 Task: Buy 1 Siphoning from Fermentation & More section under best seller category for shipping address: Drake Wright, 3513 Cook Hill Road, Danbury, Connecticut 06810, Cell Number 2034707320. Pay from credit card ending with 6759, CVV 506
Action: Mouse moved to (278, 351)
Screenshot: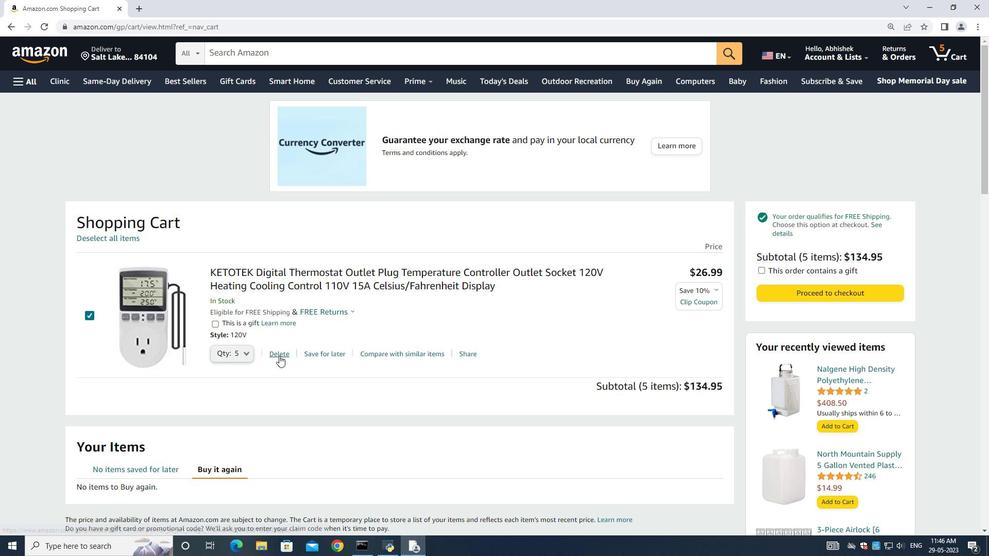 
Action: Mouse pressed left at (278, 351)
Screenshot: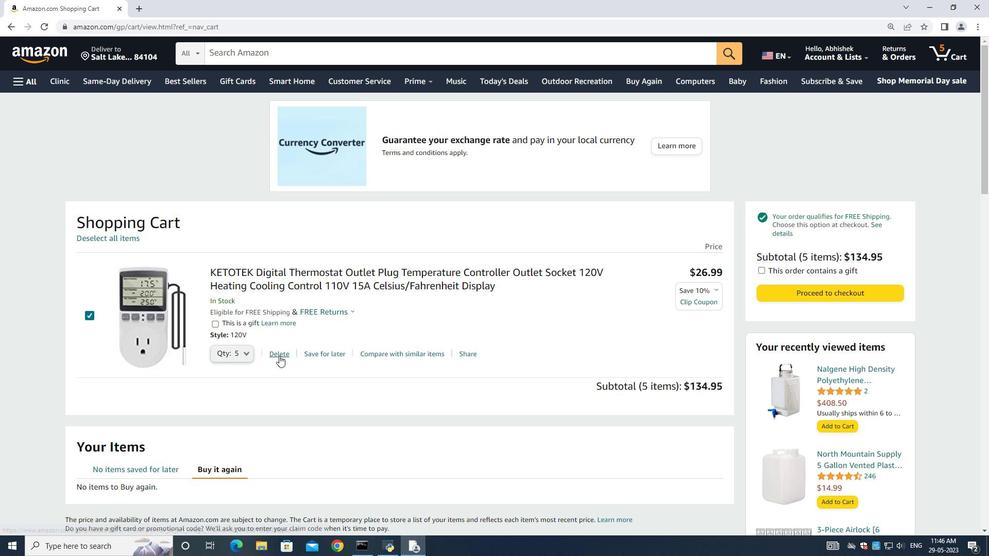 
Action: Mouse moved to (28, 56)
Screenshot: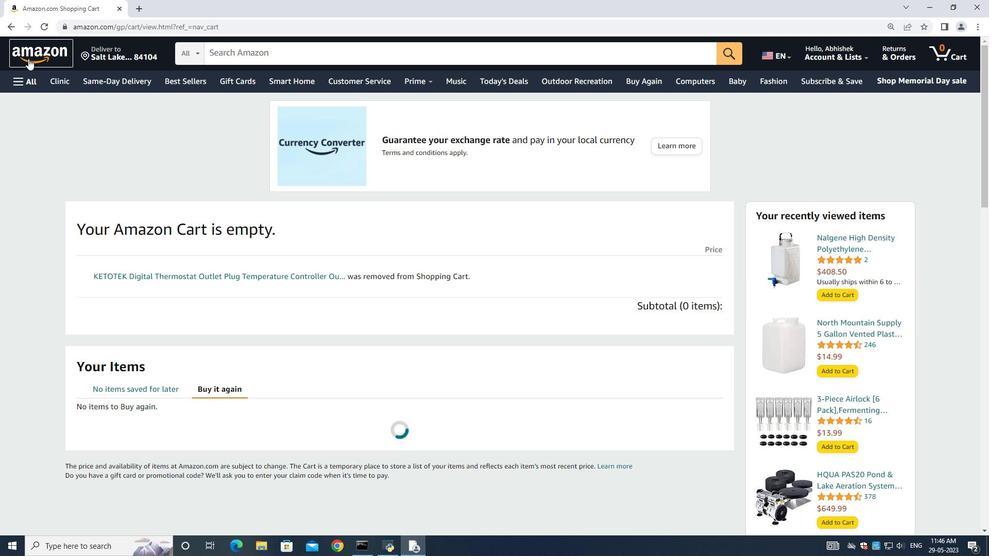 
Action: Mouse pressed left at (28, 56)
Screenshot: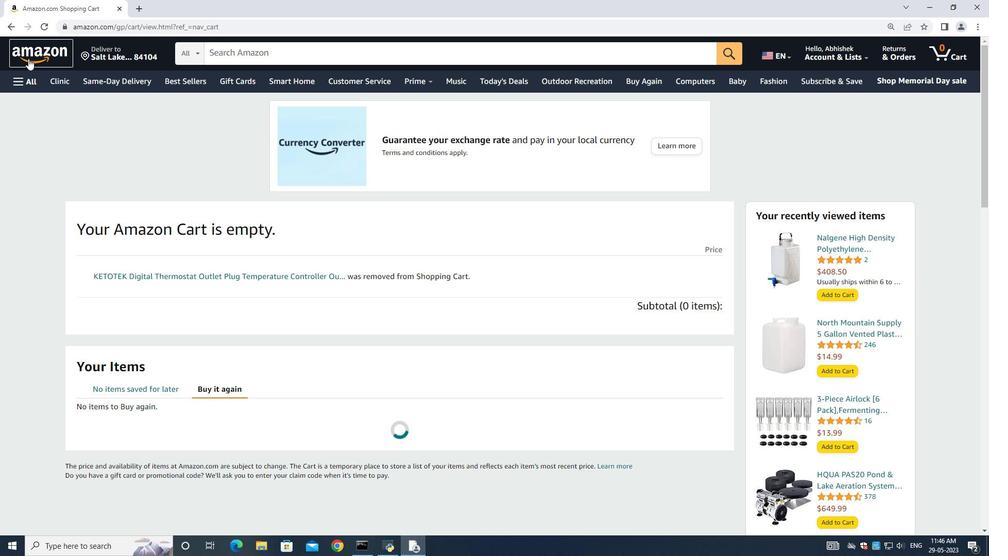 
Action: Mouse moved to (11, 85)
Screenshot: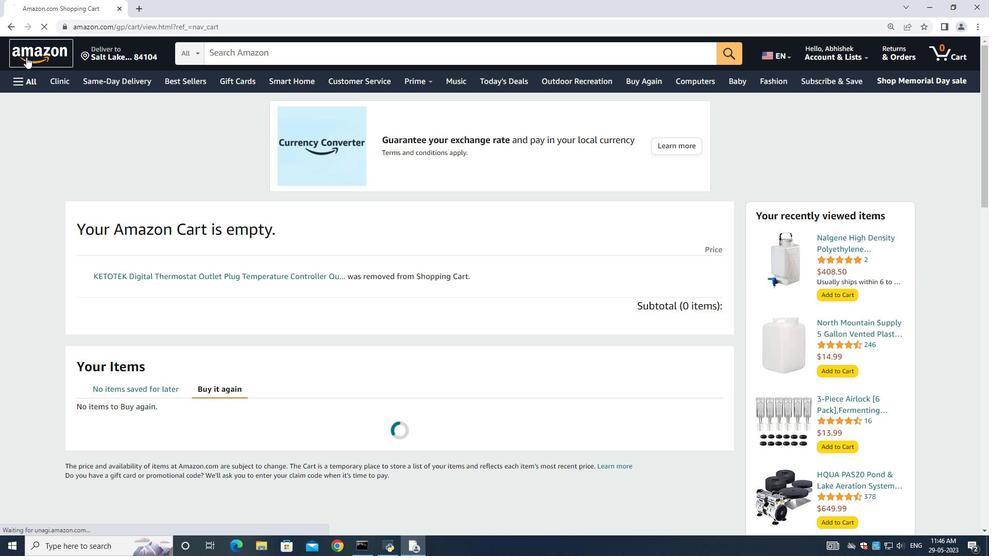 
Action: Mouse pressed left at (11, 85)
Screenshot: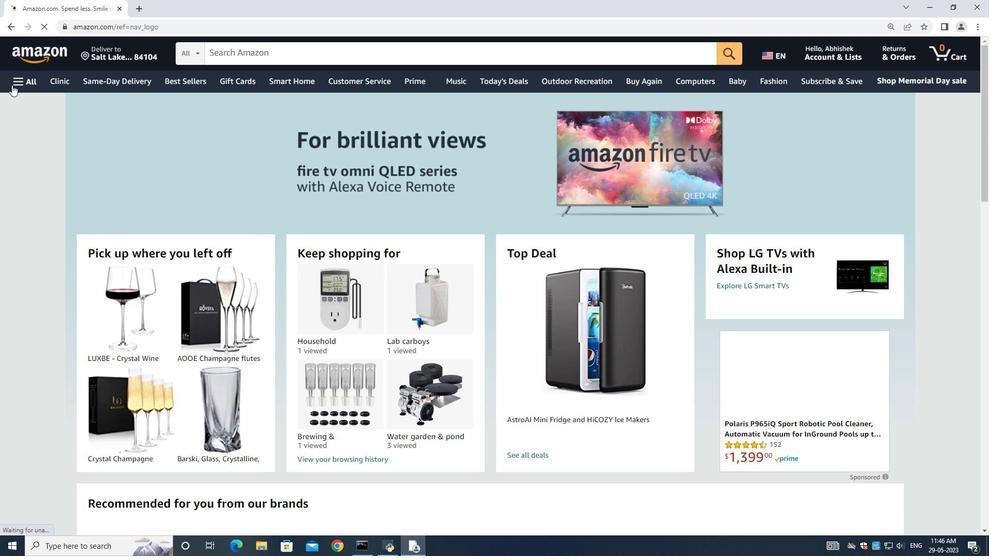 
Action: Mouse moved to (51, 108)
Screenshot: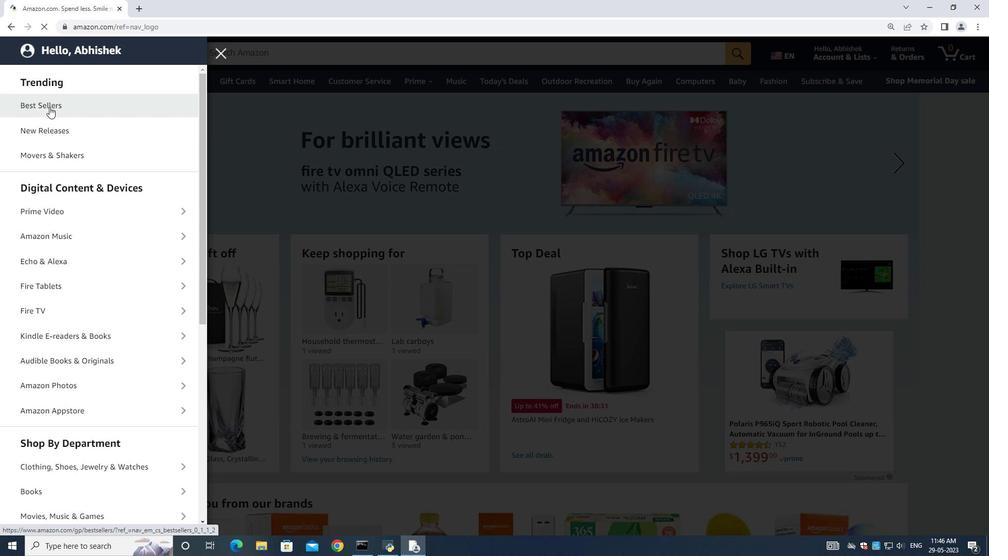 
Action: Mouse pressed left at (51, 108)
Screenshot: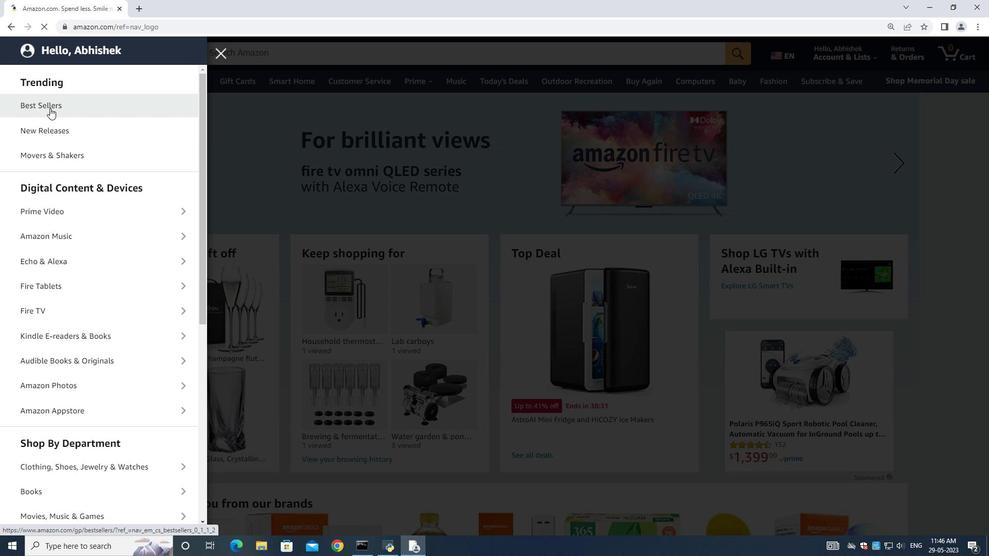 
Action: Mouse moved to (256, 52)
Screenshot: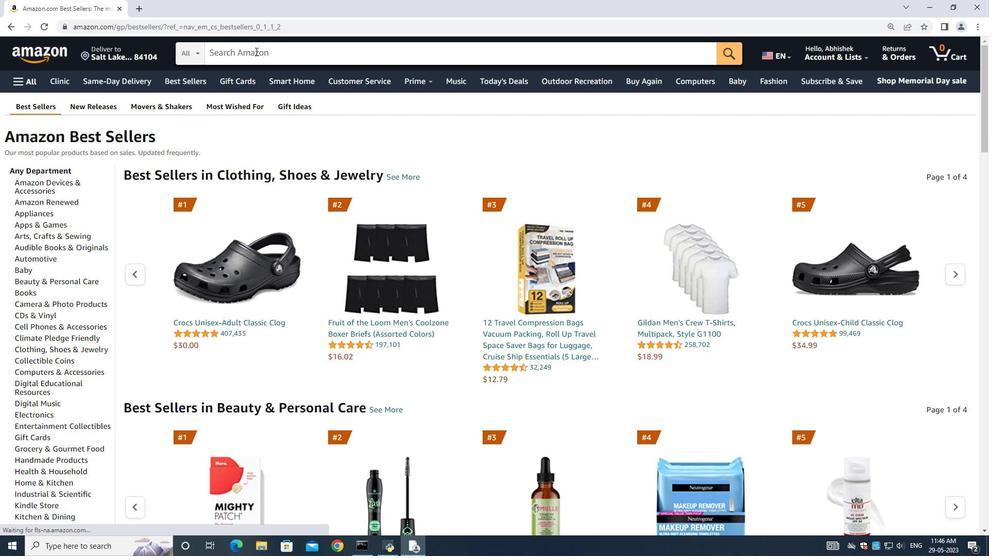 
Action: Mouse pressed left at (256, 52)
Screenshot: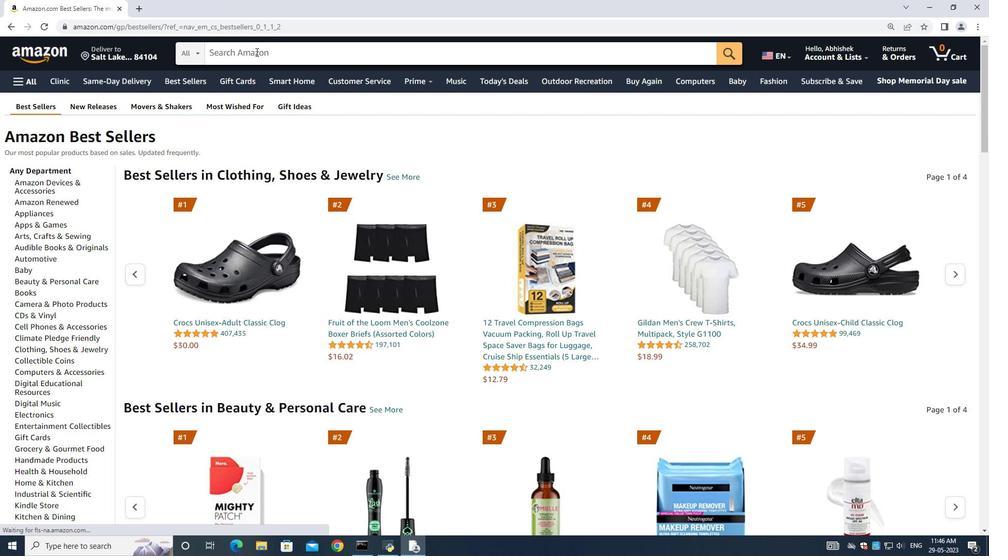 
Action: Mouse moved to (258, 52)
Screenshot: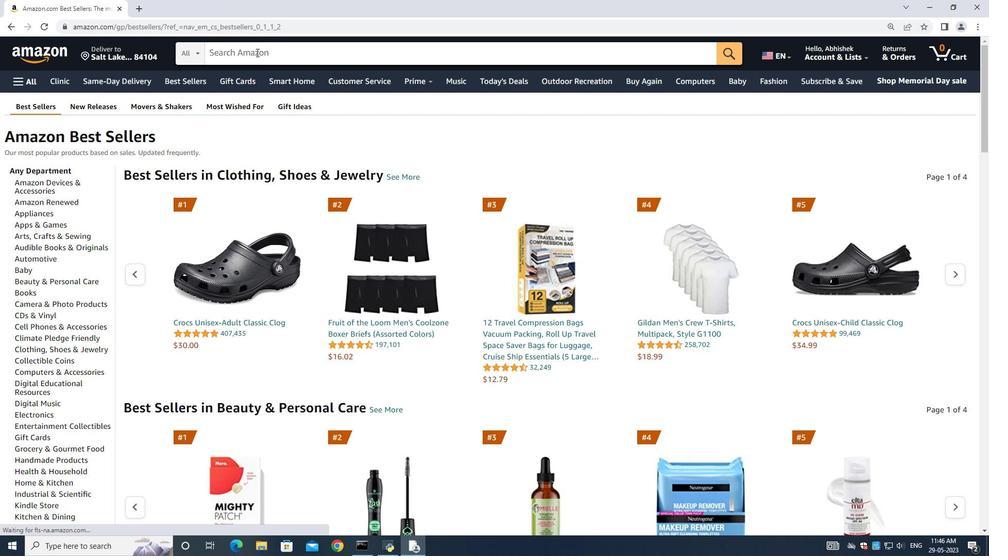 
Action: Key pressed <Key.shift><Key.shift><Key.shift><Key.shift><Key.shift><Key.shift><Key.shift><Key.shift><Key.shift><Key.shift><Key.shift><Key.shift><Key.shift><Key.shift><Key.shift><Key.shift><Key.shift><Key.shift><Key.shift><Key.shift><Key.shift><Key.shift><Key.shift><Key.shift><Key.shift><Key.shift><Key.shift><Key.shift><Key.shift><Key.shift><Key.shift><Key.shift><Key.shift><Key.shift><Key.shift><Key.shift><Key.shift><Key.shift><Key.shift><Key.shift><Key.shift><Key.shift><Key.shift><Key.shift><Key.shift><Key.shift><Key.shift><Key.shift><Key.shift><Key.shift><Key.shift><Key.shift><Key.shift><Key.shift><Key.shift><Key.shift><Key.shift><Key.shift><Key.shift><Key.shift><Key.shift><Key.shift><Key.shift><Key.shift><Key.shift>Siphoniin<Key.backspace><Key.backspace>ng<Key.space><Key.enter>
Screenshot: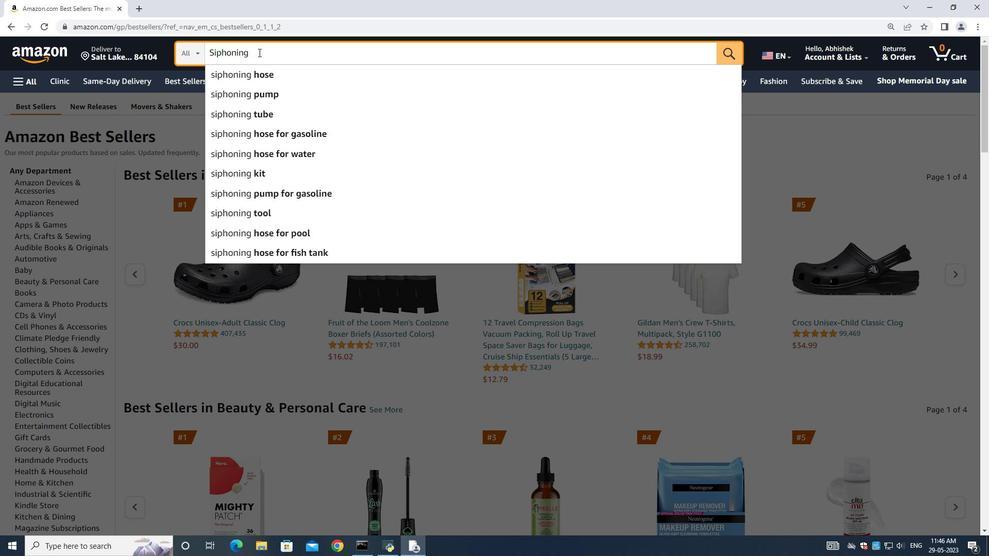 
Action: Mouse moved to (483, 265)
Screenshot: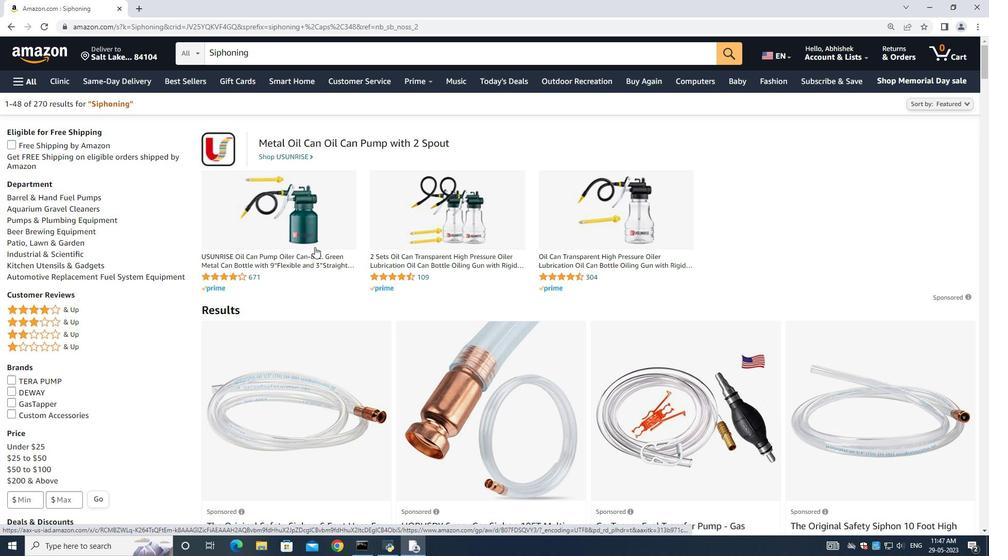 
Action: Mouse scrolled (483, 264) with delta (0, 0)
Screenshot: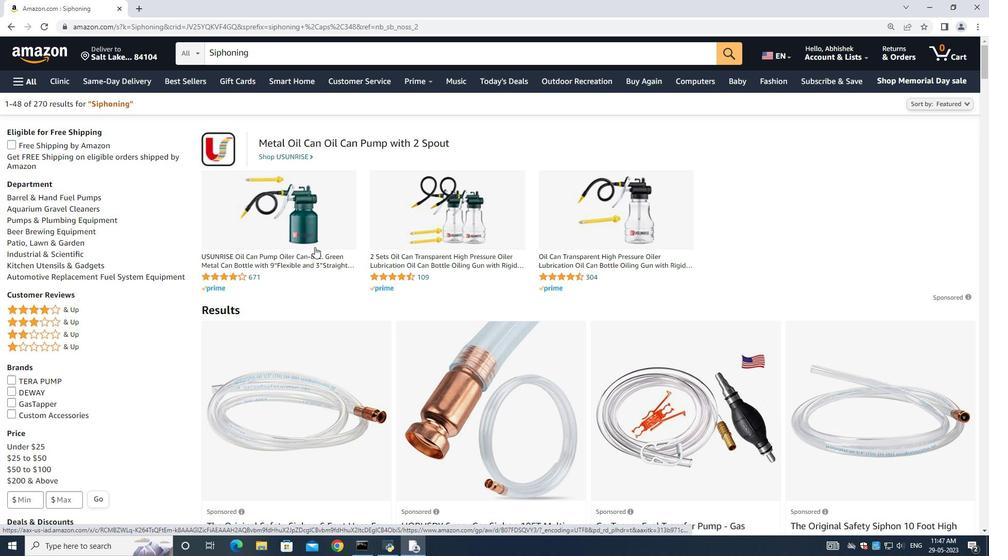 
Action: Mouse moved to (488, 265)
Screenshot: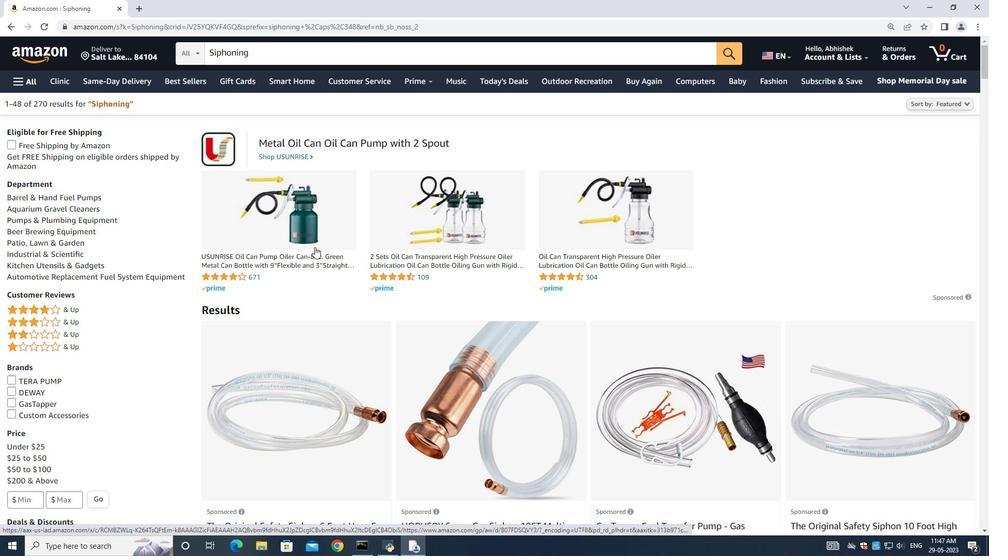 
Action: Mouse scrolled (488, 265) with delta (0, 0)
Screenshot: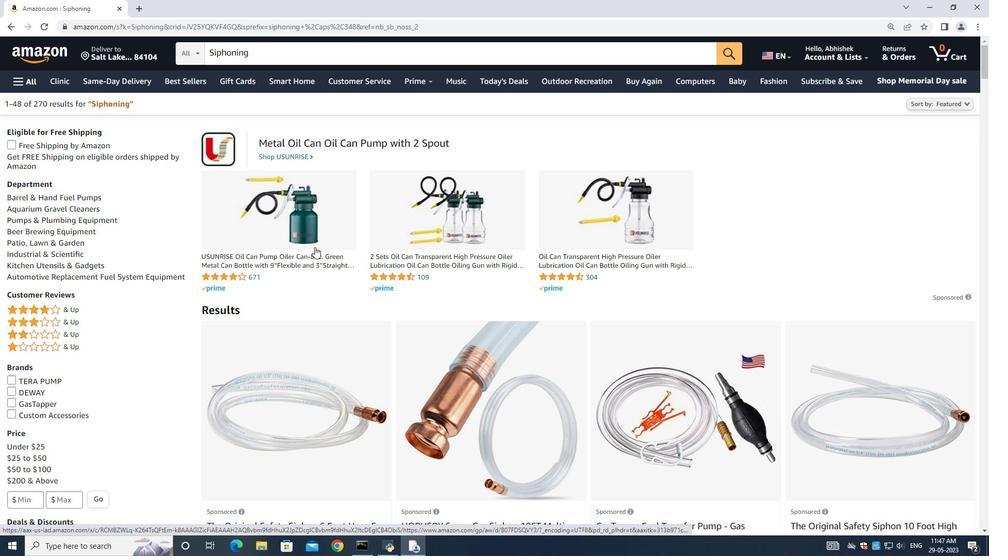 
Action: Mouse scrolled (488, 265) with delta (0, 0)
Screenshot: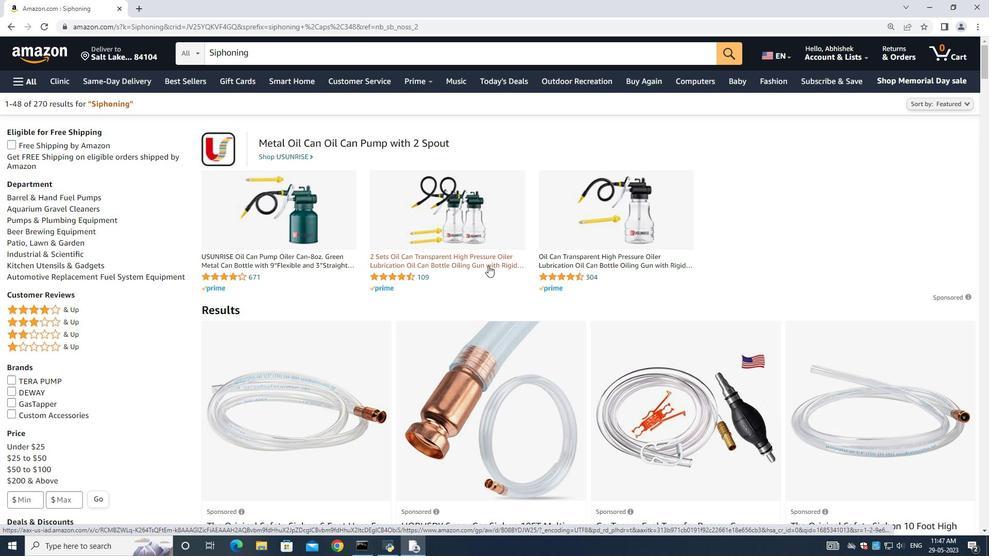 
Action: Mouse moved to (634, 369)
Screenshot: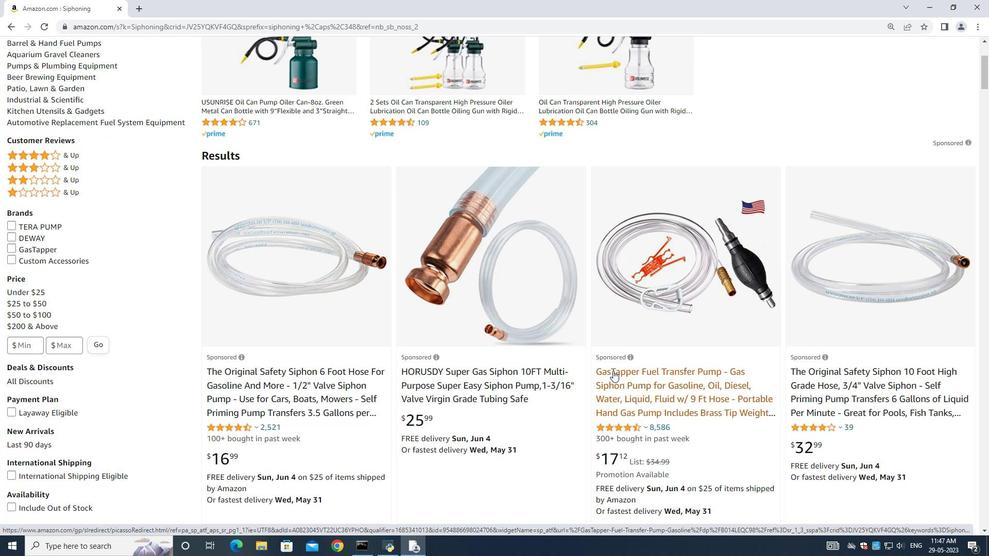 
Action: Mouse scrolled (634, 369) with delta (0, 0)
Screenshot: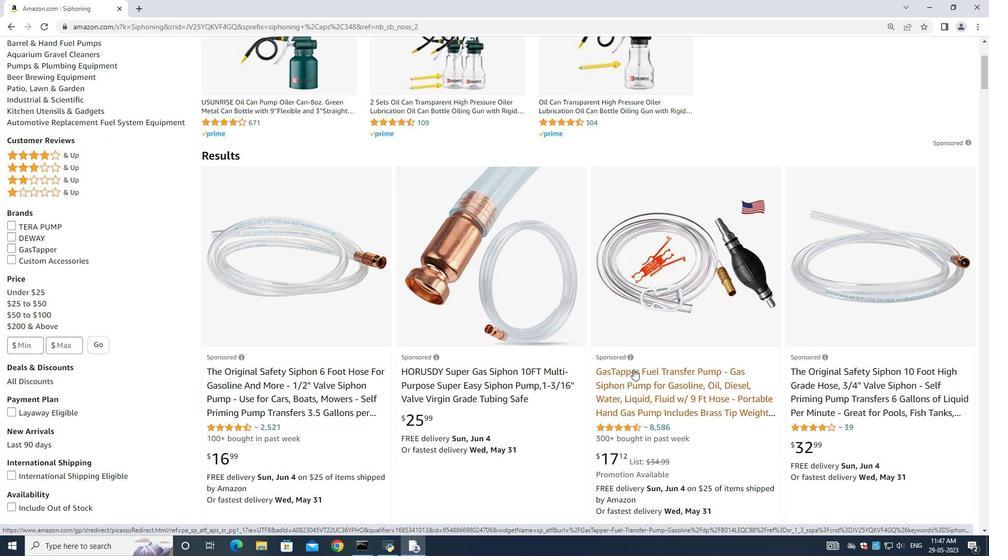 
Action: Mouse scrolled (634, 369) with delta (0, 0)
Screenshot: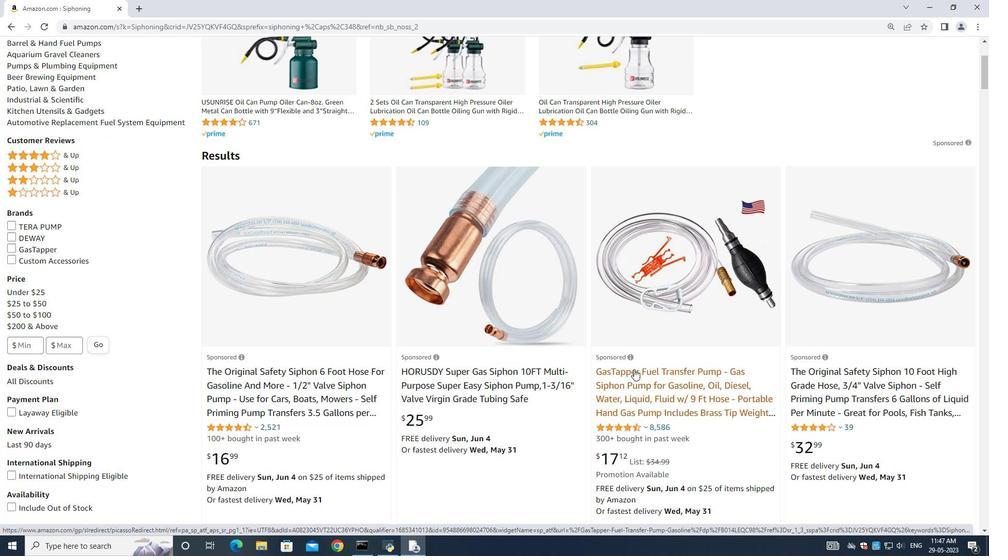 
Action: Mouse scrolled (634, 369) with delta (0, 0)
Screenshot: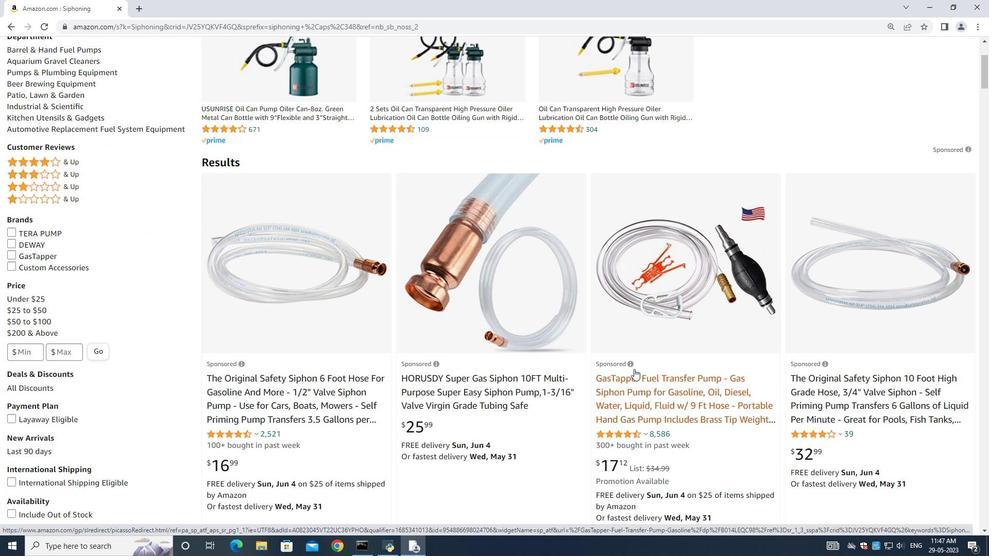 
Action: Mouse scrolled (634, 369) with delta (0, 0)
Screenshot: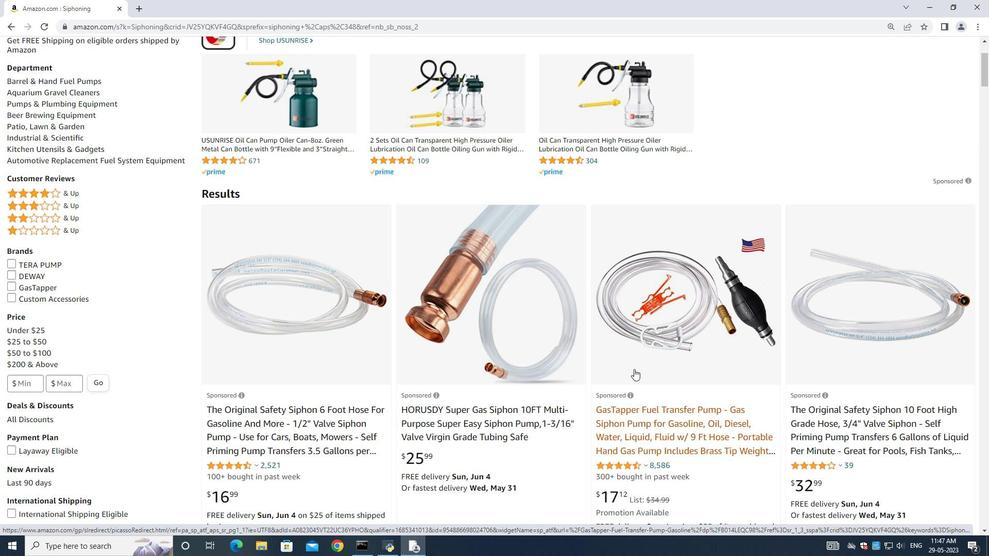 
Action: Mouse scrolled (634, 369) with delta (0, 0)
Screenshot: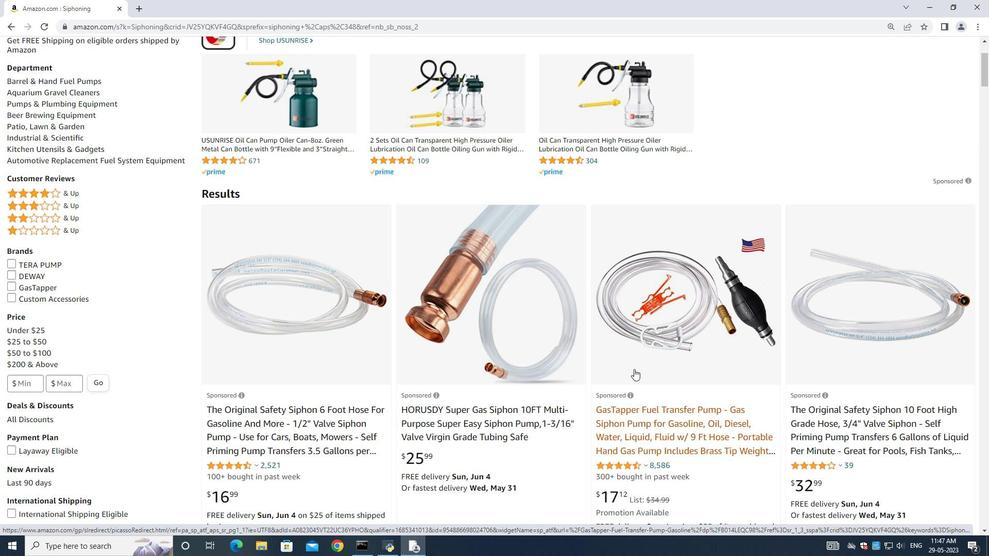 
Action: Mouse scrolled (634, 369) with delta (0, 0)
Screenshot: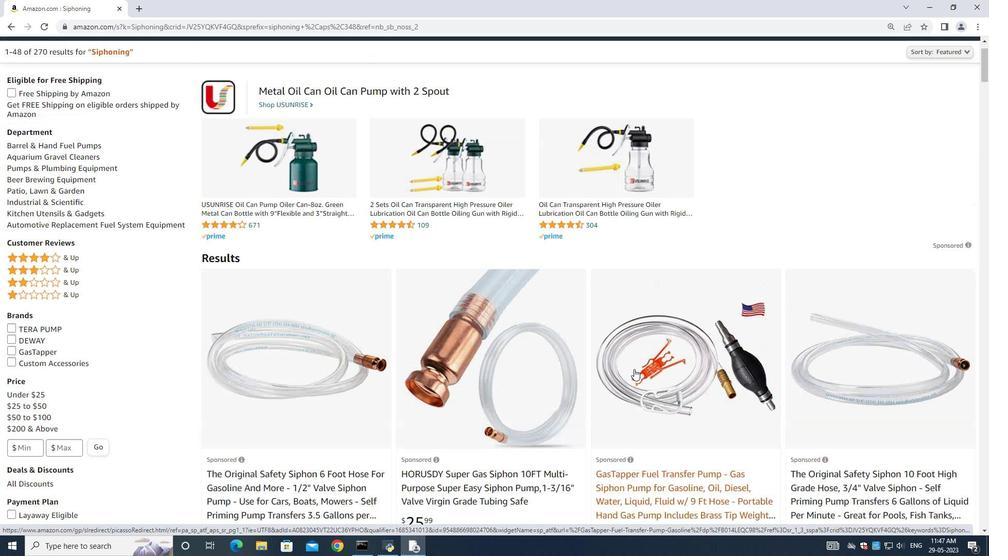 
Action: Mouse scrolled (634, 368) with delta (0, 0)
Screenshot: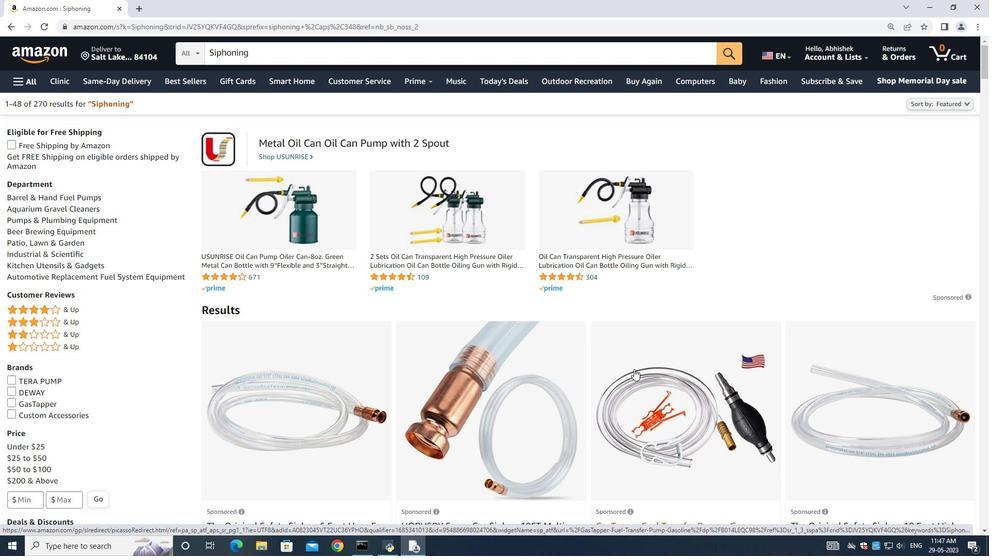 
Action: Mouse scrolled (634, 368) with delta (0, 0)
Screenshot: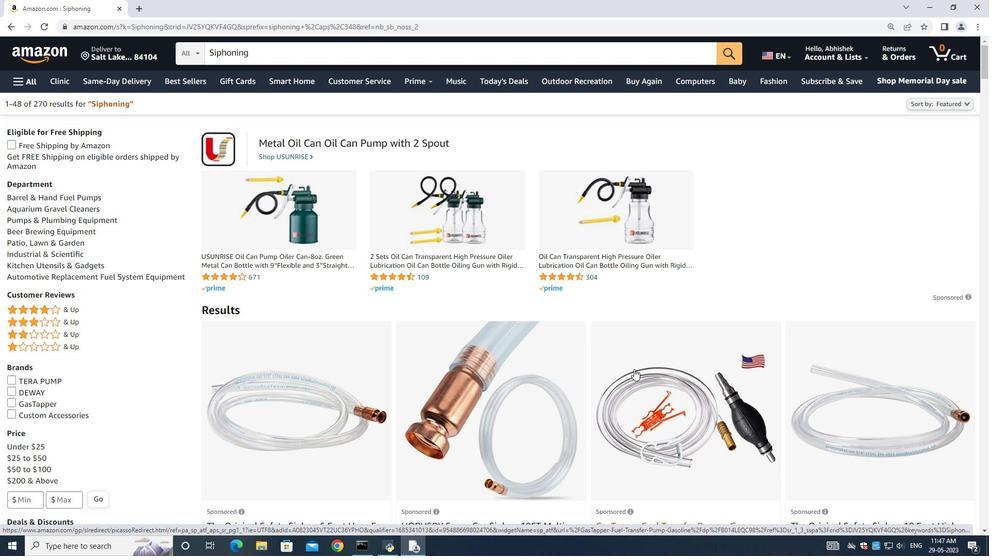 
Action: Mouse scrolled (634, 368) with delta (0, 0)
Screenshot: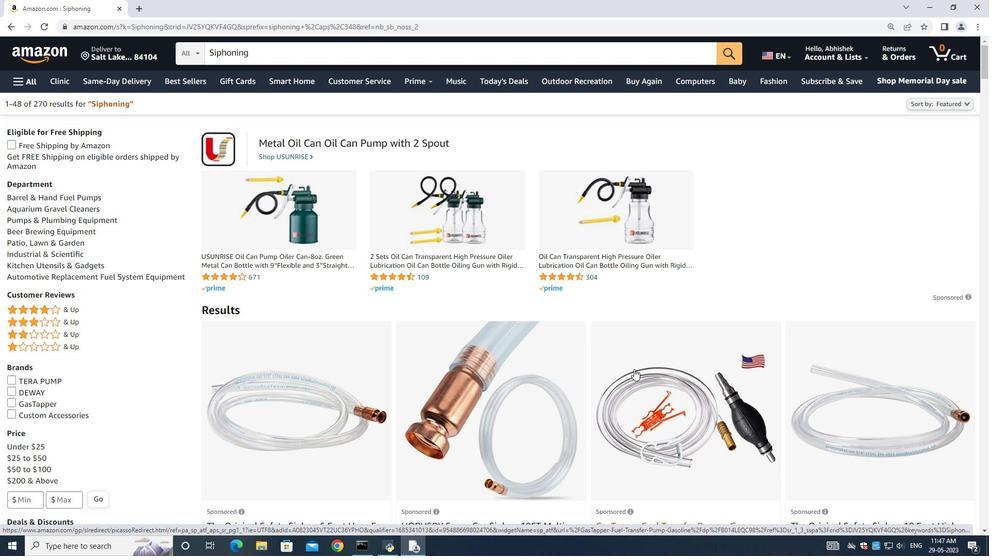 
Action: Mouse scrolled (634, 368) with delta (0, 0)
Screenshot: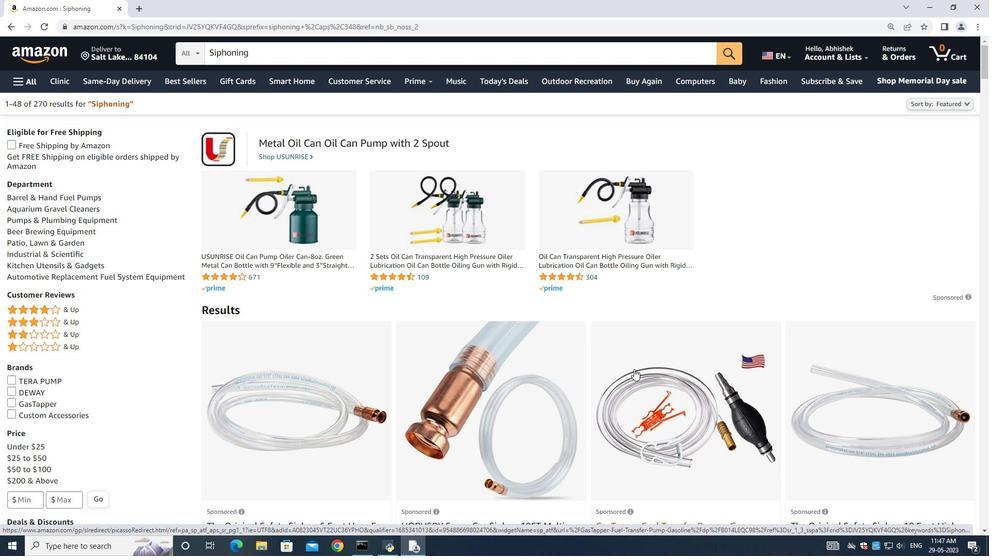 
Action: Mouse moved to (670, 331)
Screenshot: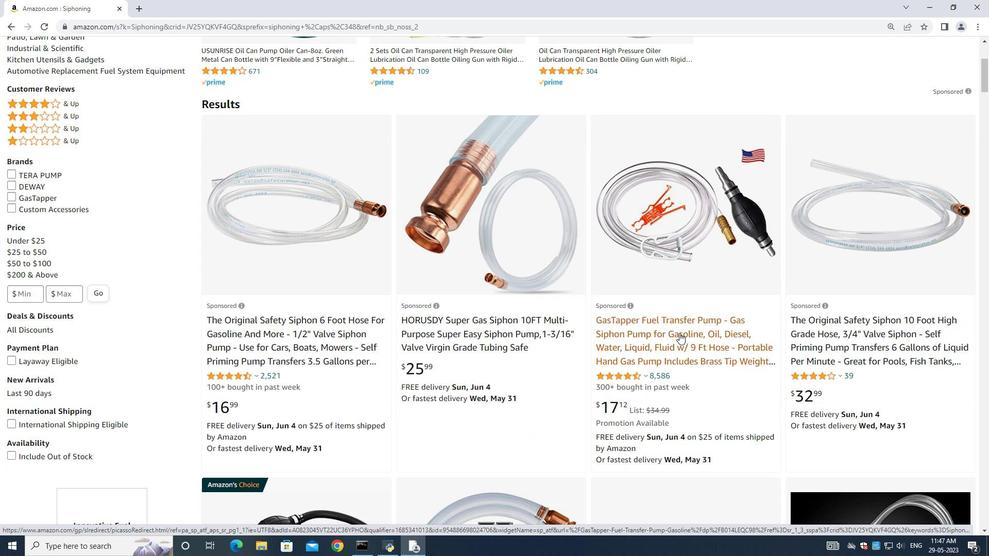 
Action: Mouse scrolled (670, 330) with delta (0, 0)
Screenshot: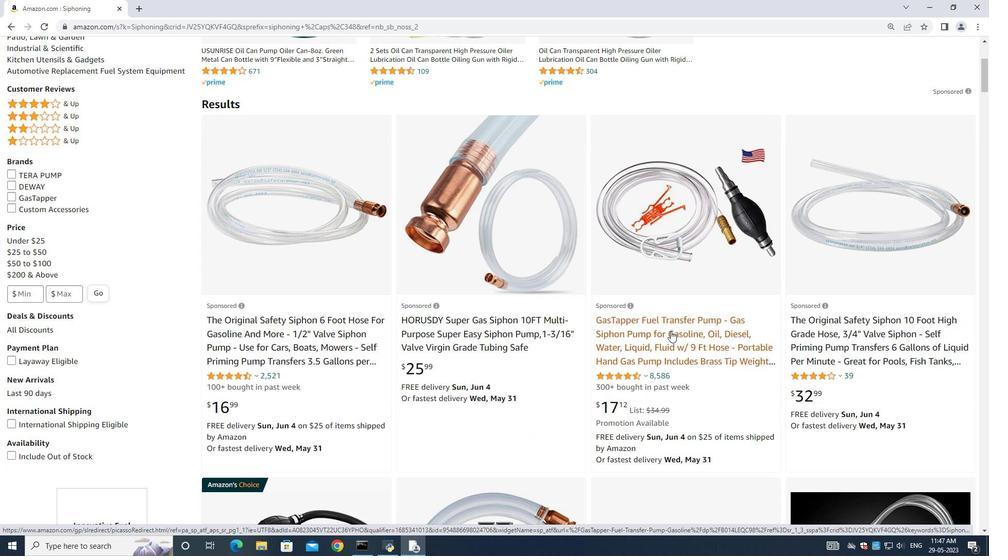 
Action: Mouse scrolled (670, 330) with delta (0, 0)
Screenshot: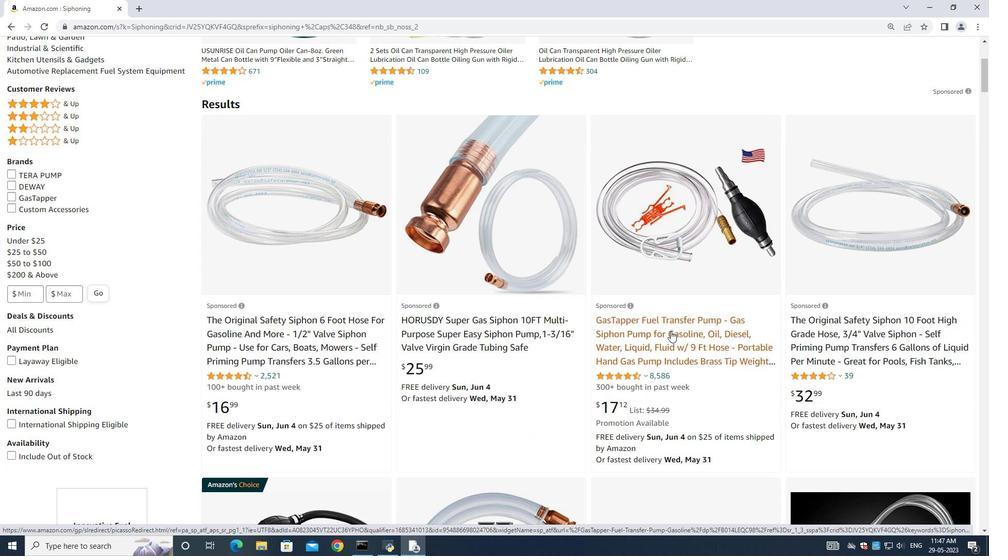
Action: Mouse scrolled (670, 330) with delta (0, 0)
Screenshot: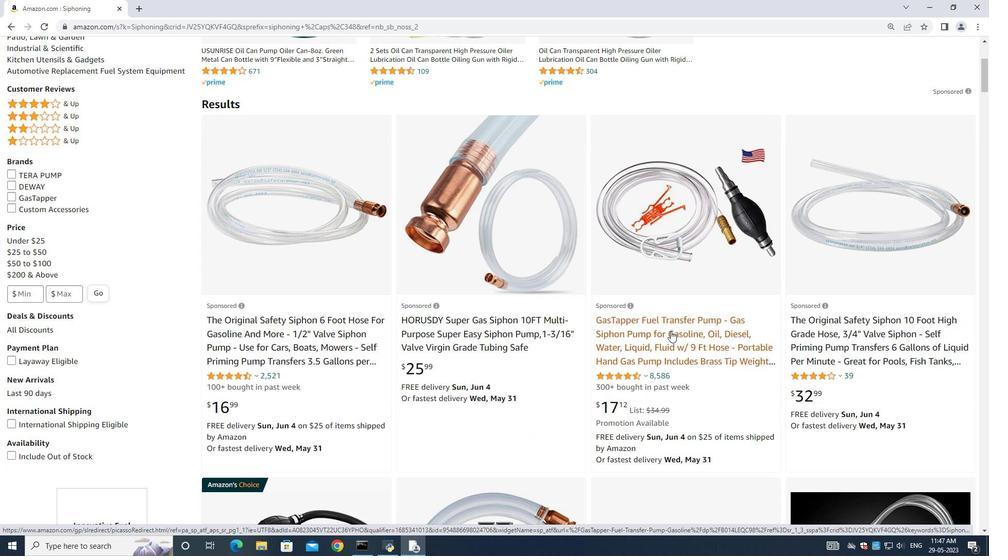 
Action: Mouse scrolled (670, 330) with delta (0, 0)
Screenshot: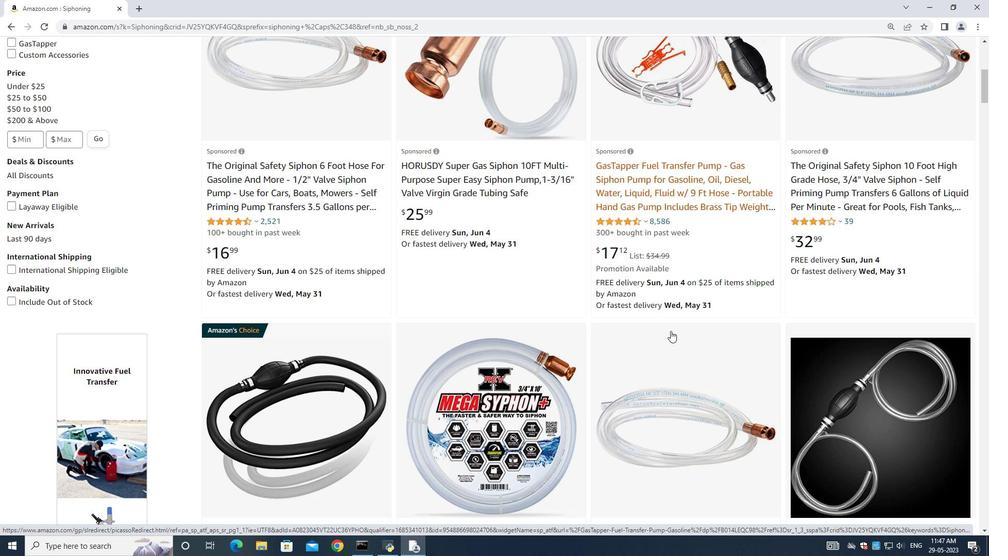 
Action: Mouse scrolled (670, 330) with delta (0, 0)
Screenshot: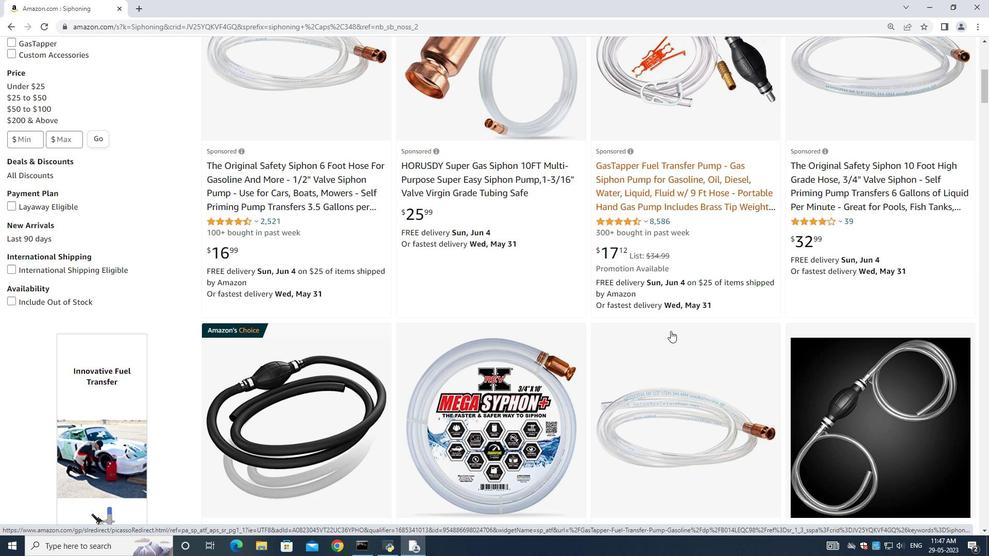 
Action: Mouse scrolled (670, 330) with delta (0, 0)
Screenshot: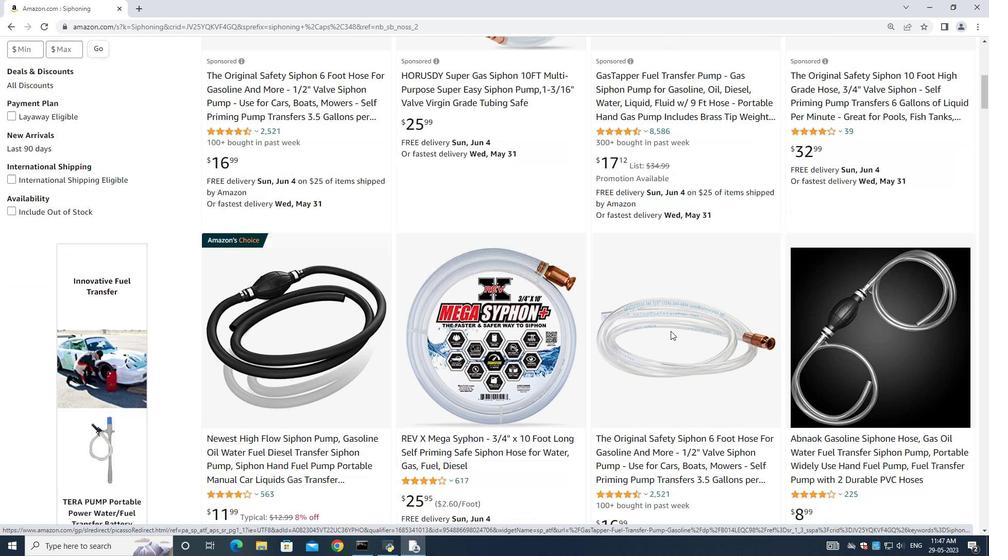 
Action: Mouse scrolled (670, 330) with delta (0, 0)
Screenshot: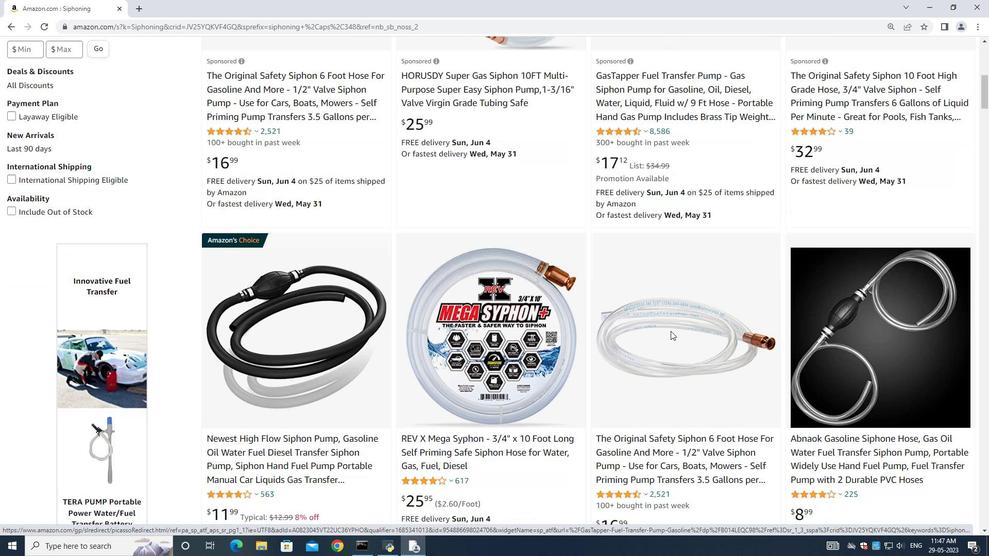 
Action: Mouse moved to (669, 322)
Screenshot: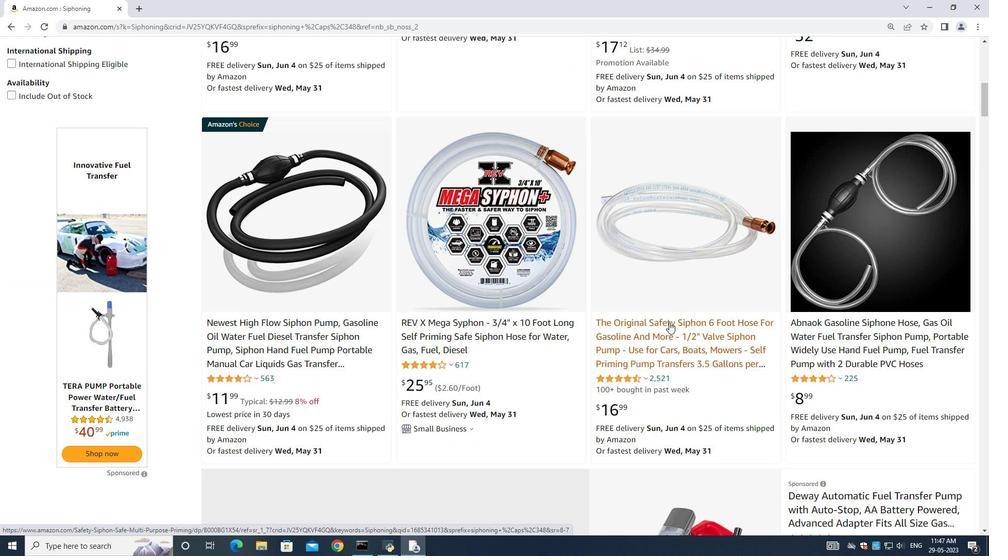 
Action: Mouse pressed left at (669, 322)
Screenshot: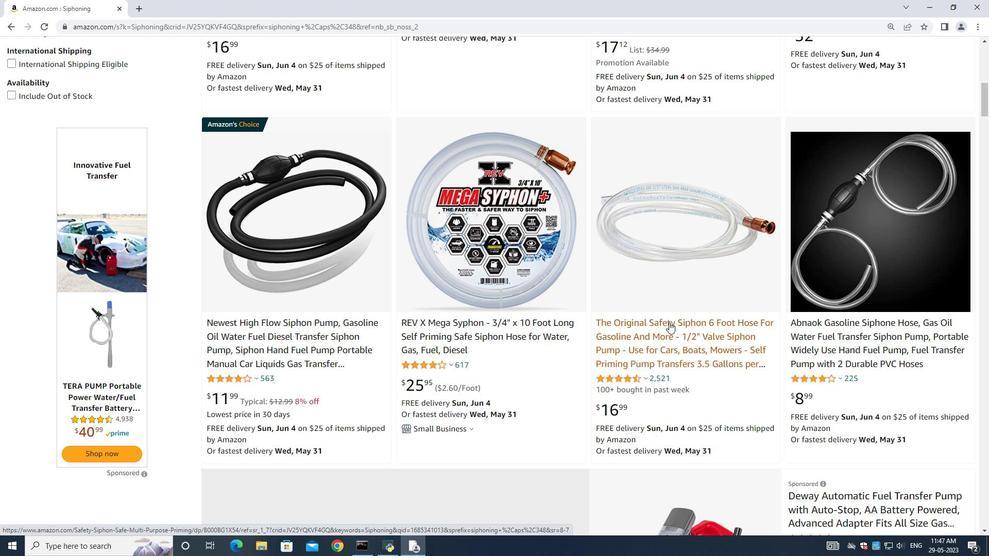 
Action: Mouse moved to (8, 26)
Screenshot: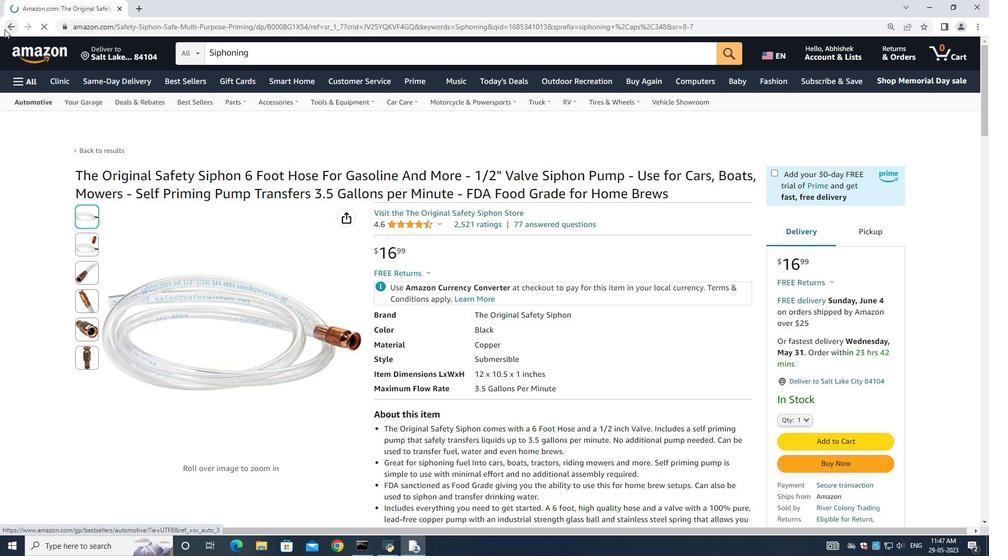 
Action: Mouse pressed left at (8, 26)
Screenshot: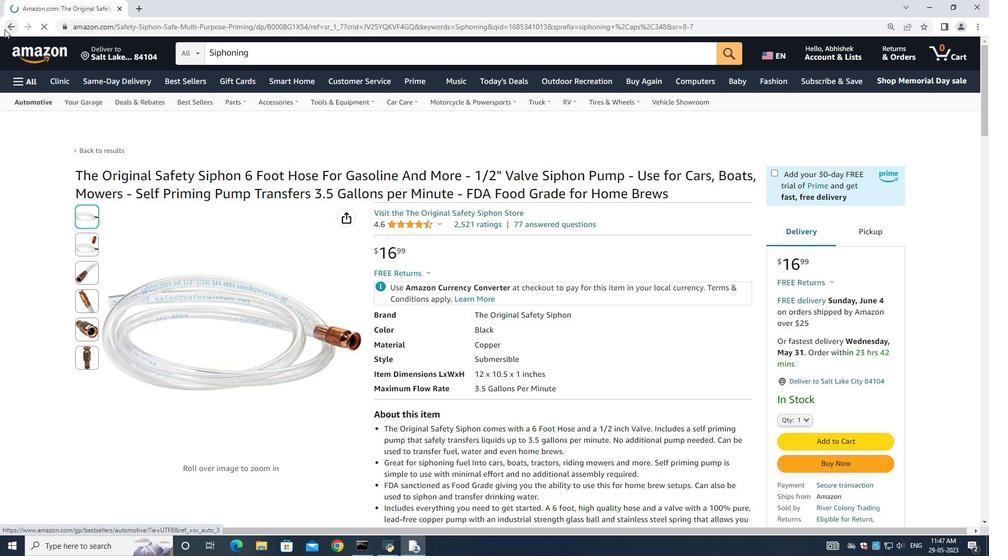 
Action: Mouse moved to (686, 303)
Screenshot: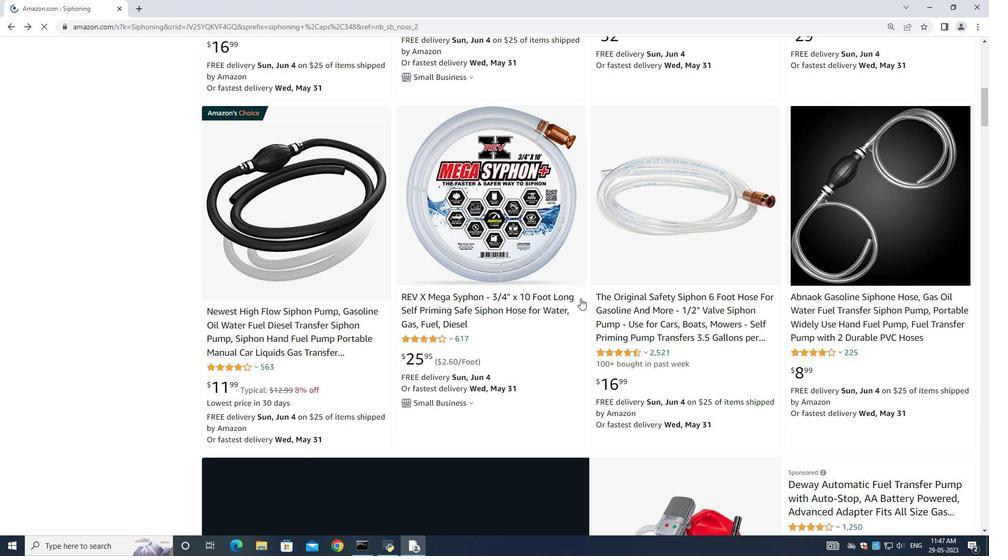 
Action: Mouse scrolled (686, 302) with delta (0, 0)
Screenshot: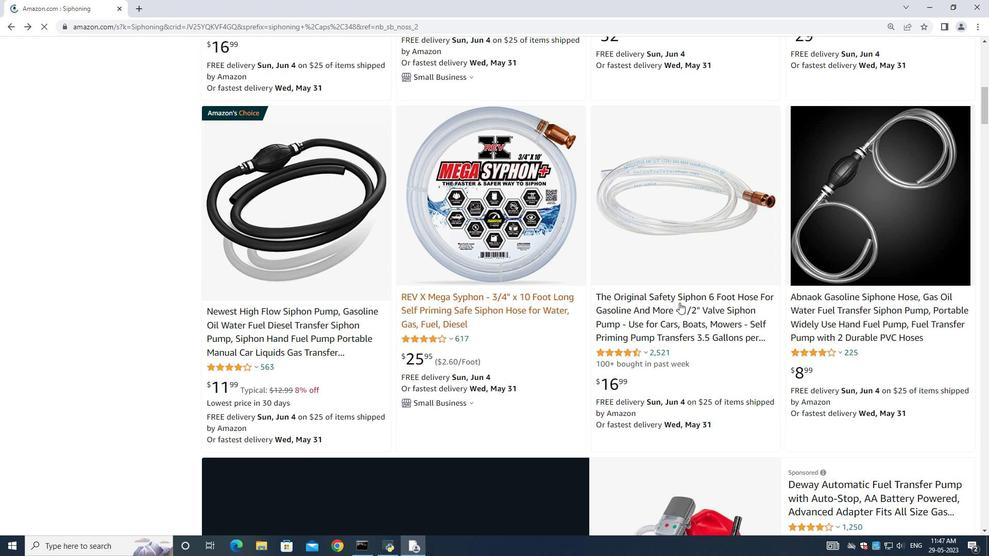 
Action: Mouse scrolled (686, 302) with delta (0, 0)
Screenshot: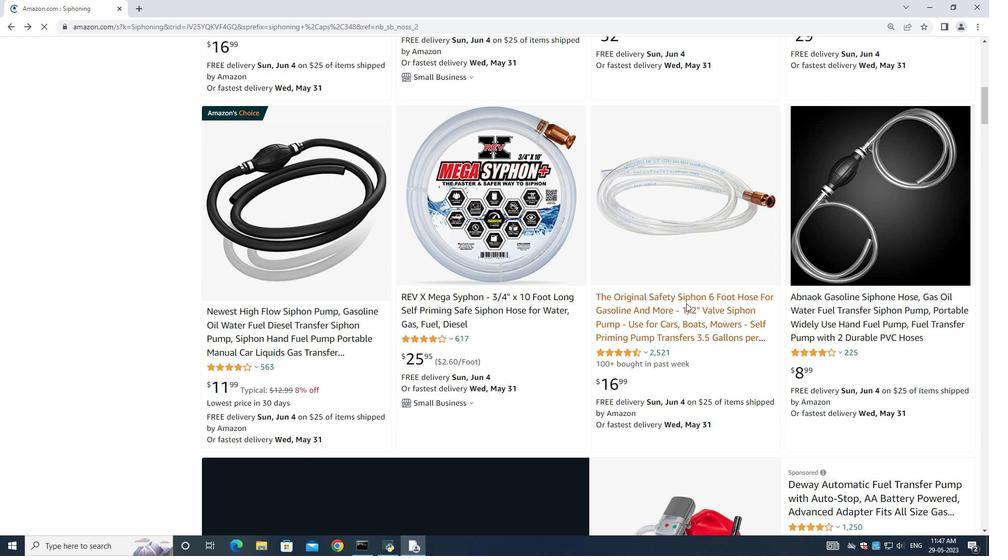 
Action: Mouse scrolled (686, 302) with delta (0, 0)
Screenshot: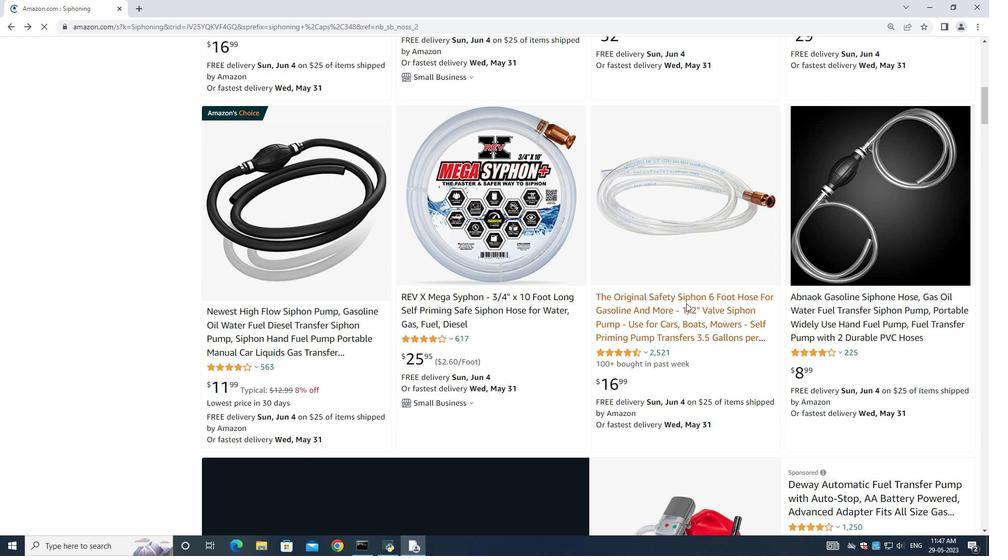 
Action: Mouse scrolled (686, 302) with delta (0, 0)
Screenshot: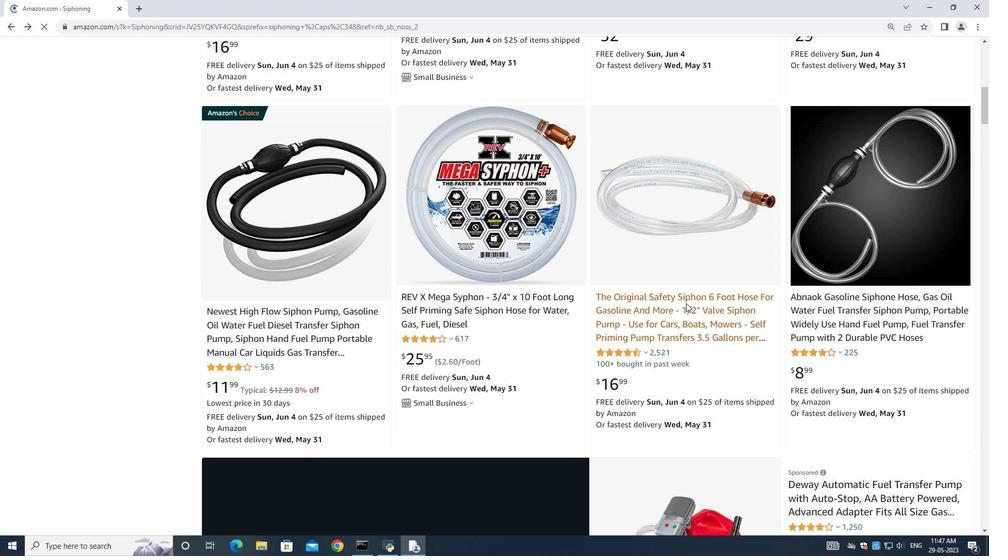 
Action: Mouse scrolled (686, 302) with delta (0, 0)
Screenshot: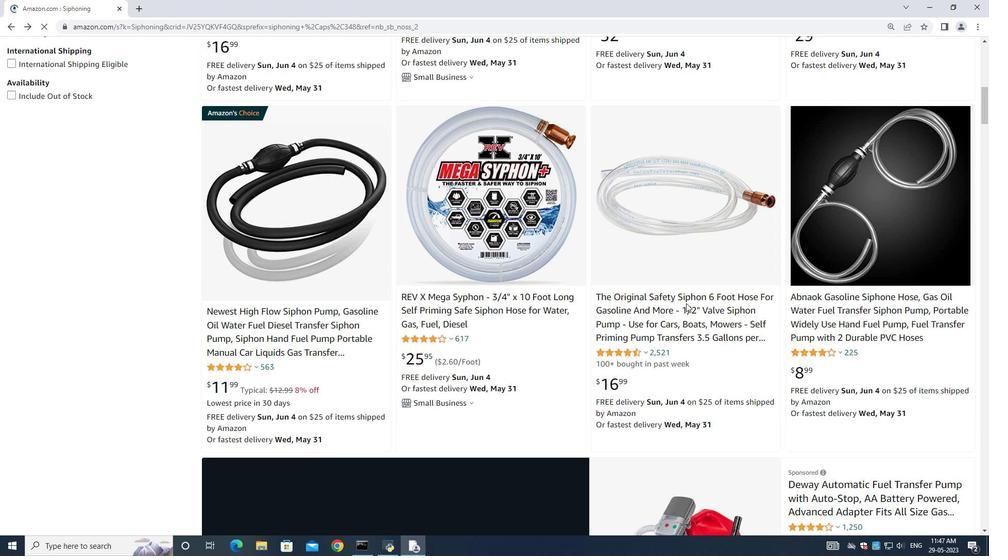
Action: Mouse moved to (686, 303)
Screenshot: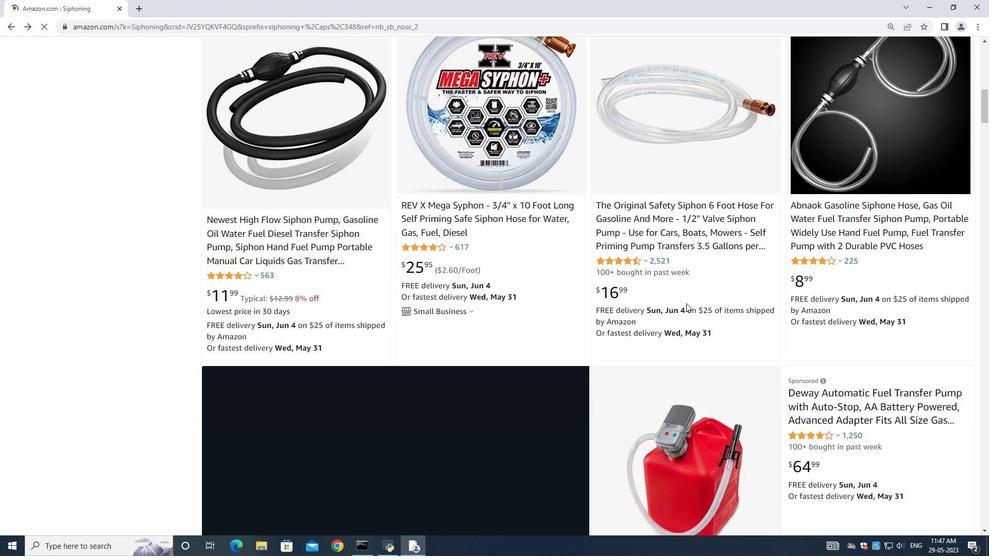 
Action: Mouse scrolled (686, 302) with delta (0, 0)
Screenshot: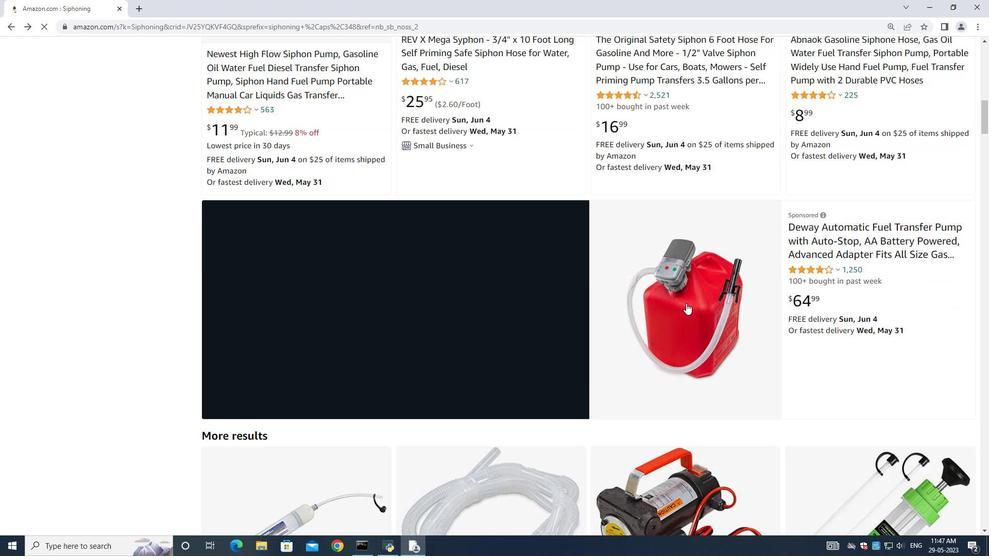 
Action: Mouse scrolled (686, 302) with delta (0, 0)
Screenshot: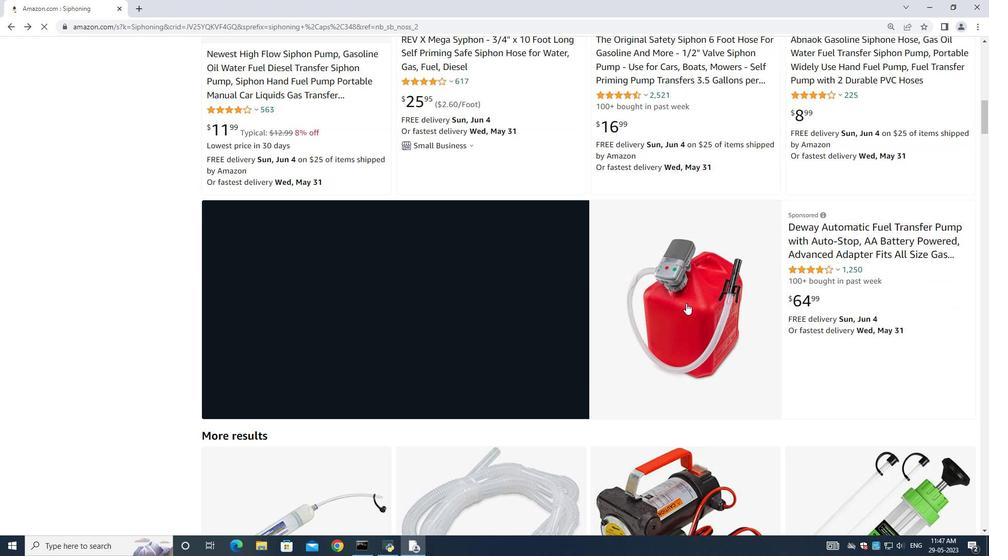 
Action: Mouse scrolled (686, 302) with delta (0, 0)
Screenshot: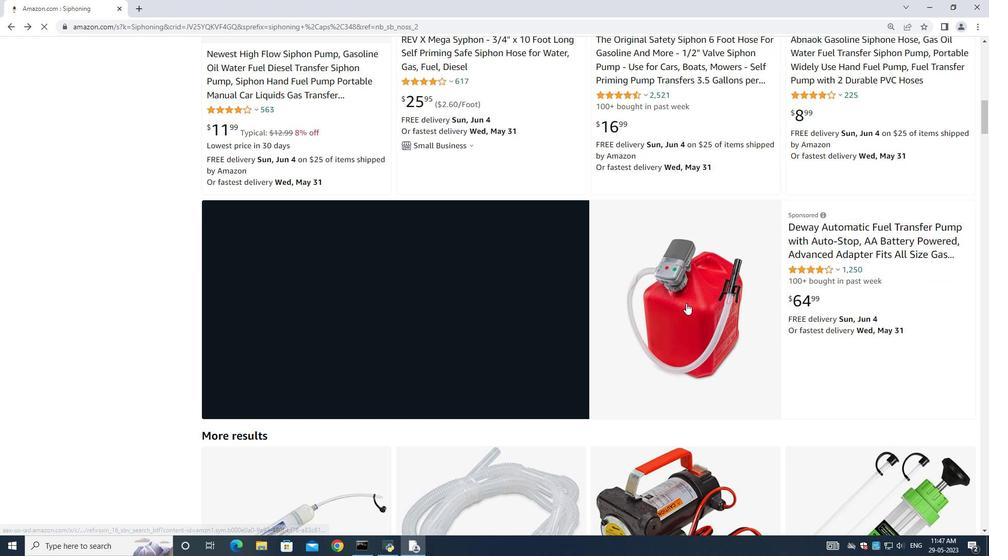 
Action: Mouse scrolled (686, 302) with delta (0, 0)
Screenshot: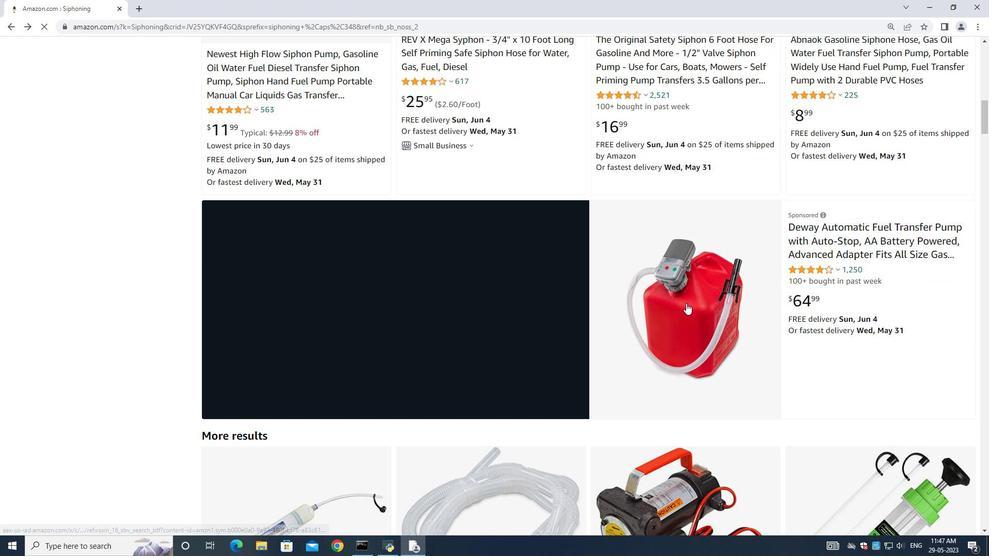 
Action: Mouse moved to (686, 302)
Screenshot: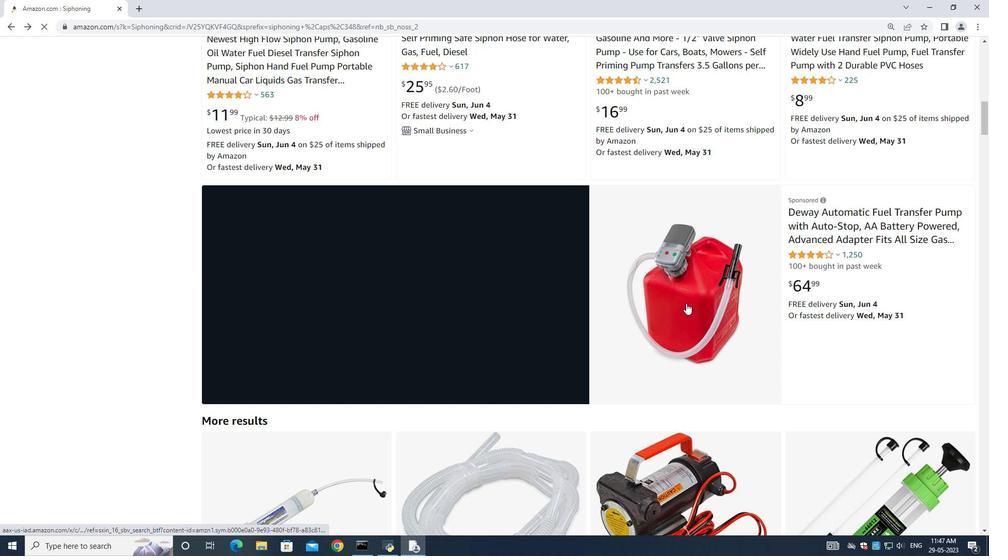 
Action: Mouse scrolled (686, 302) with delta (0, 0)
Screenshot: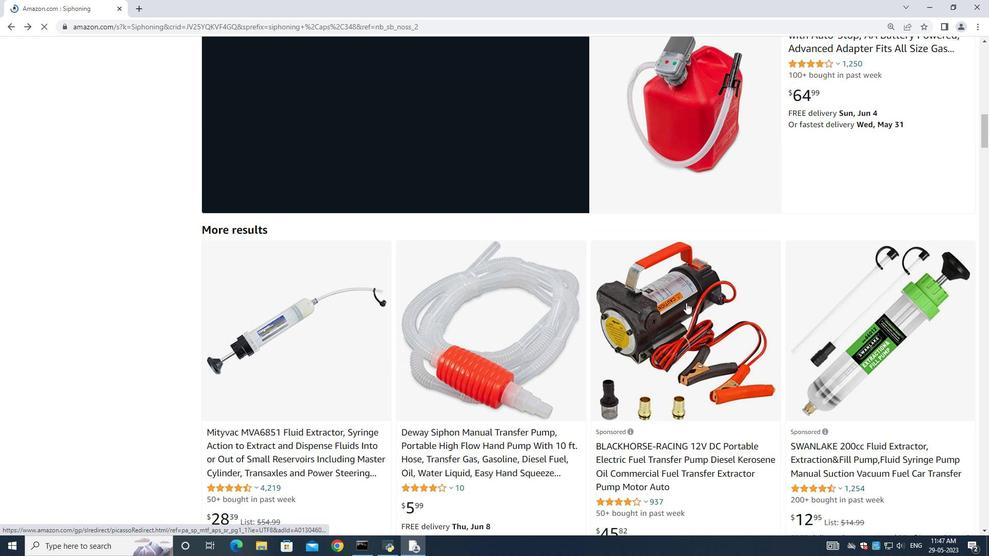 
Action: Mouse scrolled (686, 302) with delta (0, 0)
Screenshot: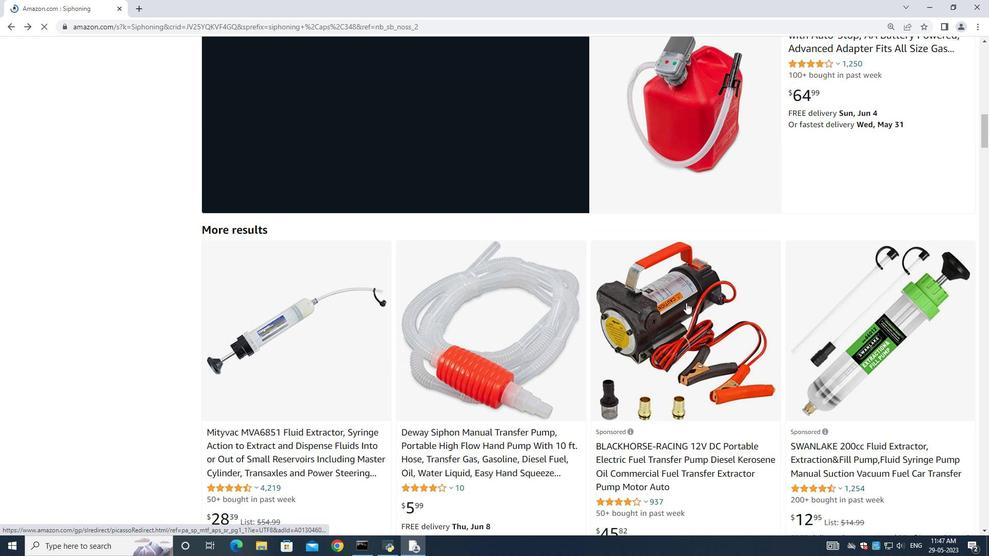 
Action: Mouse moved to (469, 347)
Screenshot: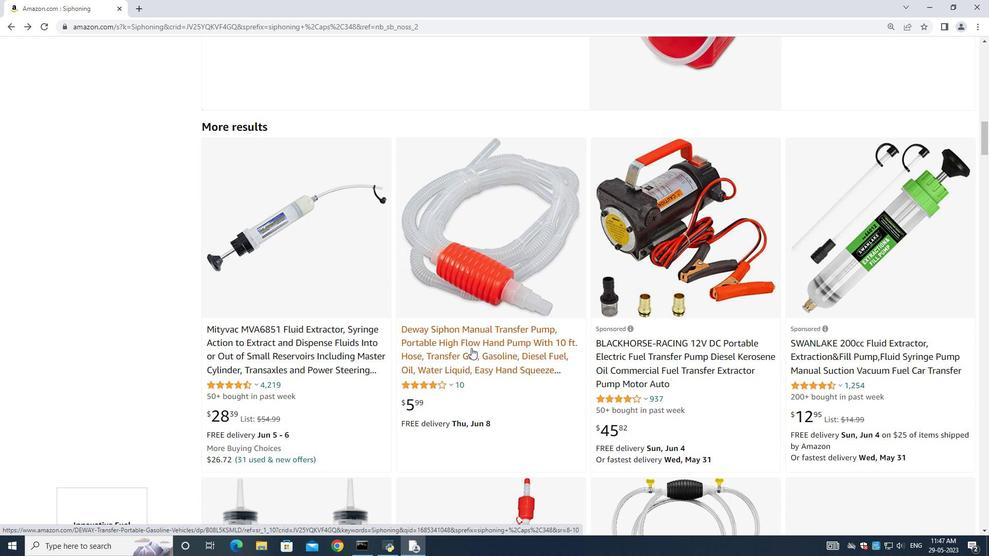 
Action: Mouse pressed left at (469, 347)
Screenshot: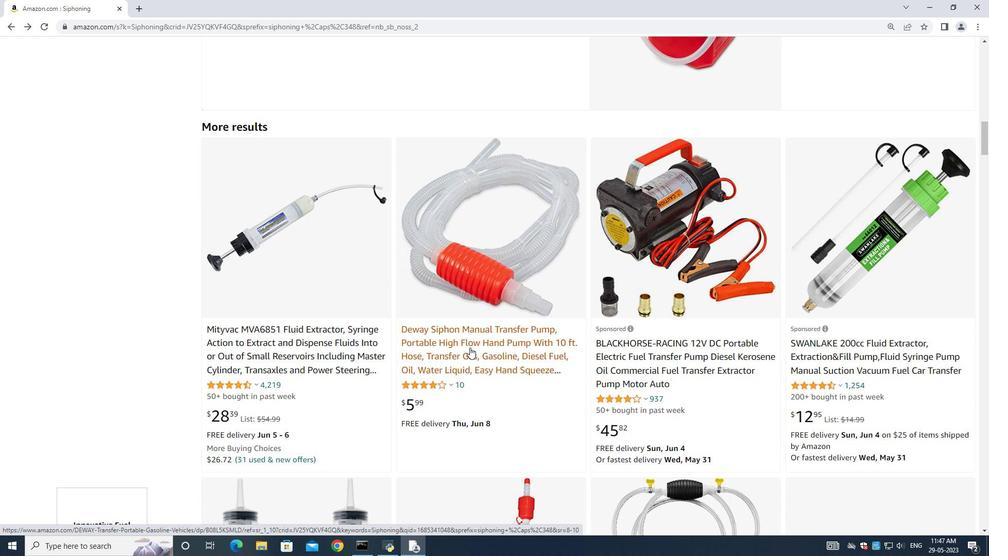 
Action: Mouse moved to (8, 27)
Screenshot: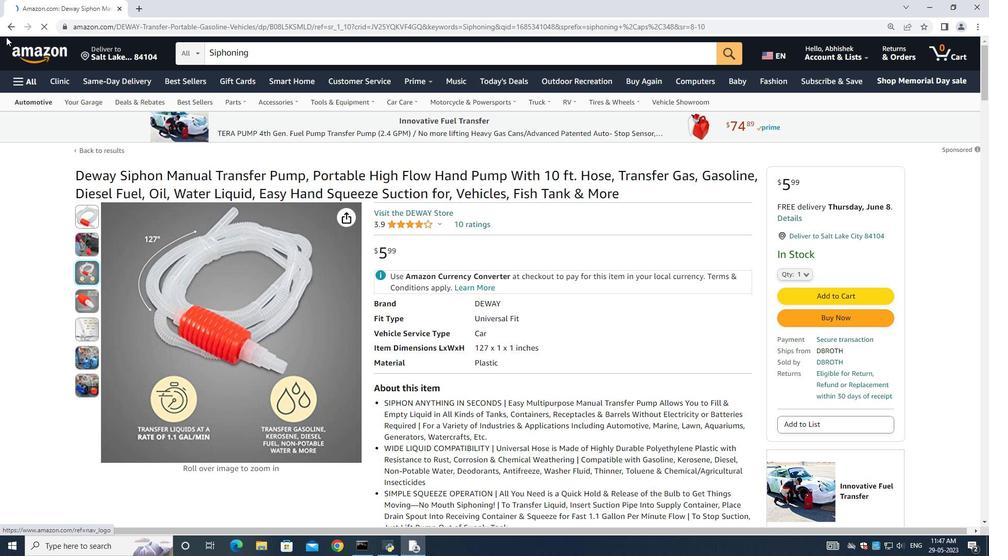 
Action: Mouse pressed left at (8, 27)
Screenshot: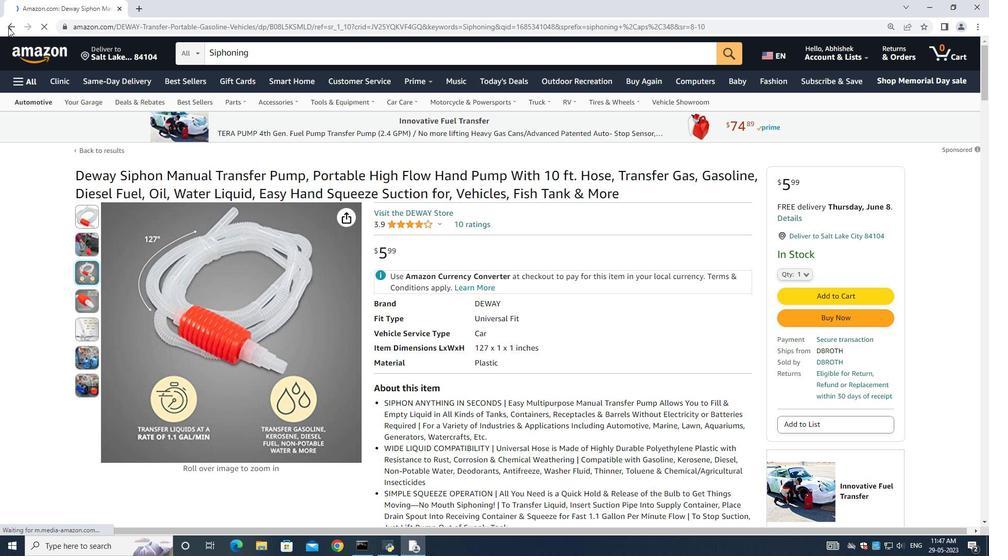 
Action: Mouse moved to (475, 243)
Screenshot: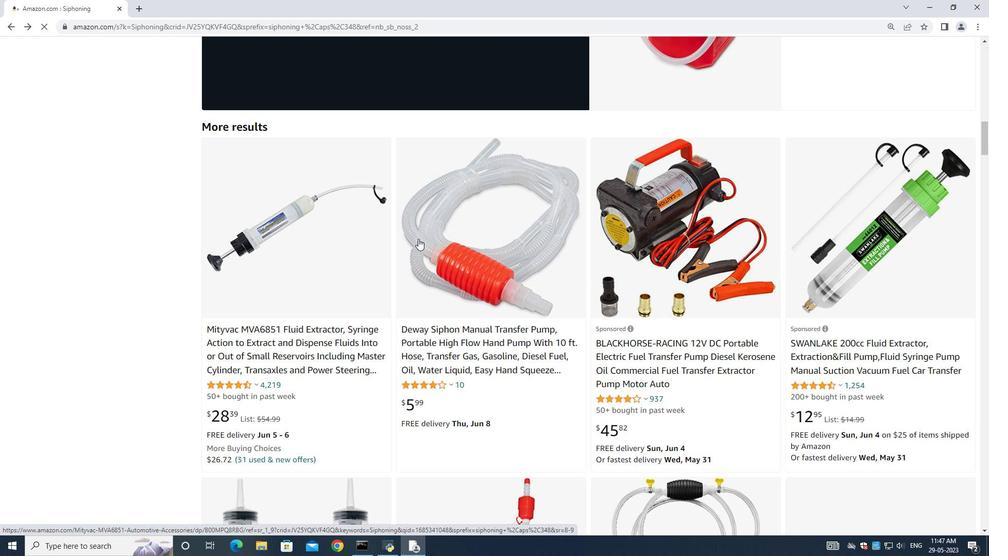 
Action: Mouse scrolled (475, 242) with delta (0, 0)
Screenshot: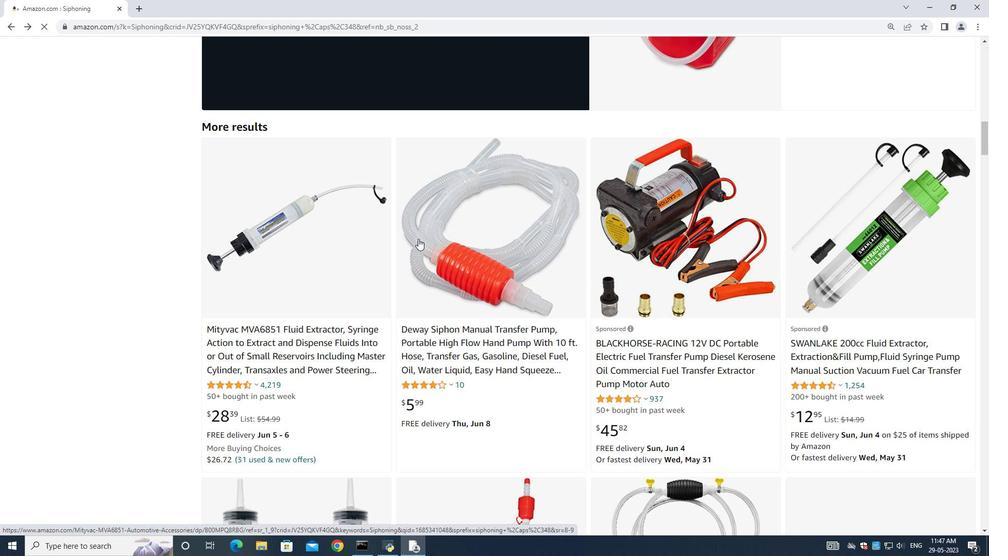 
Action: Mouse moved to (475, 243)
Screenshot: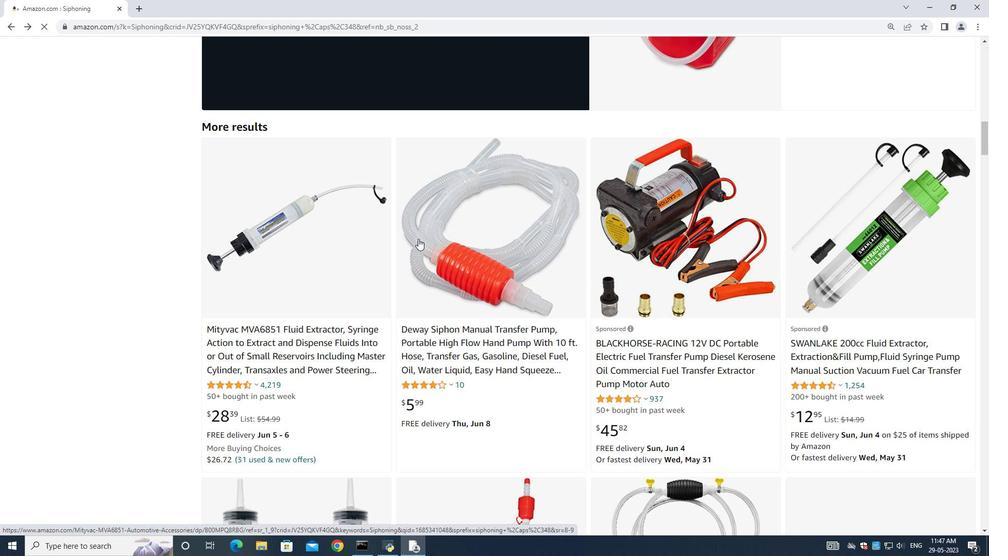 
Action: Mouse scrolled (475, 243) with delta (0, 0)
Screenshot: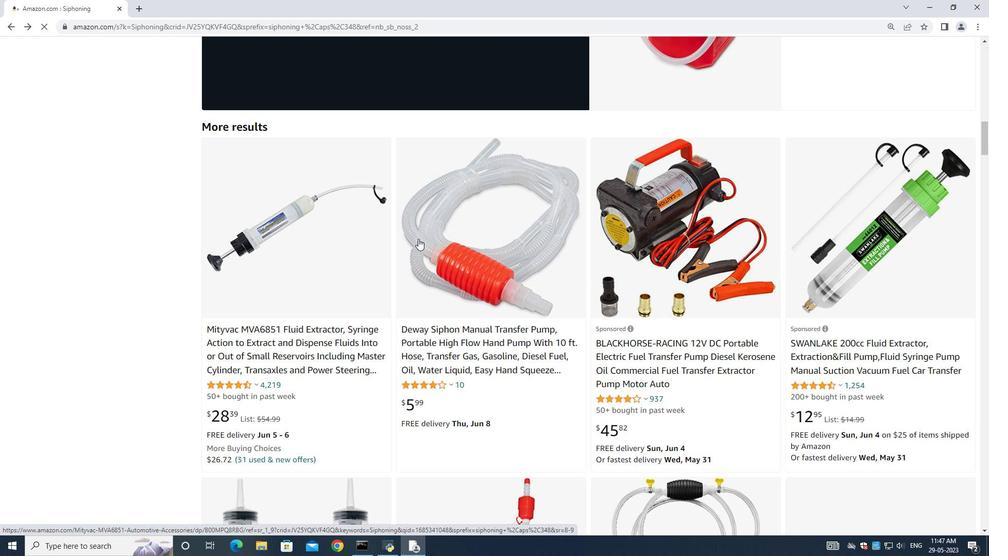 
Action: Mouse scrolled (475, 243) with delta (0, 0)
Screenshot: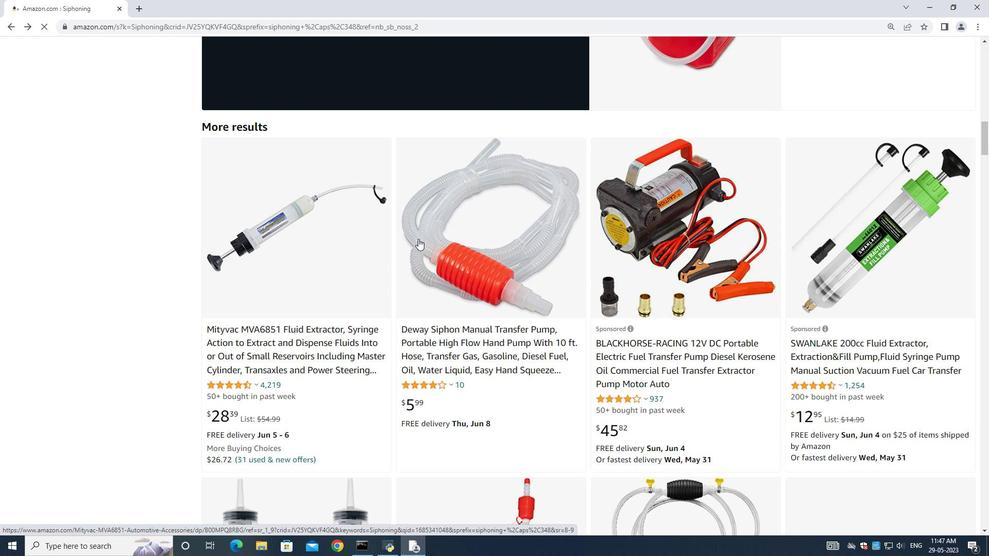 
Action: Mouse scrolled (475, 243) with delta (0, 0)
Screenshot: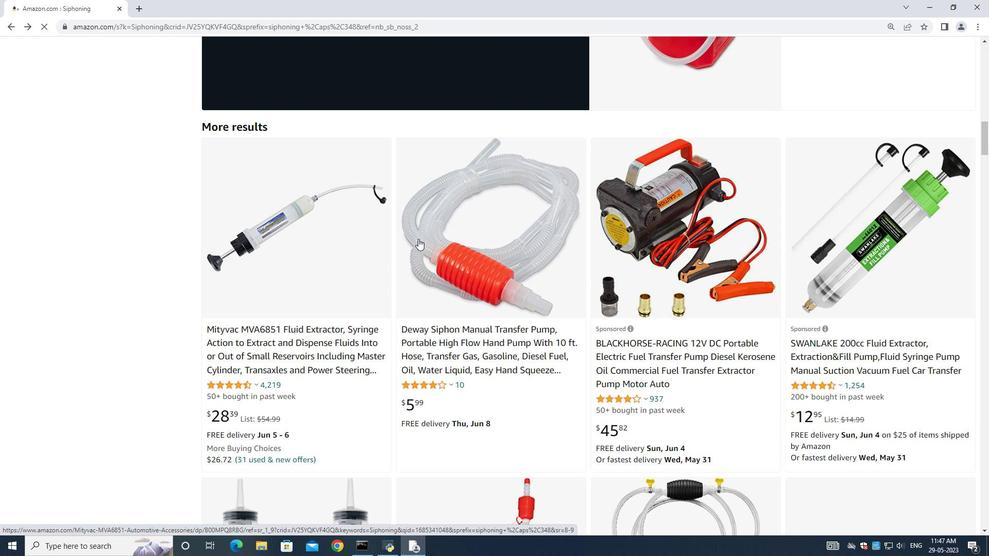 
Action: Mouse scrolled (475, 243) with delta (0, 0)
Screenshot: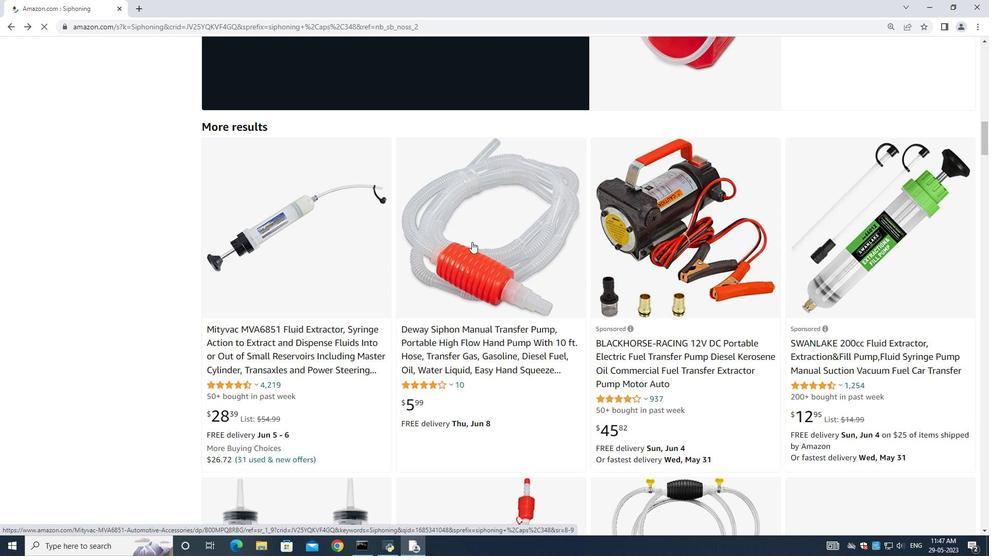 
Action: Mouse moved to (643, 440)
Screenshot: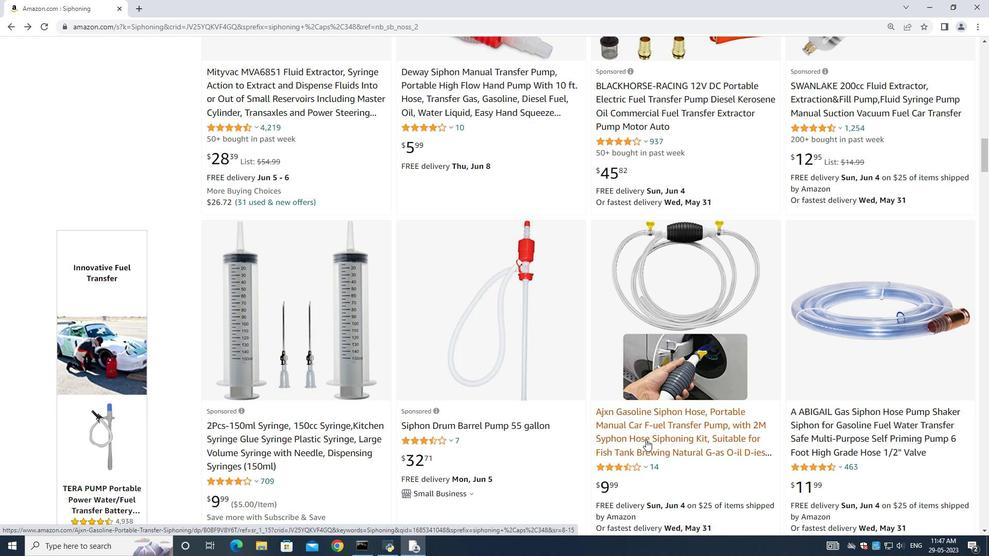 
Action: Mouse pressed left at (643, 440)
Screenshot: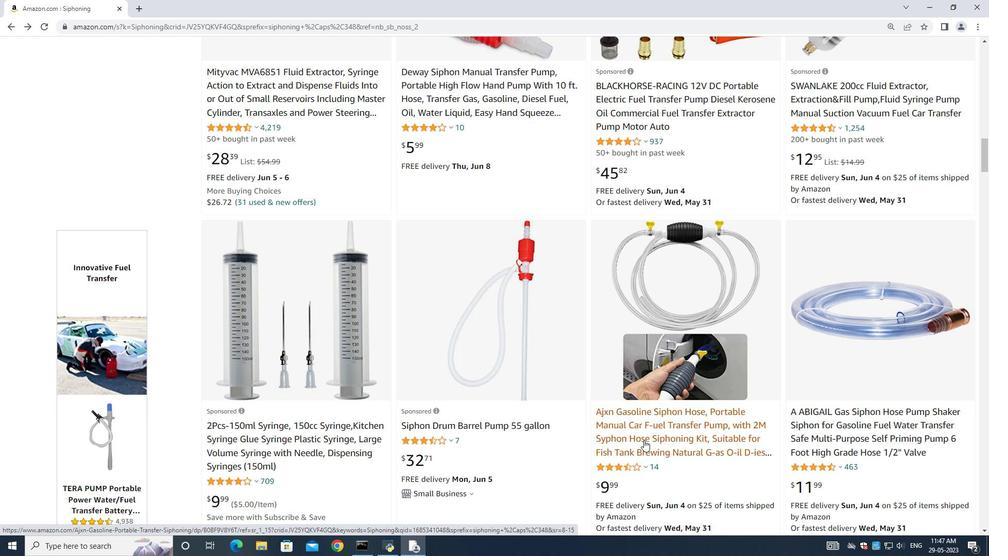 
Action: Mouse moved to (237, 306)
Screenshot: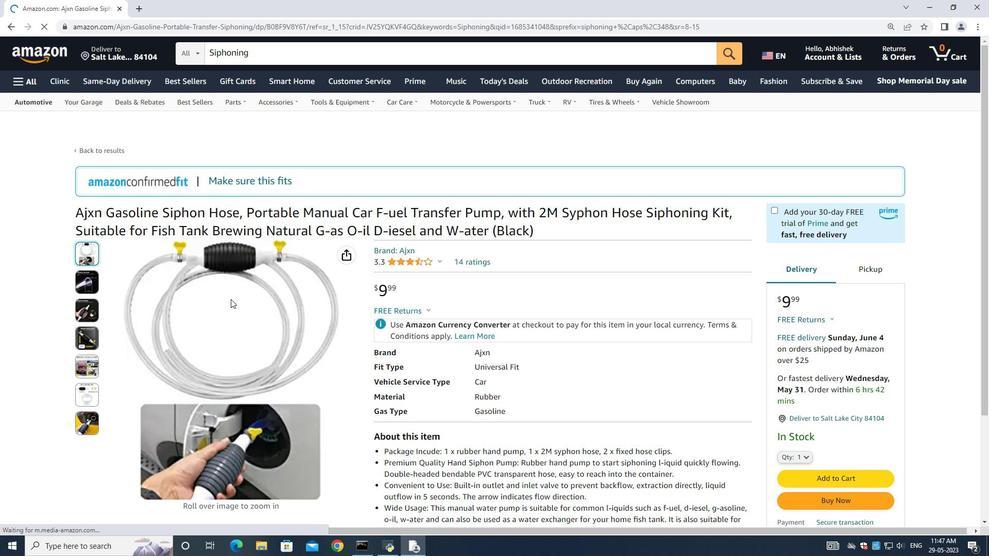 
Action: Mouse scrolled (237, 305) with delta (0, 0)
Screenshot: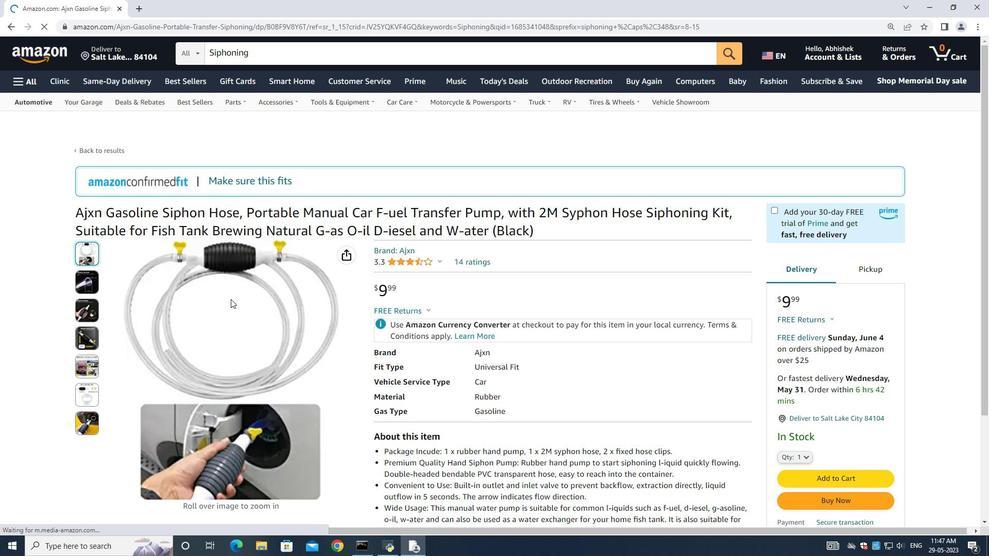 
Action: Mouse moved to (237, 306)
Screenshot: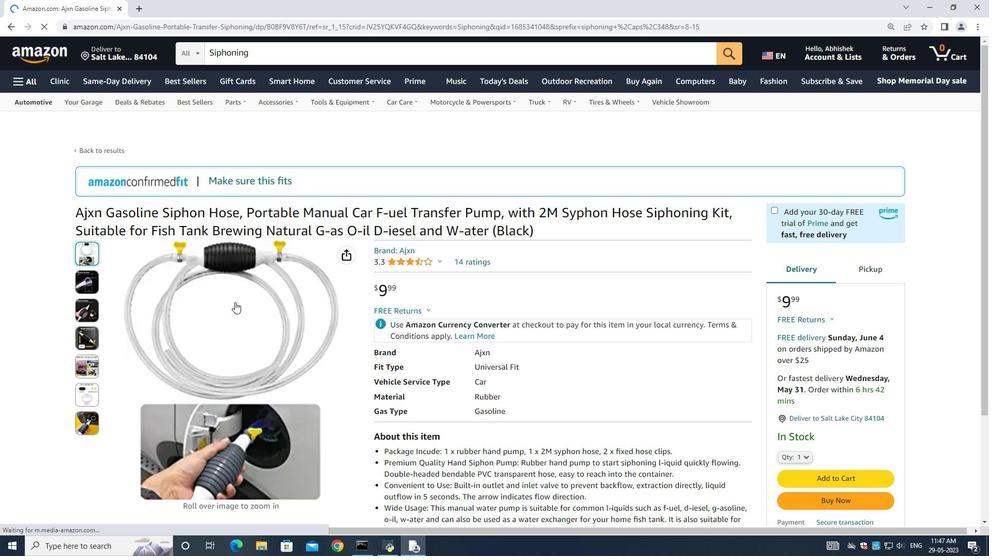 
Action: Mouse scrolled (237, 306) with delta (0, 0)
Screenshot: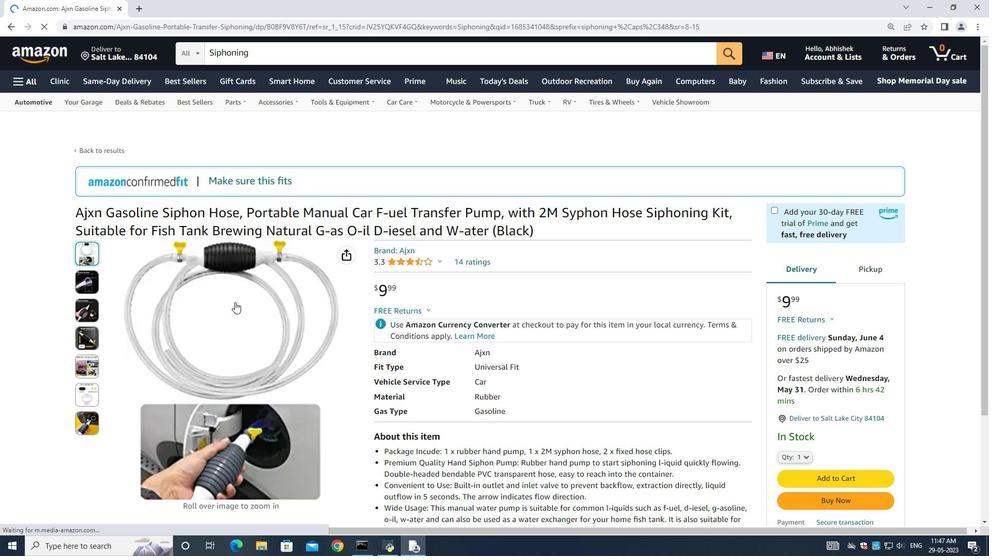 
Action: Mouse moved to (237, 306)
Screenshot: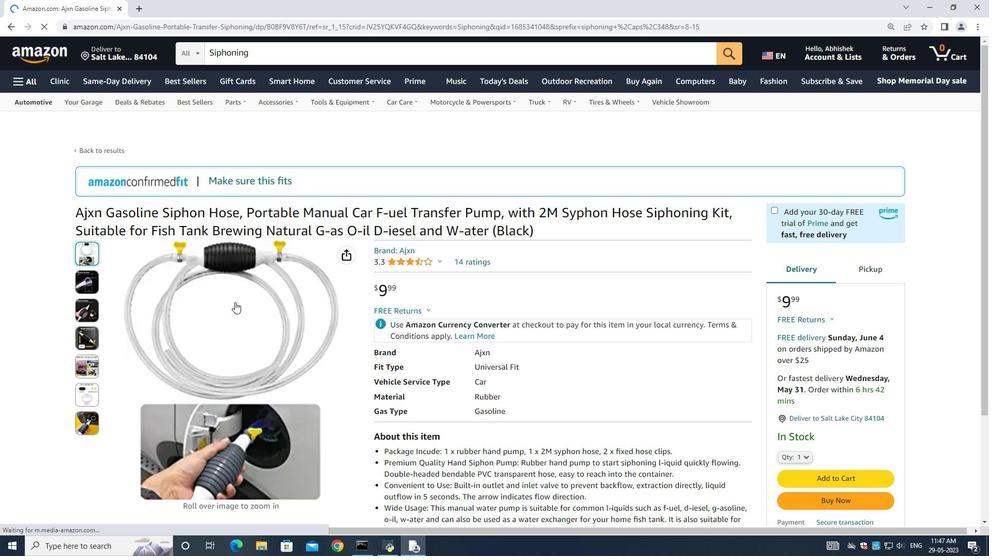 
Action: Mouse scrolled (237, 306) with delta (0, 0)
Screenshot: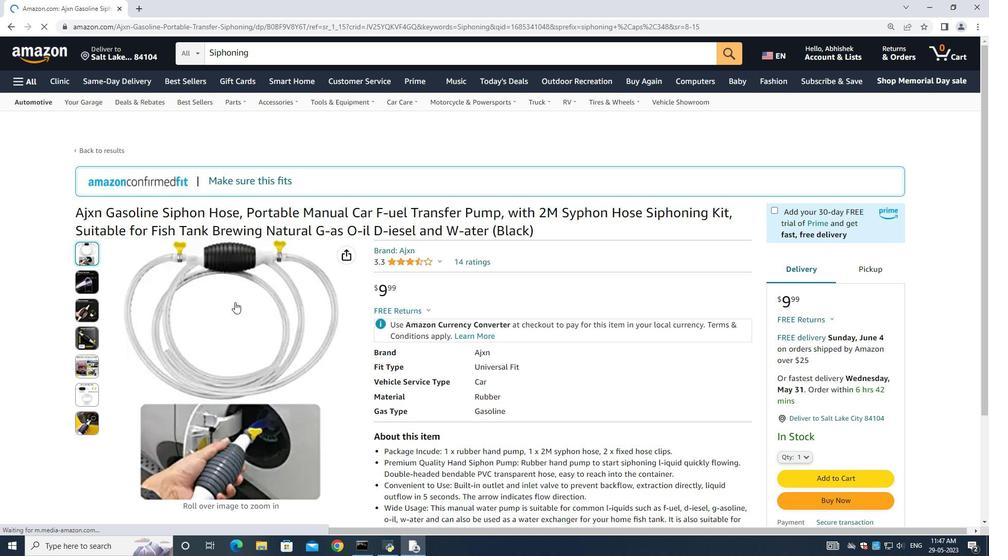 
Action: Mouse moved to (237, 307)
Screenshot: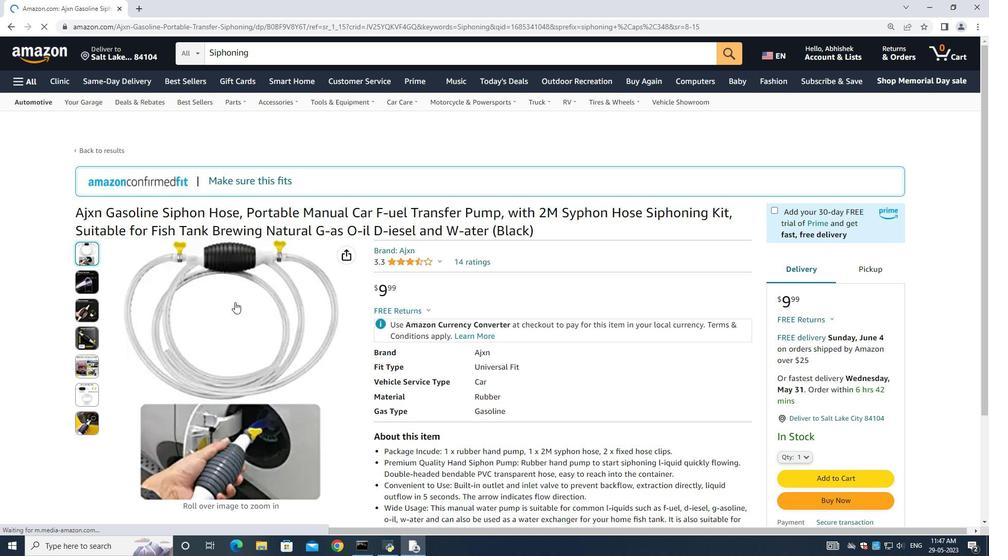 
Action: Mouse scrolled (237, 306) with delta (0, 0)
Screenshot: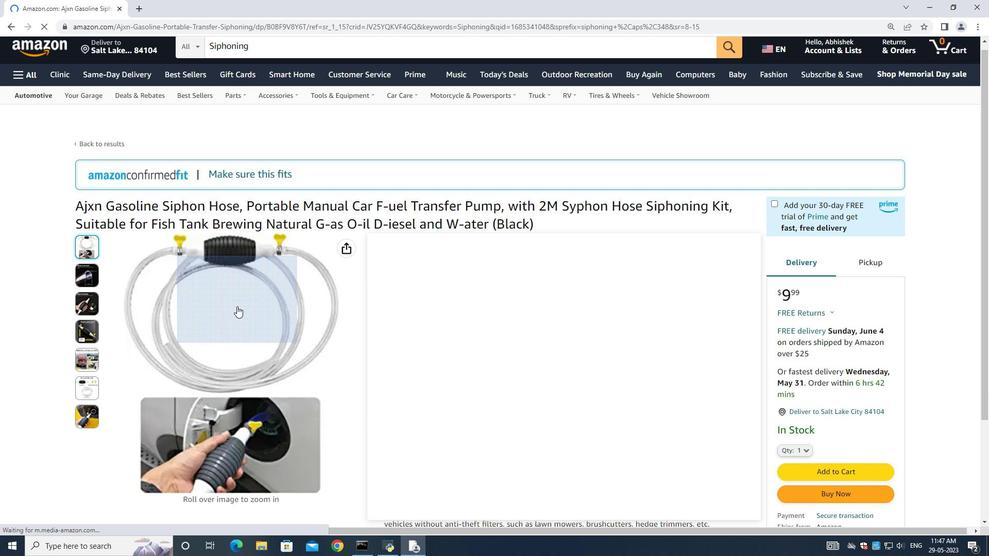 
Action: Mouse moved to (827, 355)
Screenshot: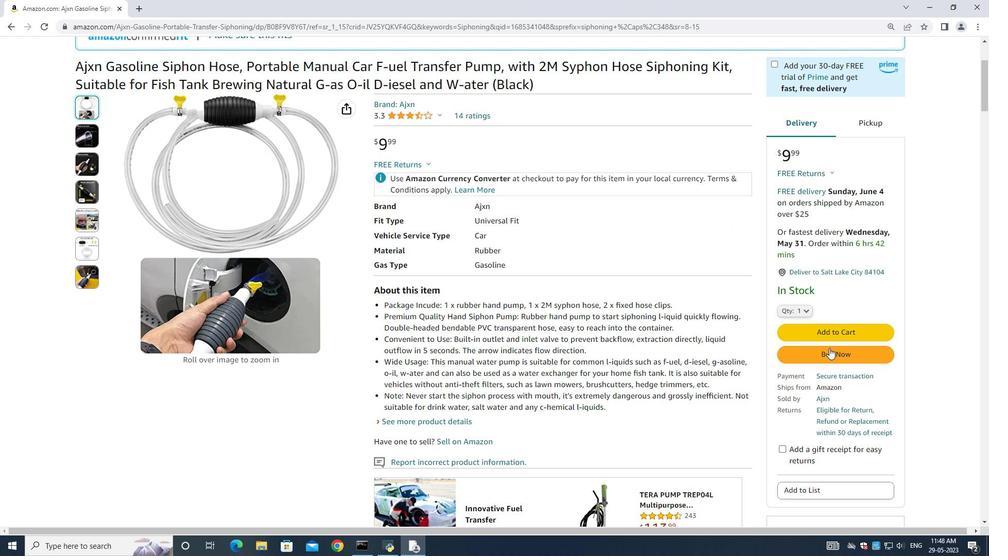
Action: Mouse pressed left at (827, 355)
Screenshot: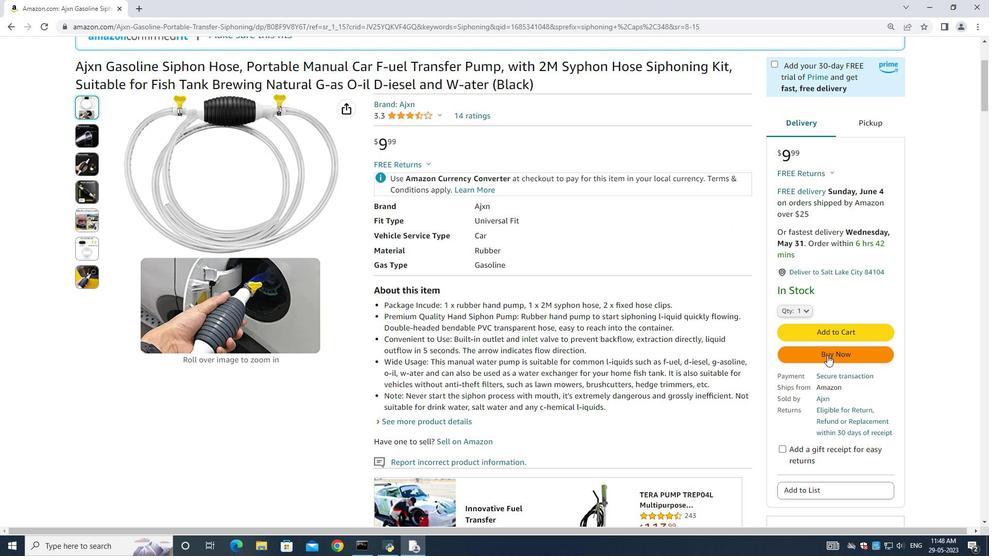 
Action: Mouse moved to (459, 307)
Screenshot: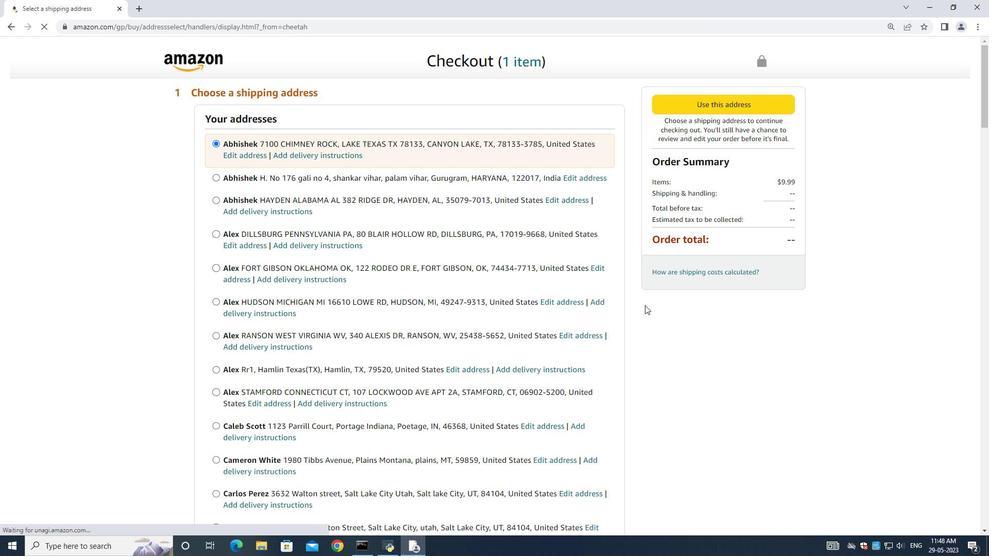 
Action: Mouse scrolled (459, 306) with delta (0, 0)
Screenshot: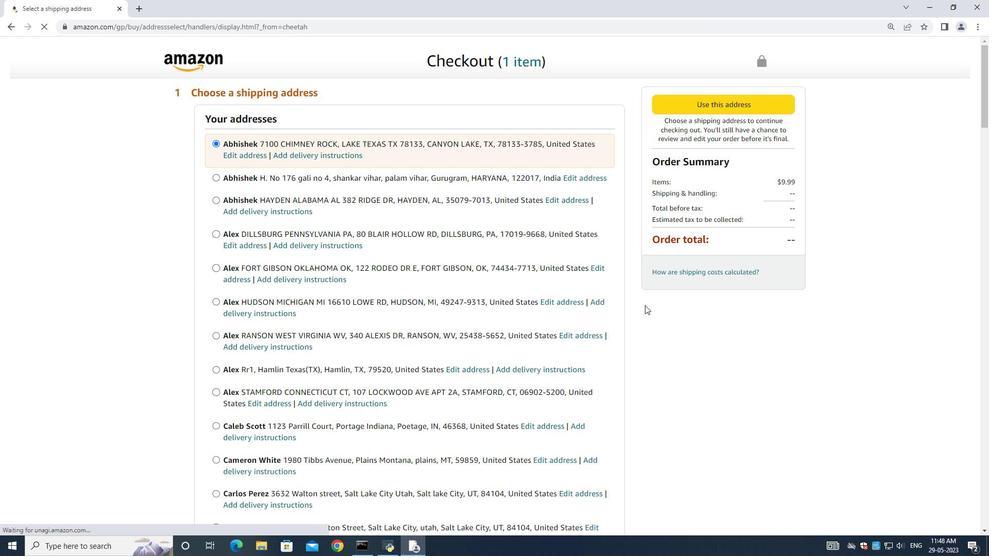 
Action: Mouse moved to (459, 309)
Screenshot: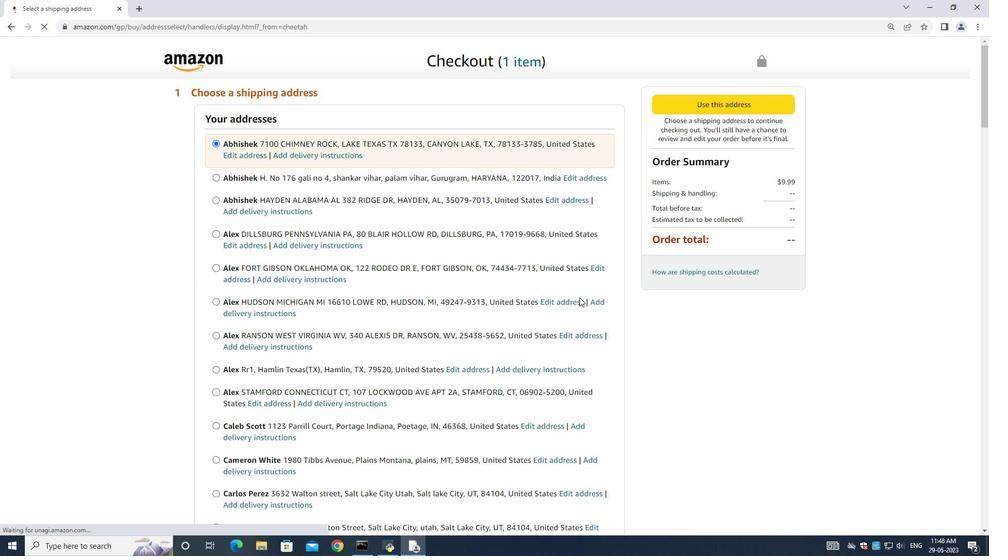 
Action: Mouse scrolled (459, 309) with delta (0, 0)
Screenshot: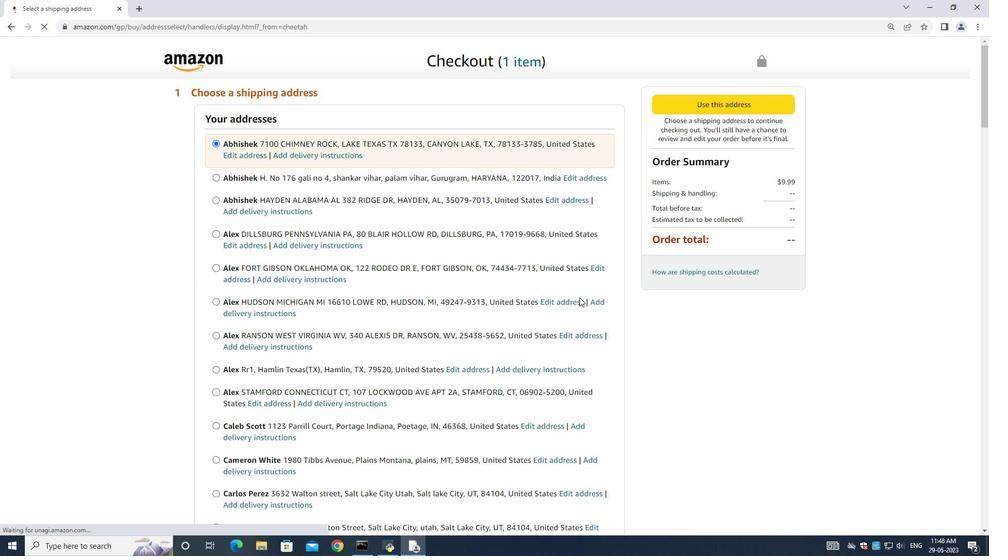 
Action: Mouse moved to (458, 310)
Screenshot: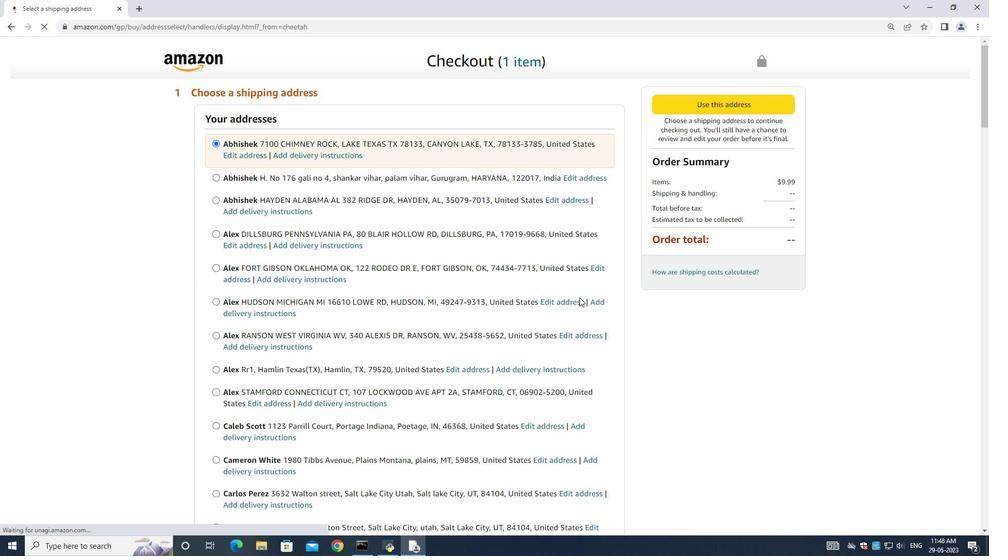 
Action: Mouse scrolled (458, 309) with delta (0, 0)
Screenshot: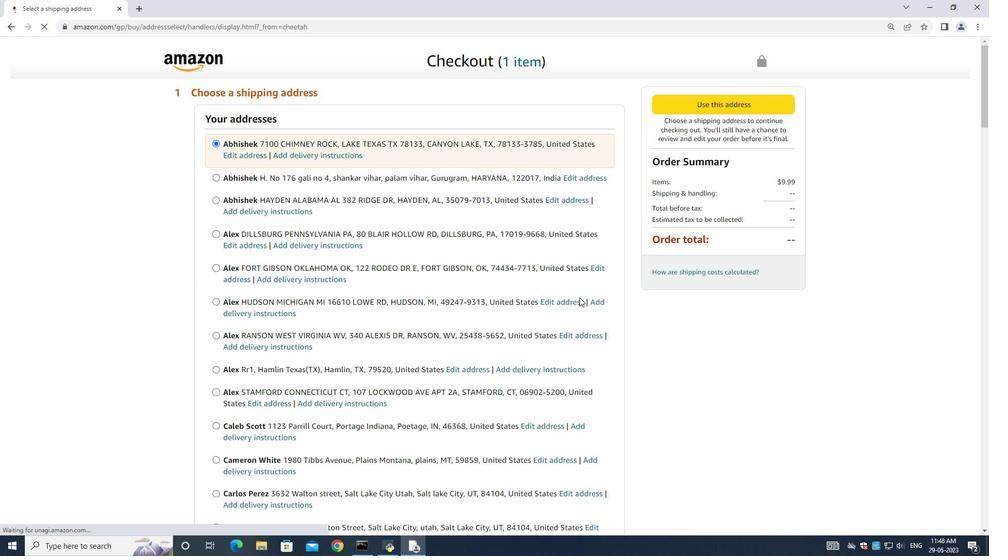 
Action: Mouse scrolled (458, 310) with delta (0, 0)
Screenshot: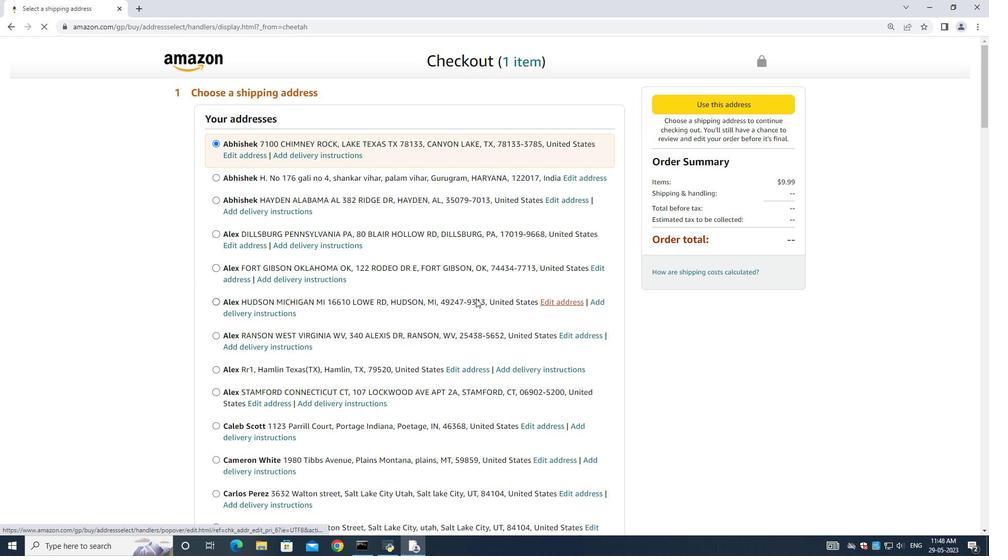 
Action: Mouse scrolled (458, 310) with delta (0, 0)
Screenshot: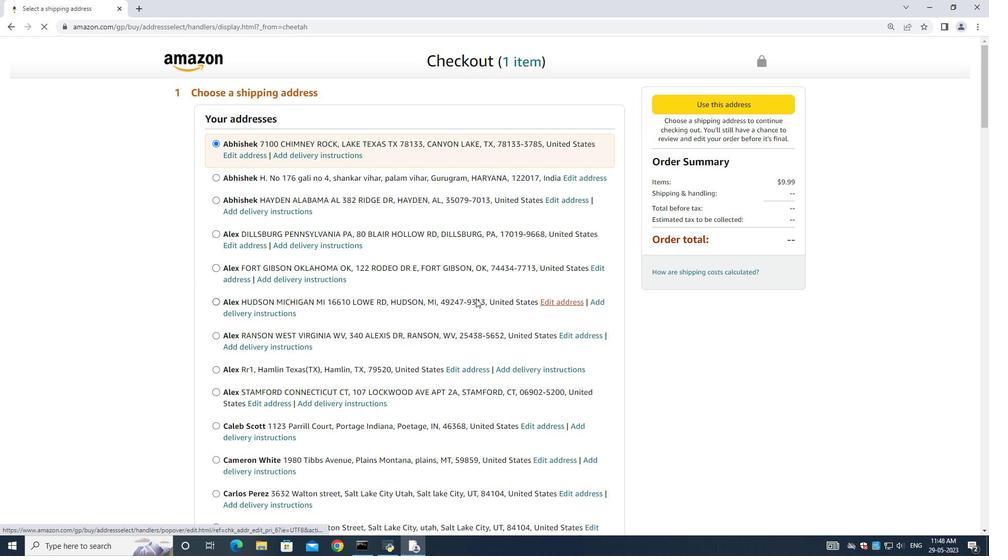 
Action: Mouse moved to (458, 310)
Screenshot: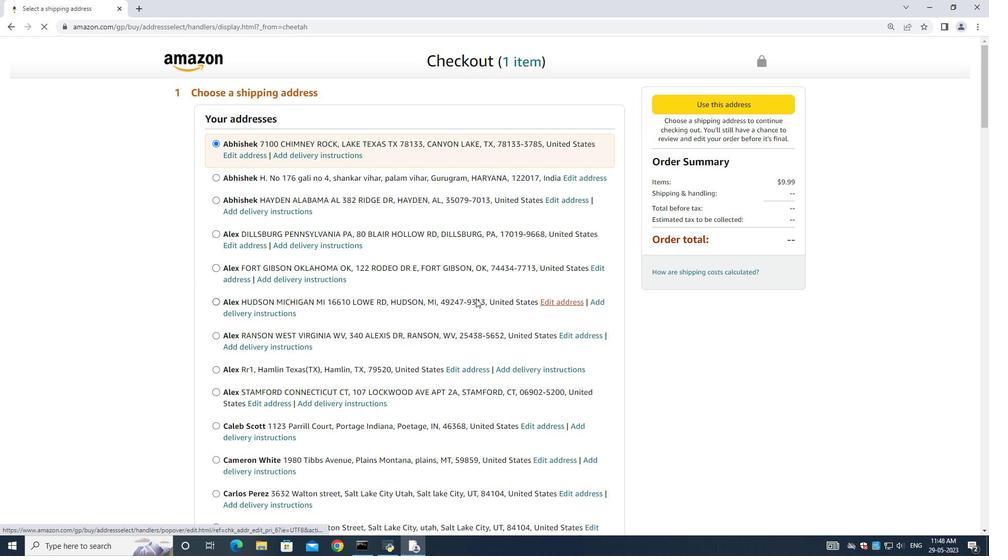 
Action: Mouse scrolled (458, 310) with delta (0, 0)
Screenshot: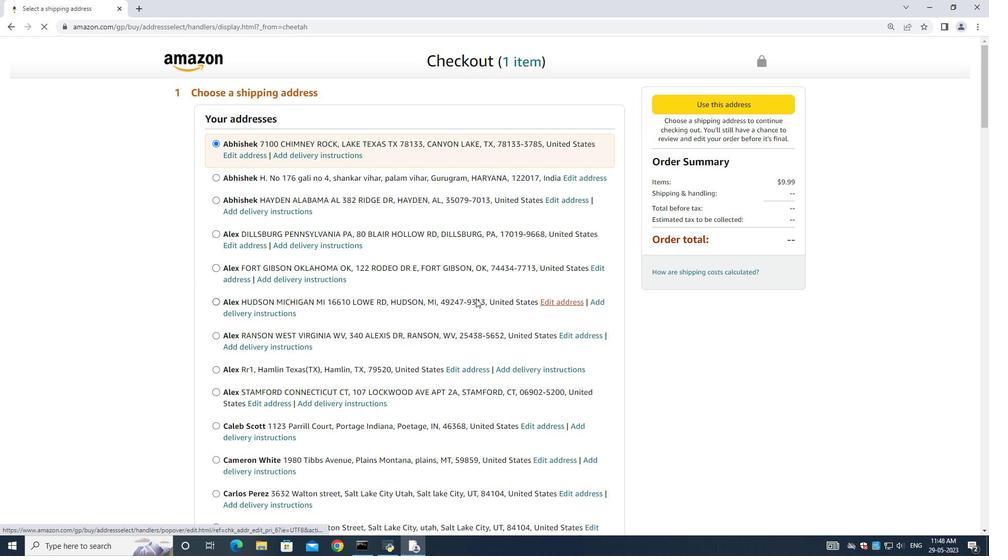 
Action: Mouse scrolled (458, 310) with delta (0, 0)
Screenshot: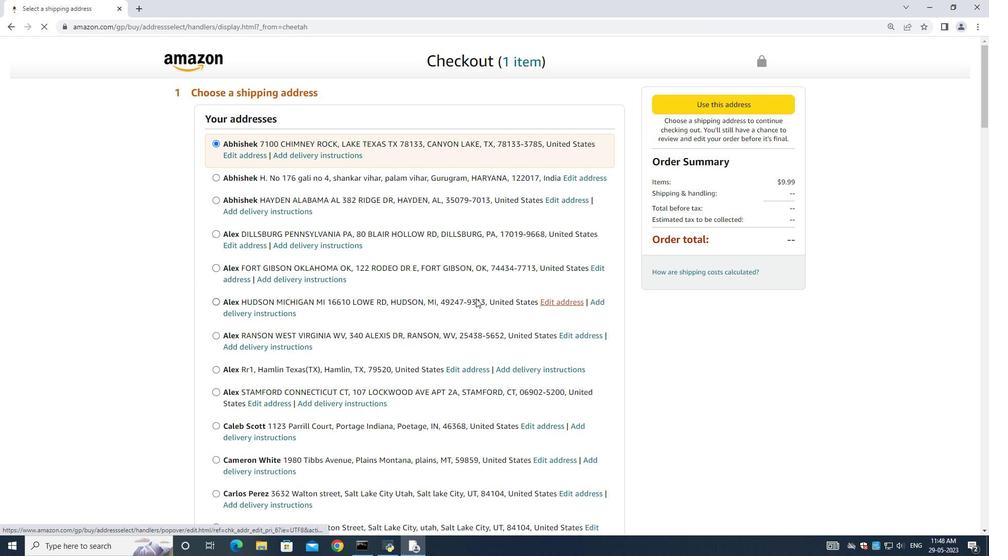 
Action: Mouse scrolled (458, 310) with delta (0, 0)
Screenshot: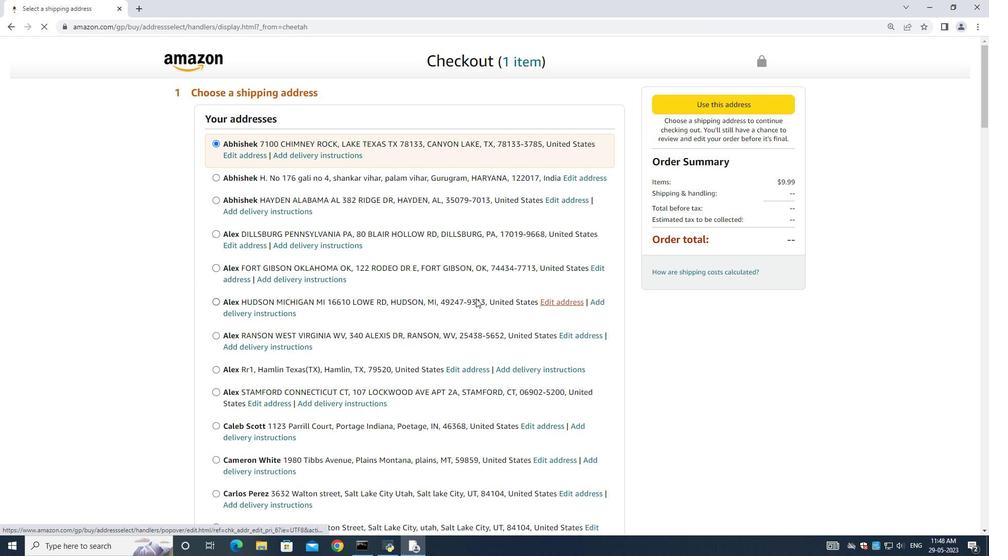 
Action: Mouse moved to (460, 313)
Screenshot: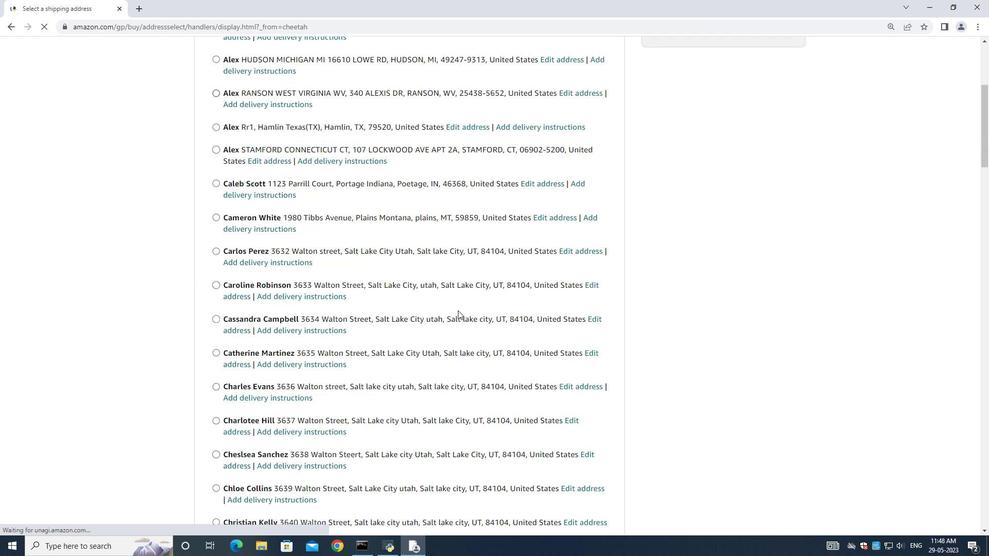 
Action: Mouse scrolled (460, 312) with delta (0, 0)
Screenshot: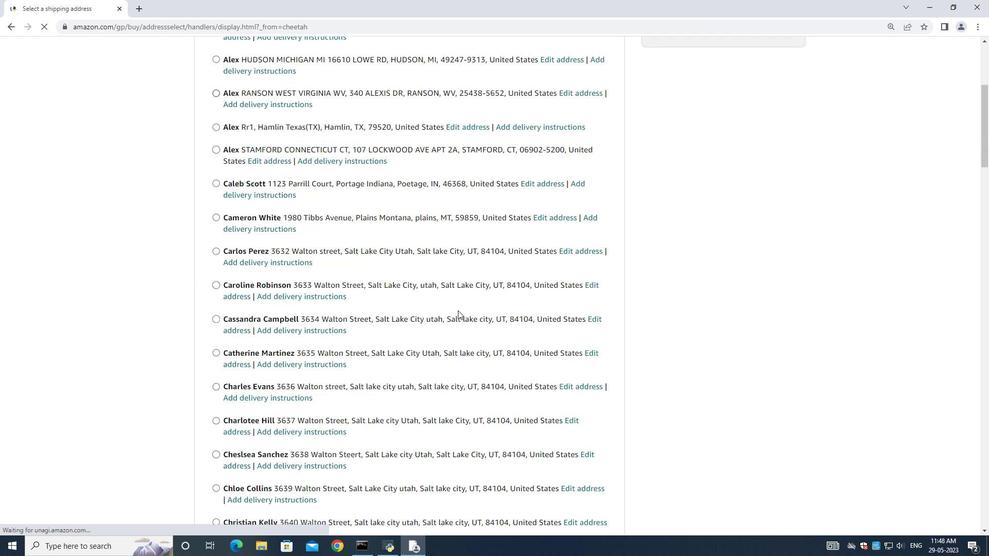 
Action: Mouse moved to (459, 314)
Screenshot: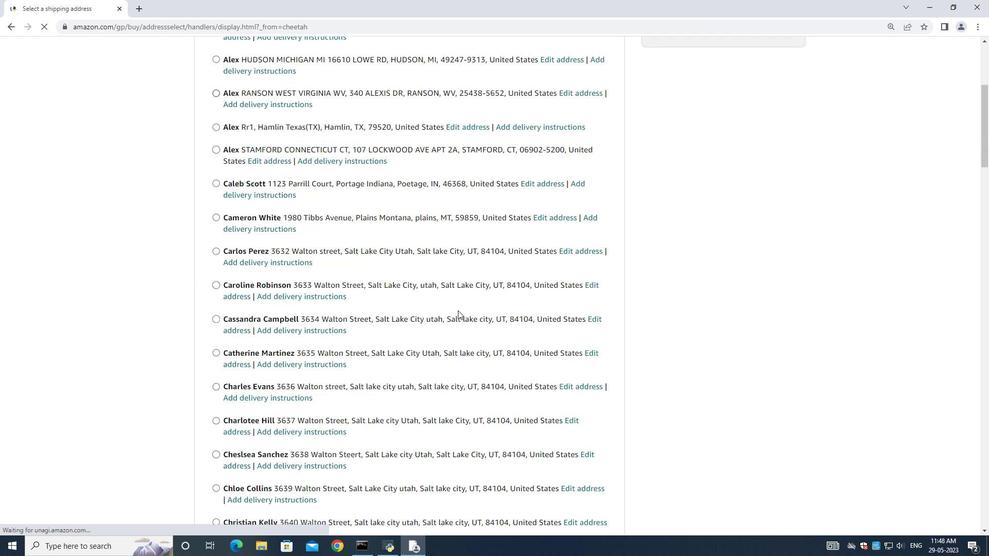 
Action: Mouse scrolled (460, 313) with delta (0, 0)
Screenshot: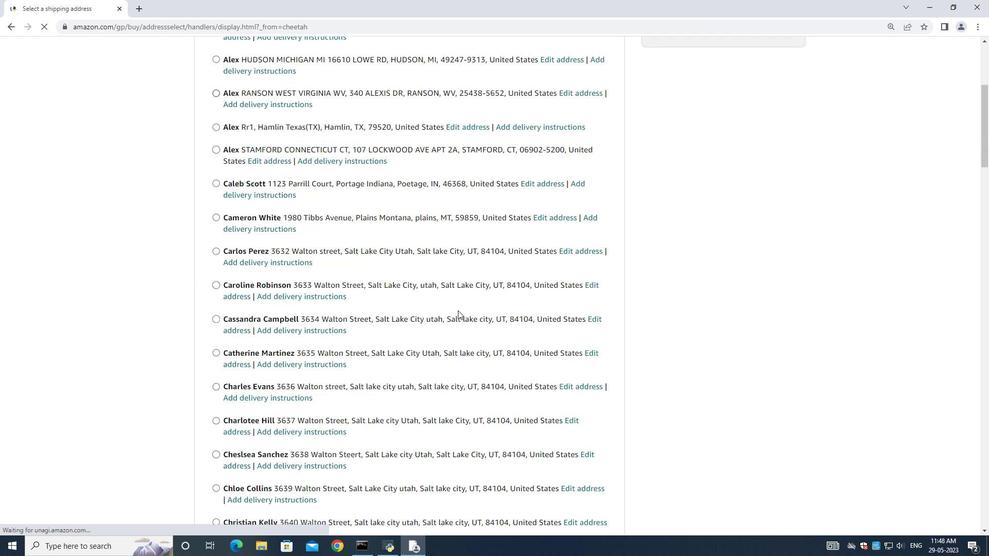 
Action: Mouse moved to (459, 314)
Screenshot: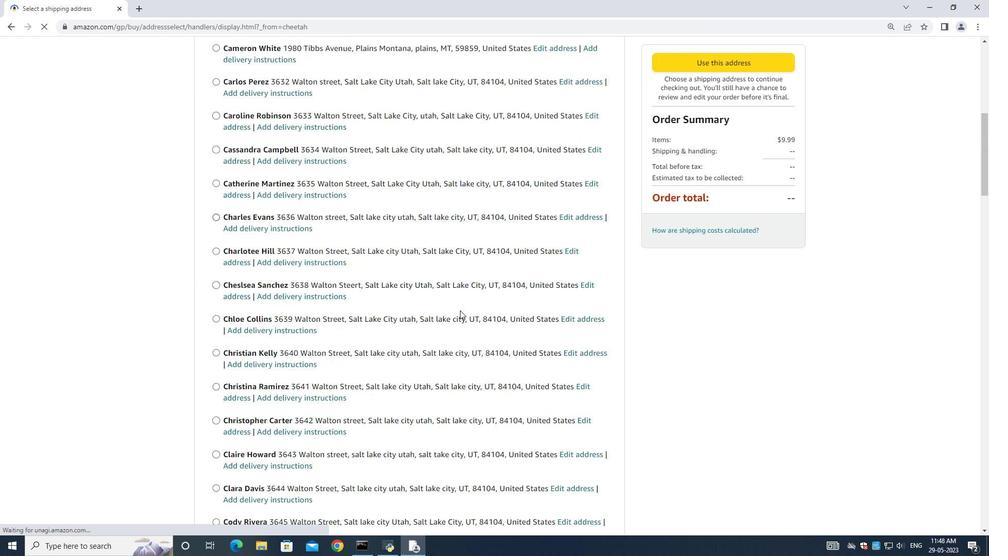 
Action: Mouse scrolled (459, 314) with delta (0, 0)
Screenshot: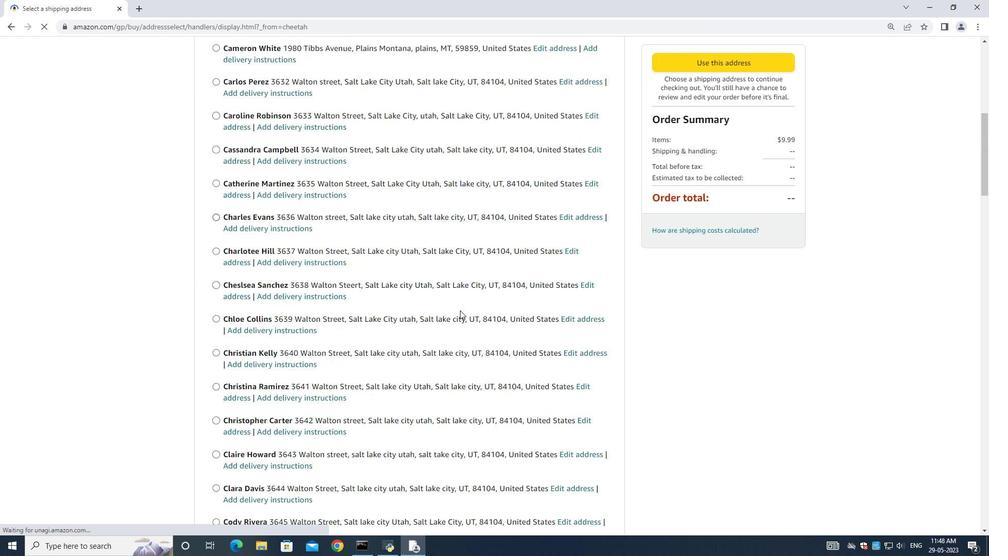 
Action: Mouse scrolled (459, 314) with delta (0, 0)
Screenshot: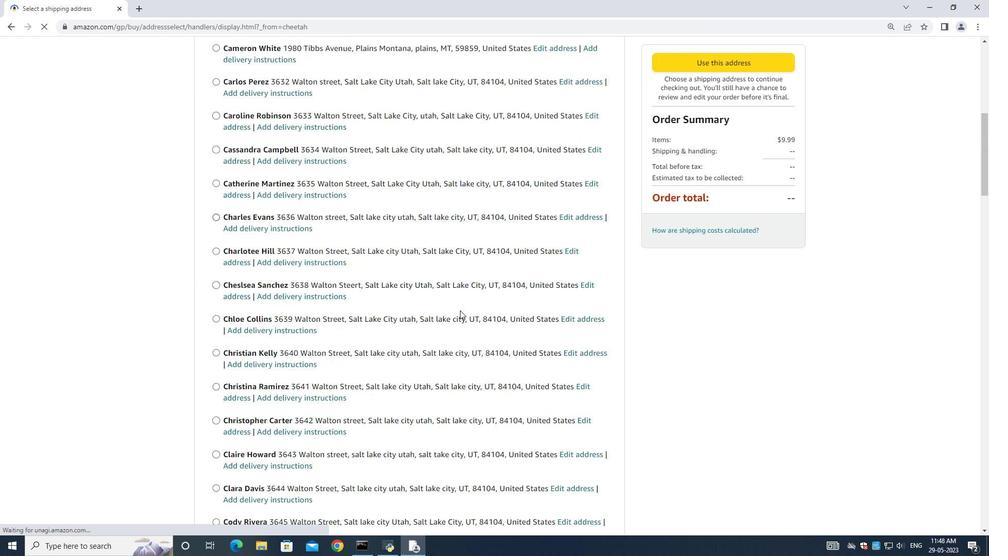 
Action: Mouse scrolled (459, 314) with delta (0, 0)
Screenshot: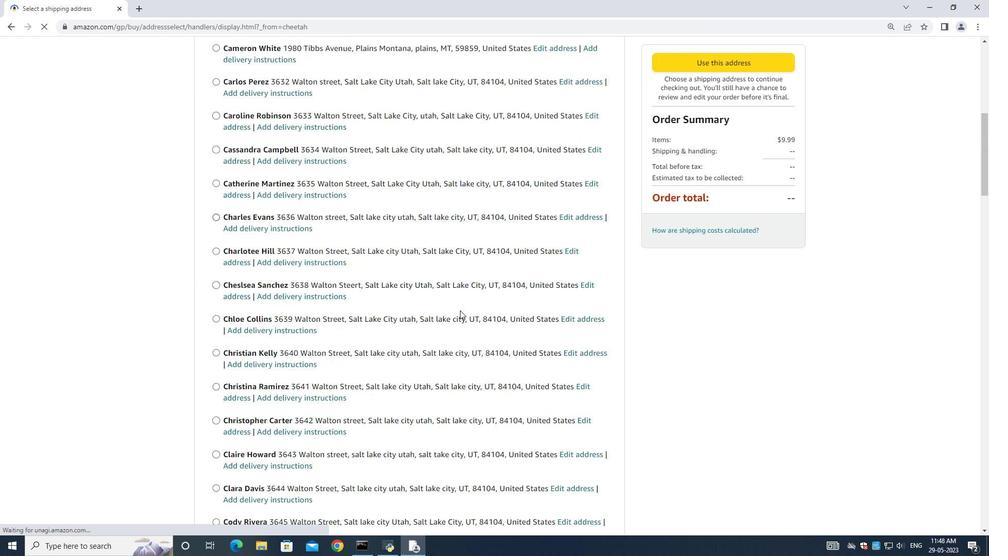 
Action: Mouse scrolled (459, 314) with delta (0, 0)
Screenshot: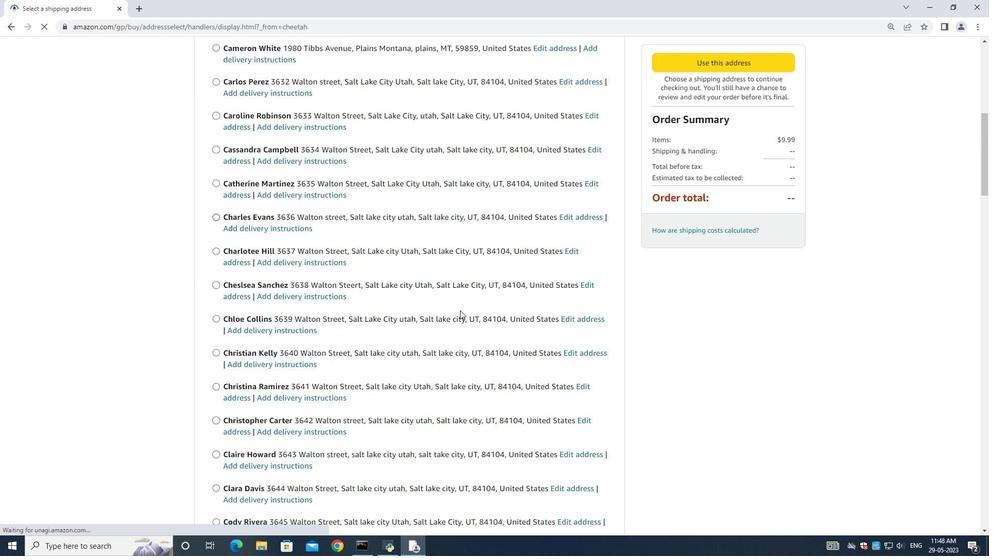 
Action: Mouse scrolled (459, 314) with delta (0, 0)
Screenshot: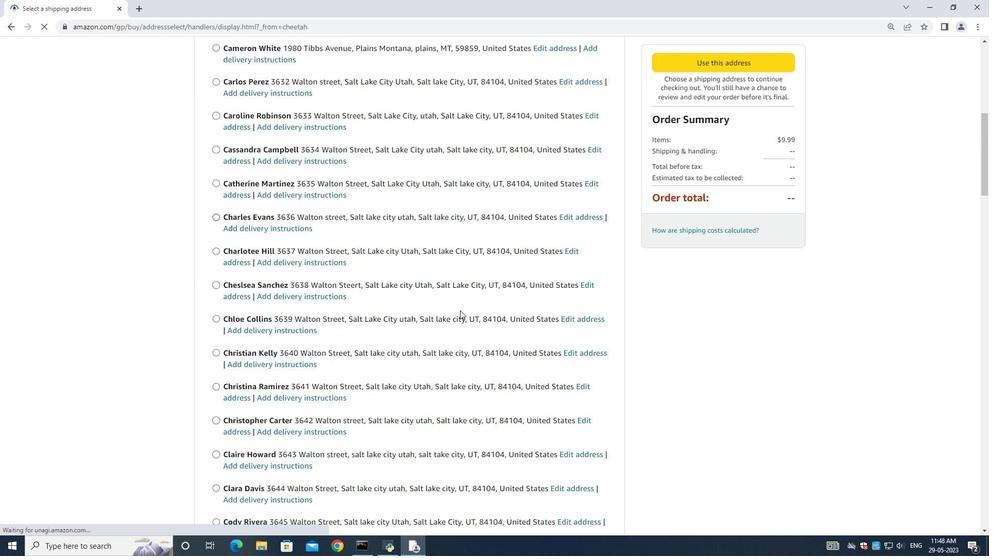 
Action: Mouse moved to (459, 314)
Screenshot: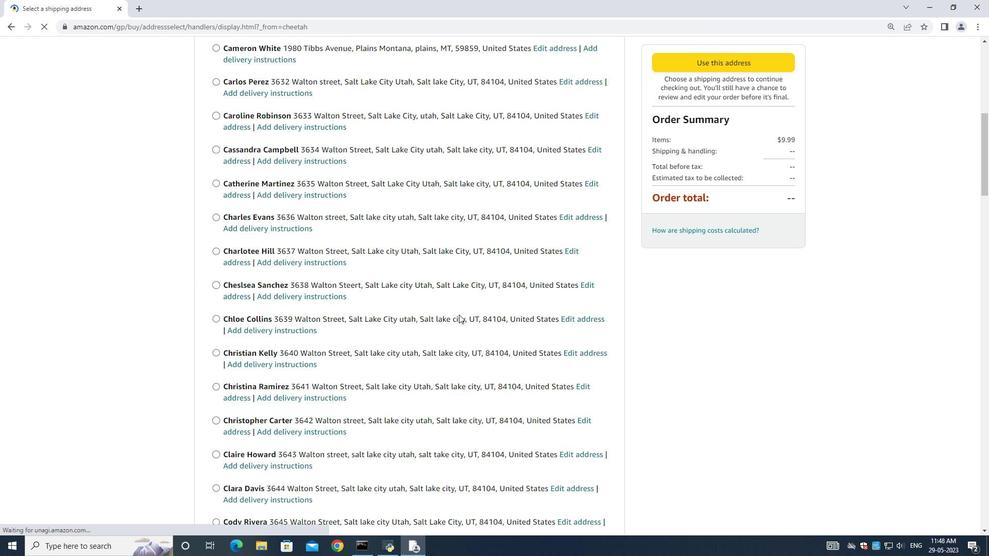 
Action: Mouse scrolled (459, 314) with delta (0, 0)
Screenshot: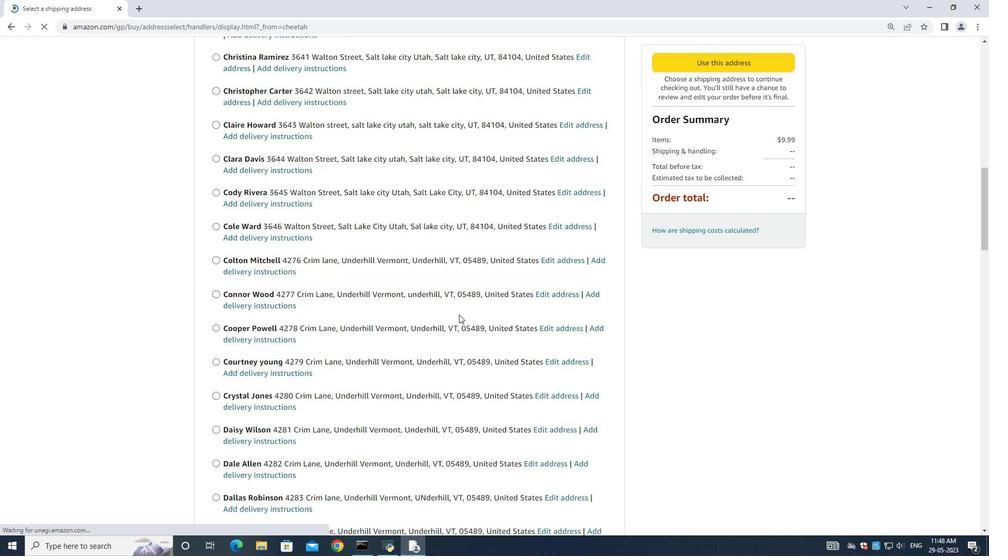
Action: Mouse scrolled (459, 314) with delta (0, 0)
Screenshot: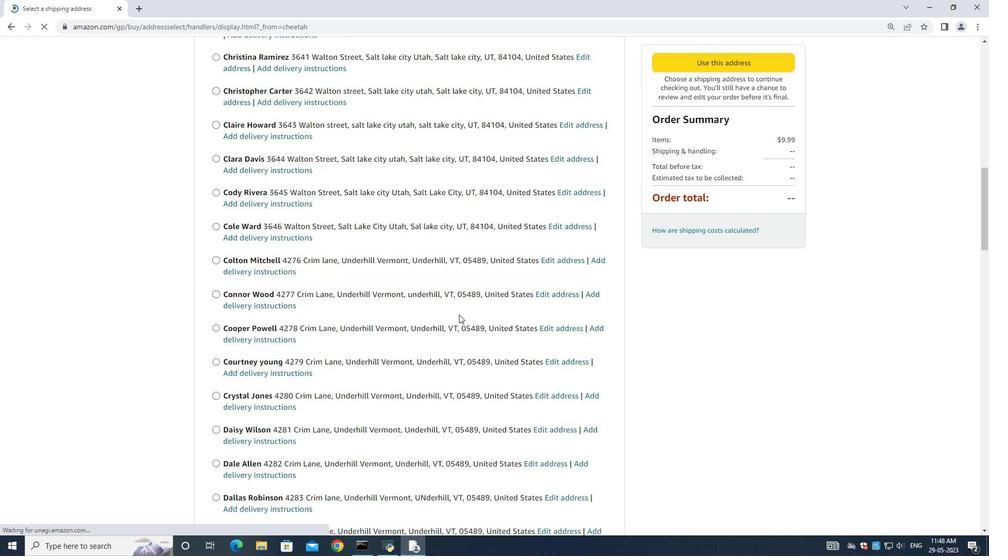 
Action: Mouse scrolled (459, 314) with delta (0, 0)
Screenshot: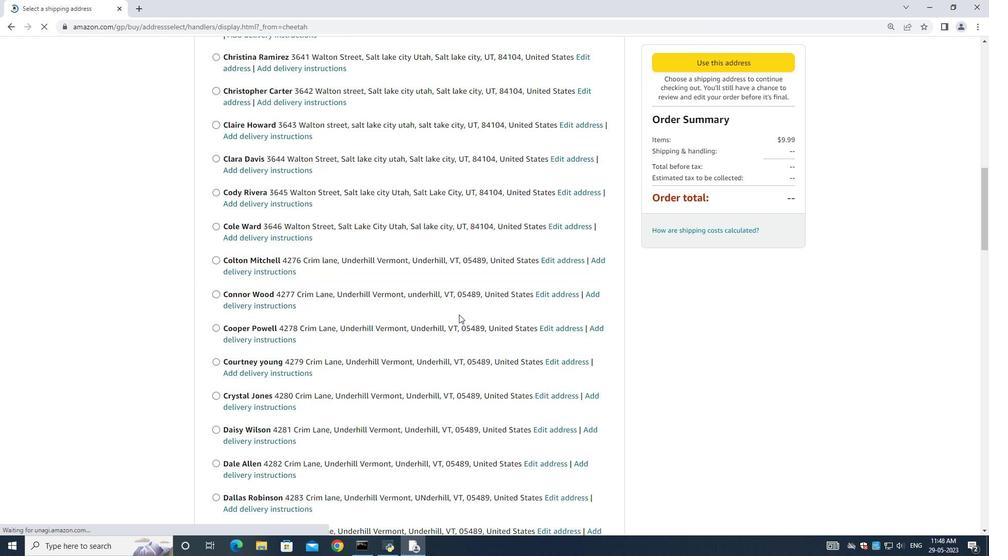 
Action: Mouse scrolled (459, 314) with delta (0, 0)
Screenshot: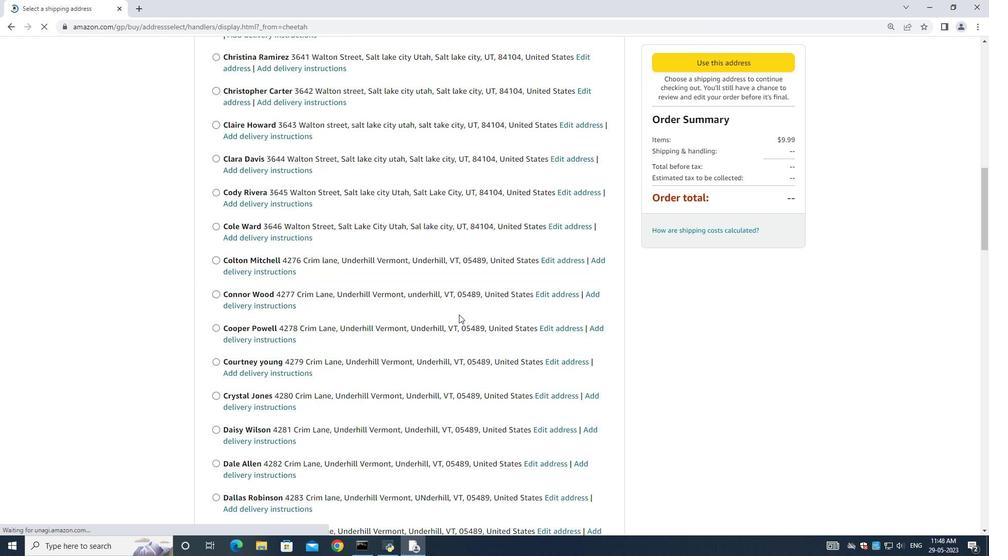 
Action: Mouse scrolled (459, 314) with delta (0, 0)
Screenshot: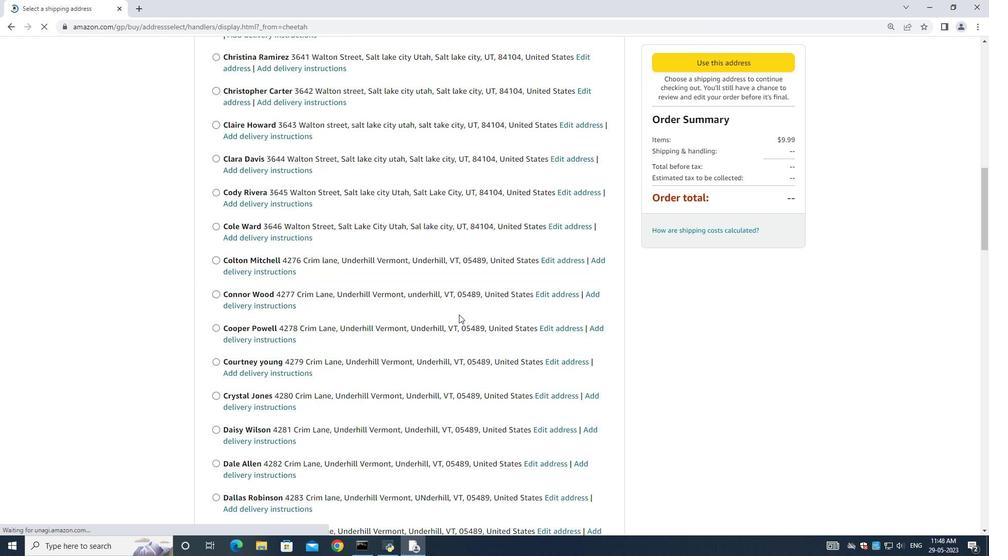 
Action: Mouse scrolled (459, 314) with delta (0, 0)
Screenshot: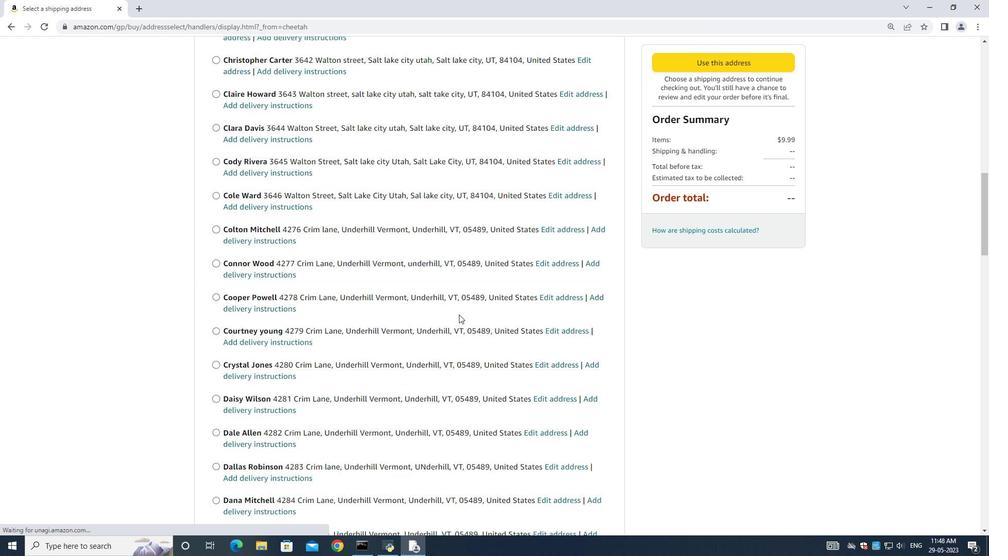 
Action: Mouse scrolled (459, 314) with delta (0, 0)
Screenshot: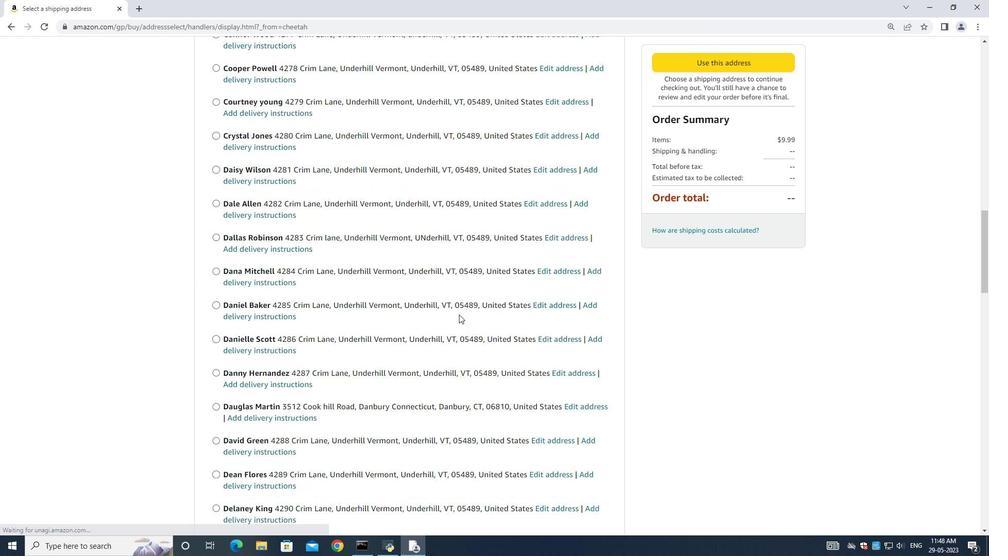 
Action: Mouse scrolled (459, 314) with delta (0, 0)
Screenshot: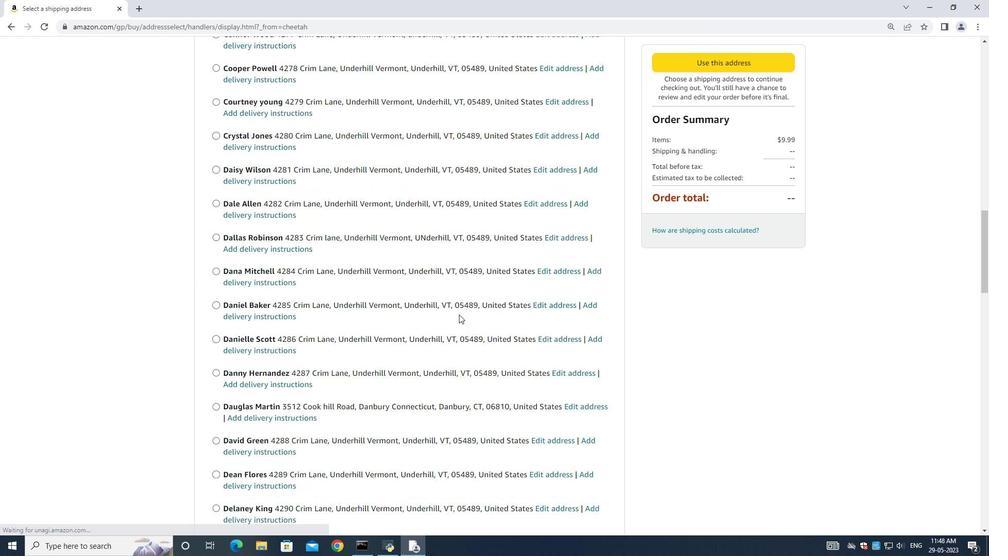 
Action: Mouse scrolled (459, 314) with delta (0, 0)
Screenshot: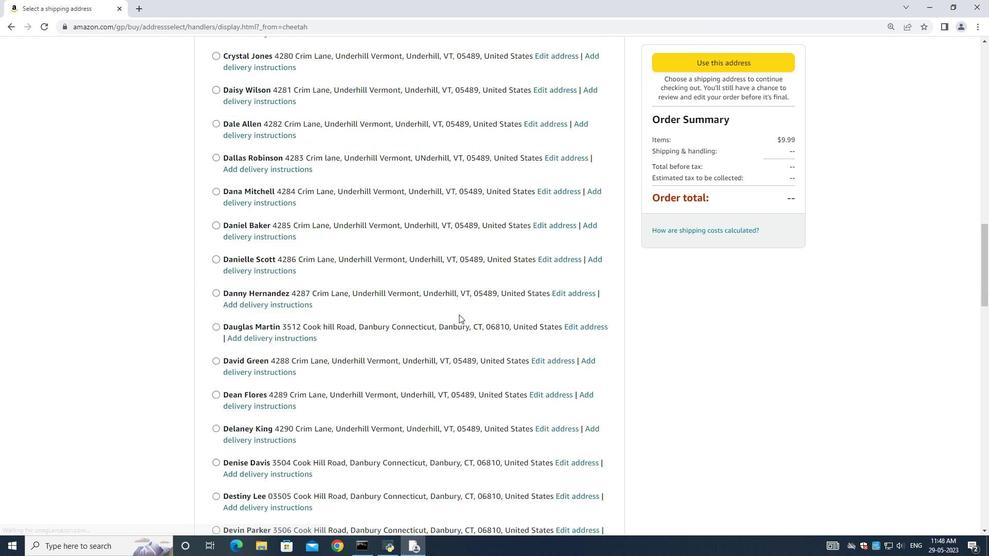 
Action: Mouse scrolled (459, 314) with delta (0, 0)
Screenshot: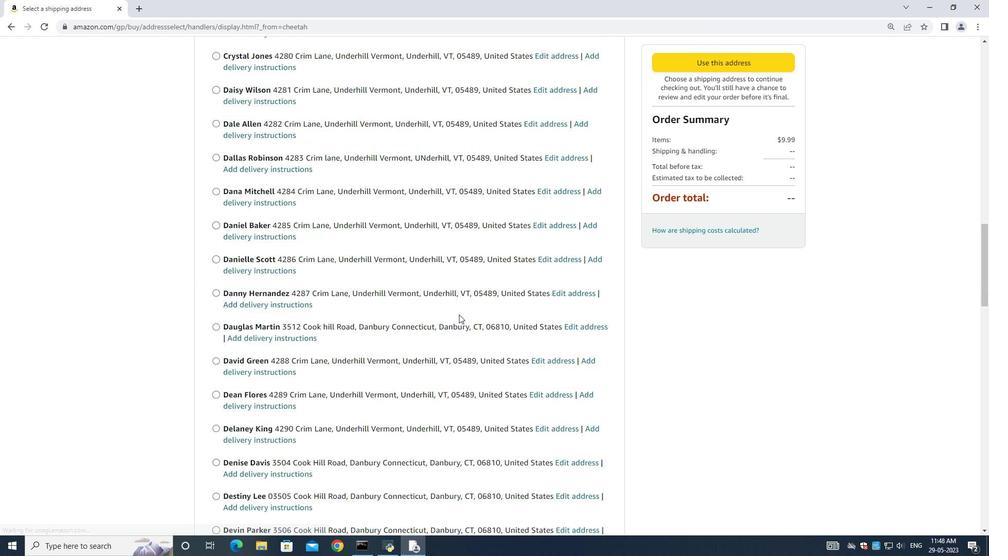 
Action: Mouse scrolled (459, 314) with delta (0, 0)
Screenshot: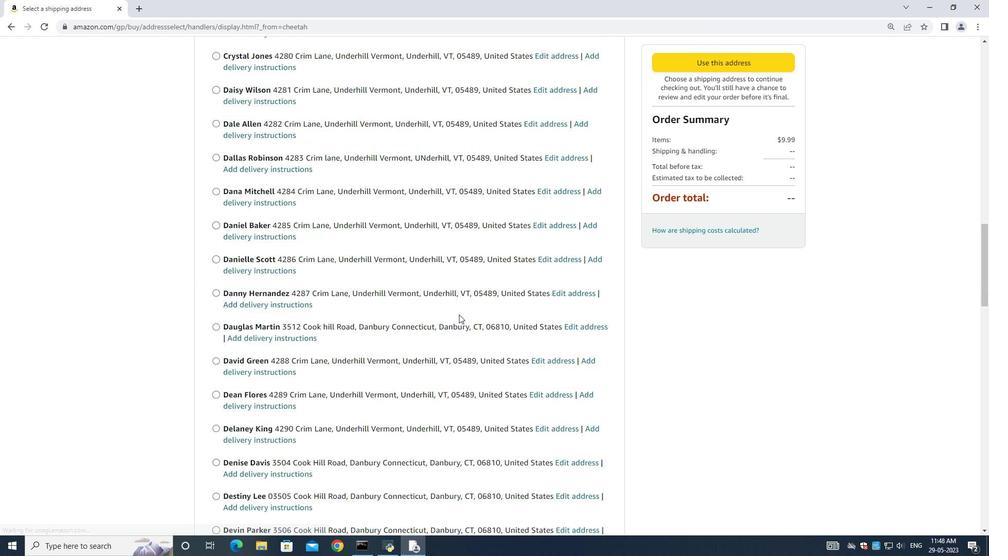 
Action: Mouse moved to (459, 314)
Screenshot: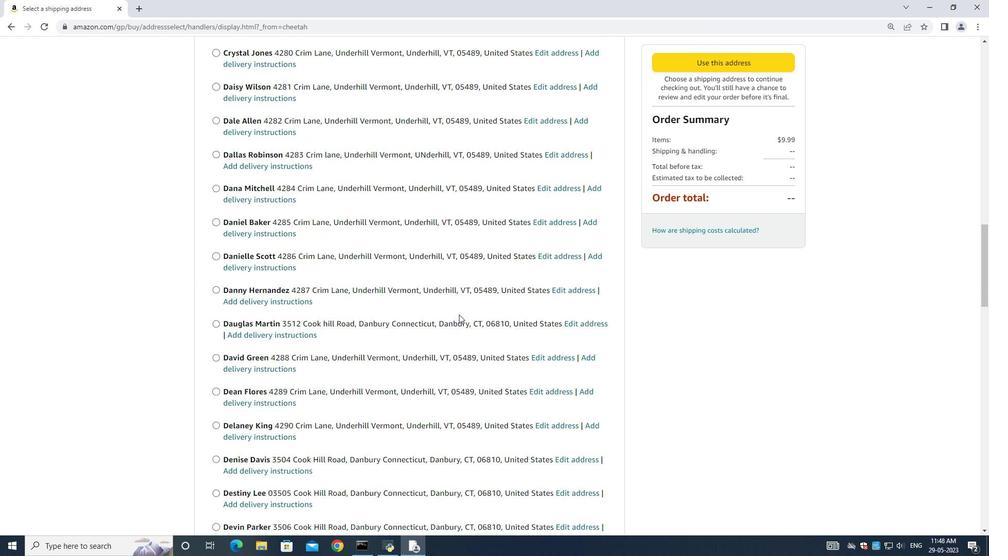 
Action: Mouse scrolled (459, 314) with delta (0, 0)
Screenshot: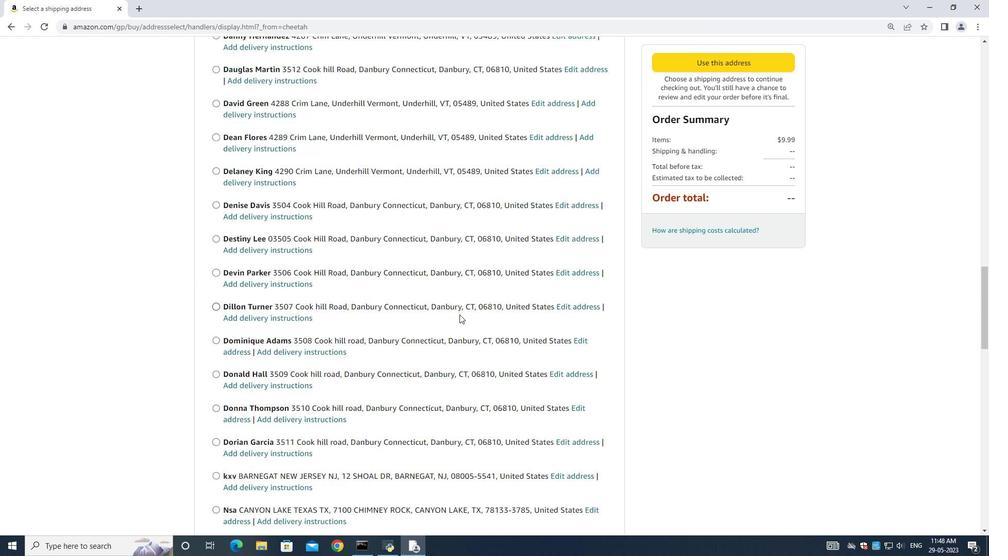 
Action: Mouse scrolled (459, 314) with delta (0, 0)
Screenshot: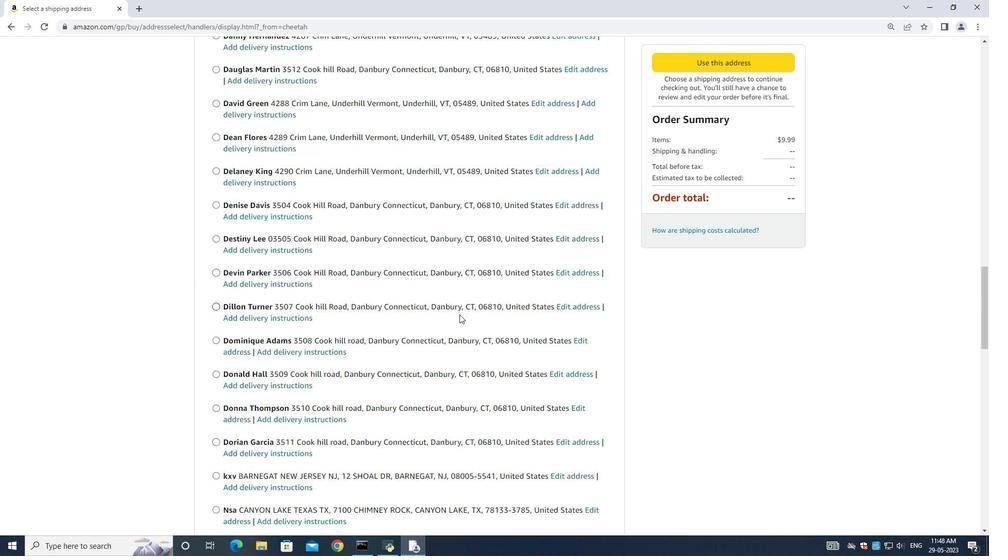
Action: Mouse scrolled (459, 314) with delta (0, 0)
Screenshot: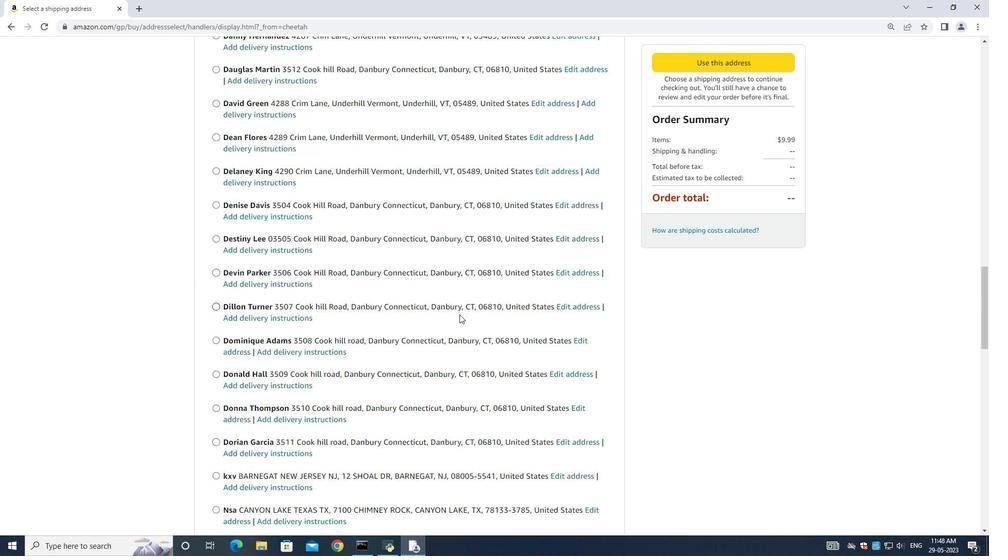 
Action: Mouse scrolled (459, 314) with delta (0, 0)
Screenshot: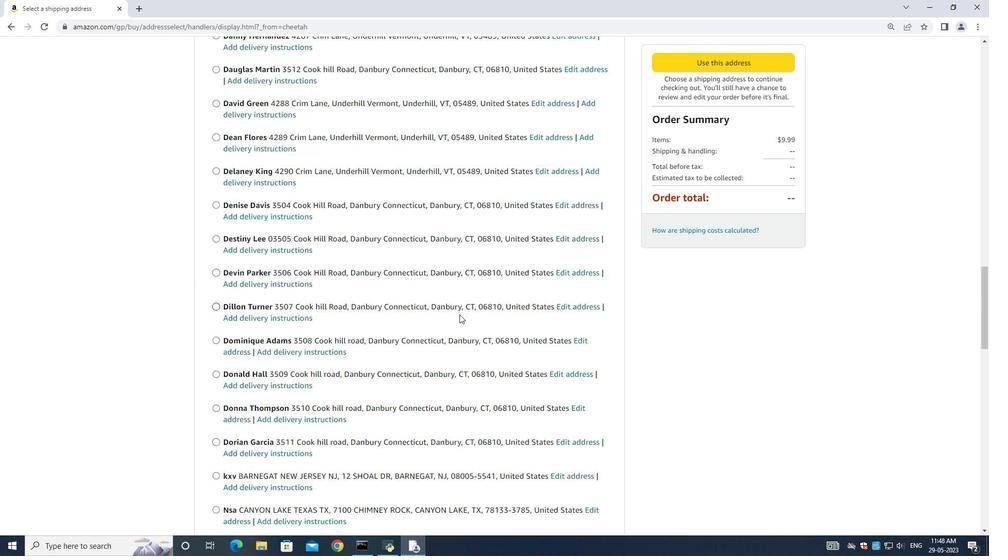 
Action: Mouse scrolled (459, 314) with delta (0, 0)
Screenshot: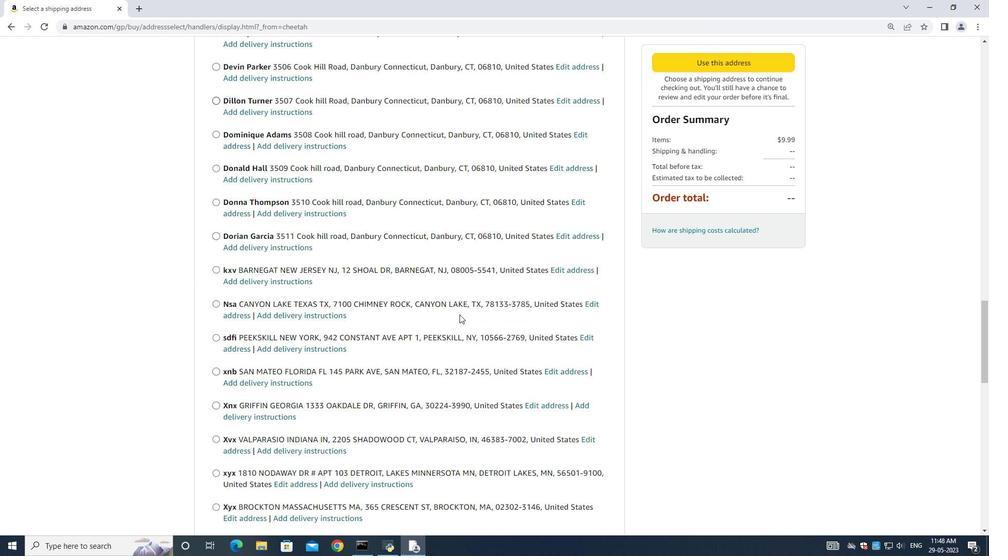 
Action: Mouse scrolled (459, 314) with delta (0, 0)
Screenshot: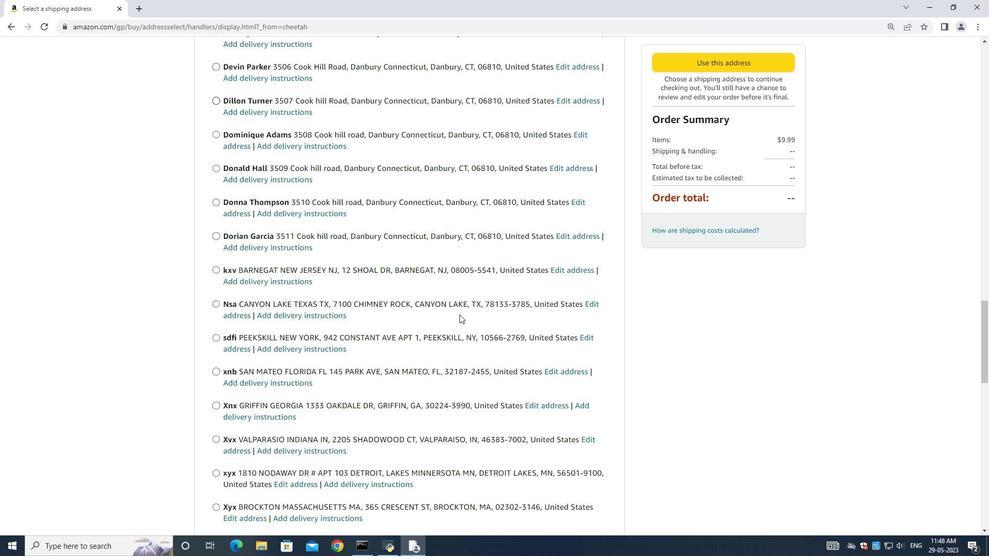 
Action: Mouse scrolled (459, 314) with delta (0, 0)
Screenshot: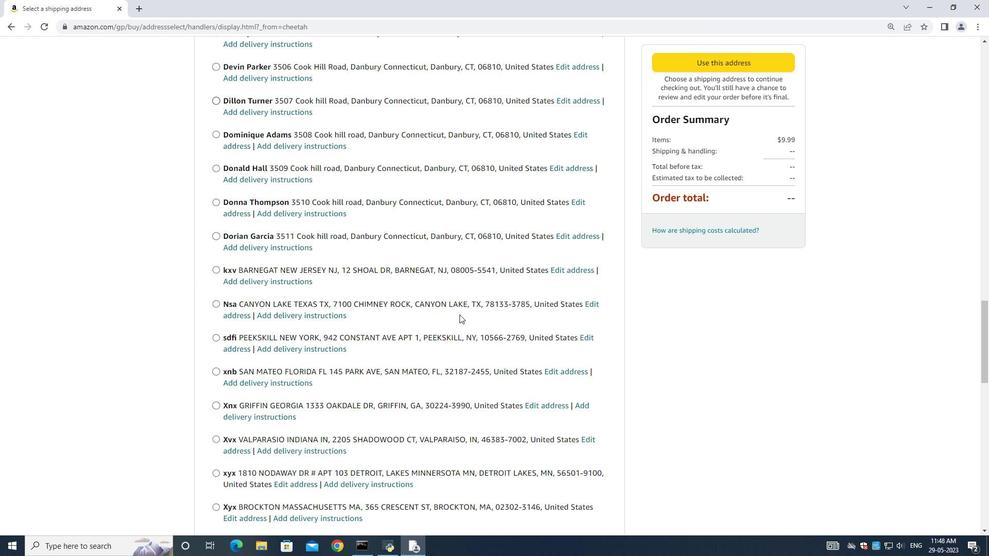 
Action: Mouse scrolled (459, 314) with delta (0, 0)
Screenshot: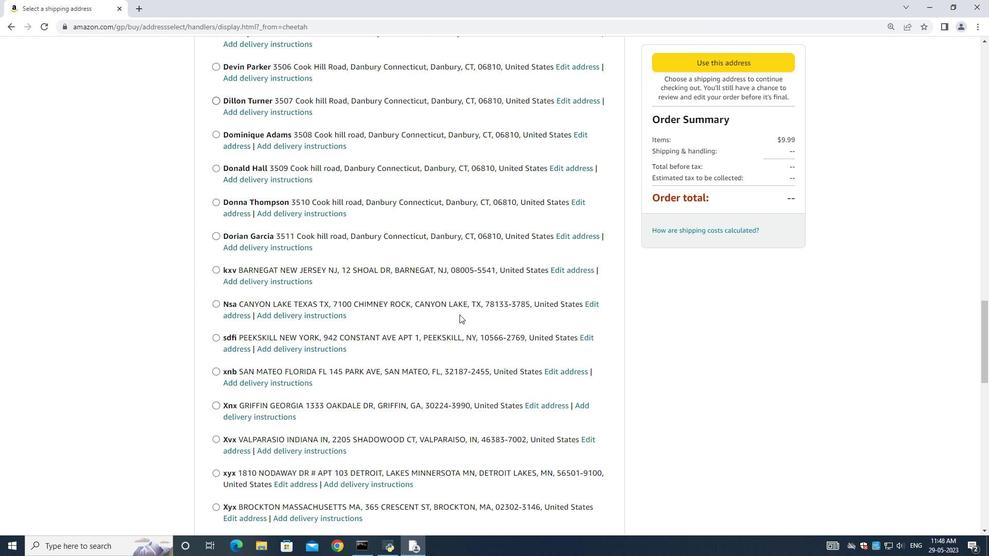 
Action: Mouse scrolled (459, 314) with delta (0, 0)
Screenshot: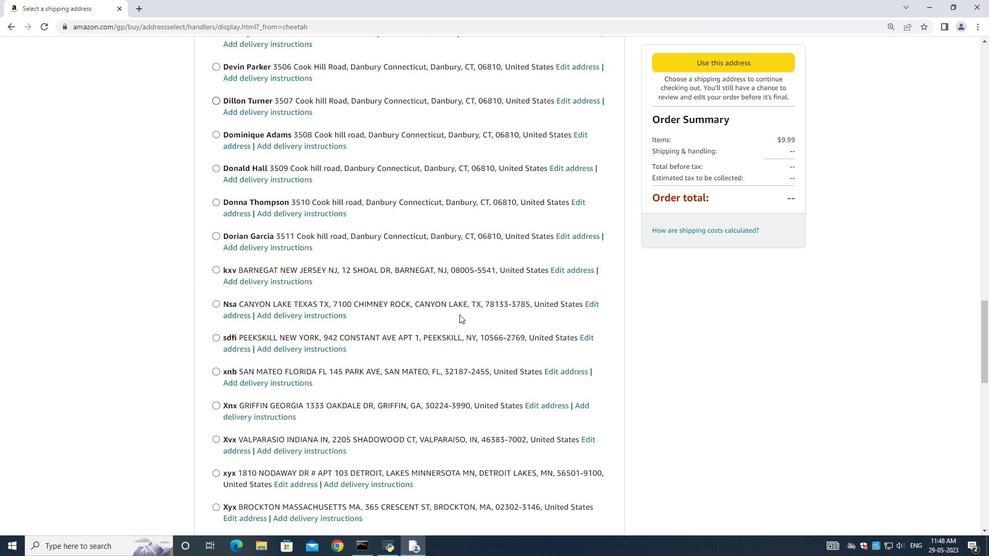 
Action: Mouse scrolled (459, 314) with delta (0, 0)
Screenshot: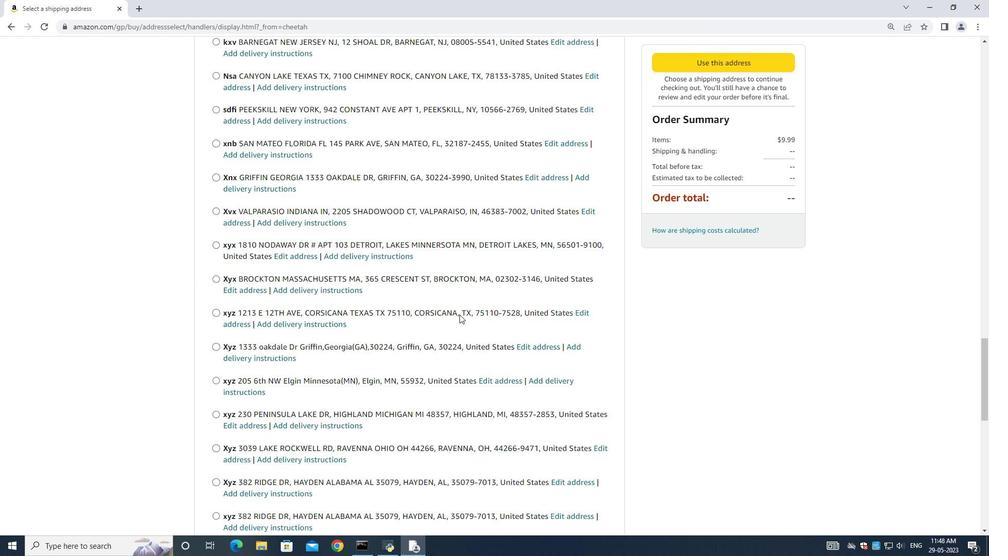 
Action: Mouse scrolled (459, 314) with delta (0, 0)
Screenshot: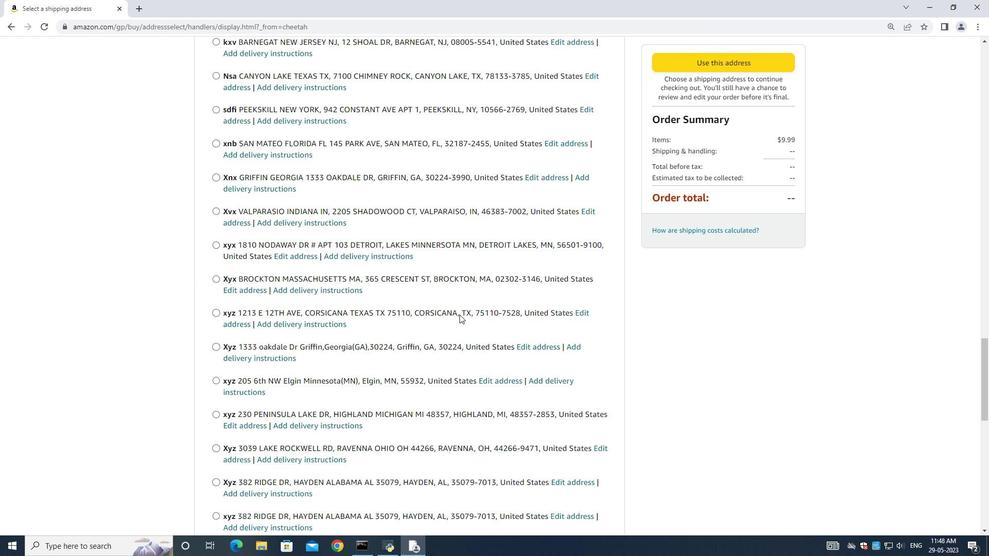 
Action: Mouse scrolled (459, 314) with delta (0, 0)
Screenshot: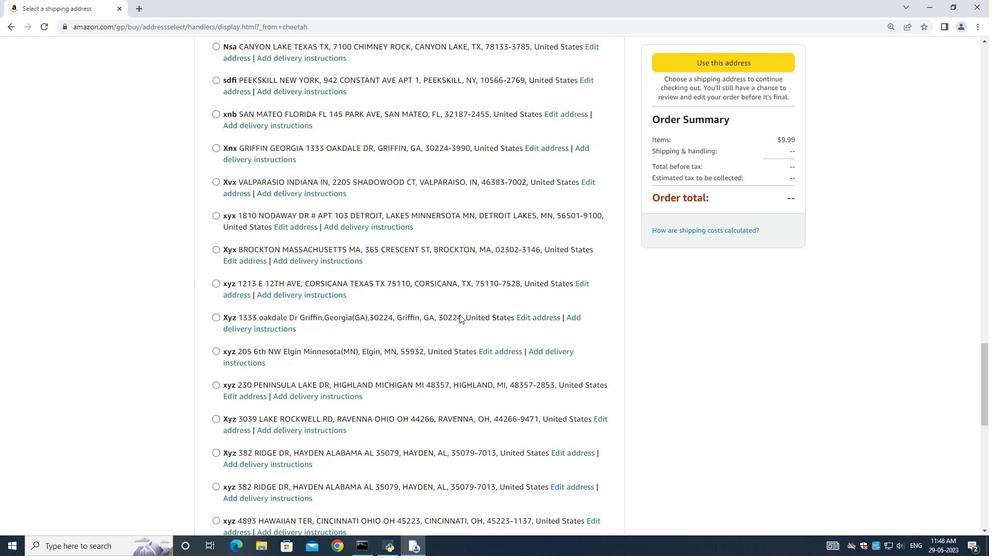 
Action: Mouse scrolled (459, 314) with delta (0, 0)
Screenshot: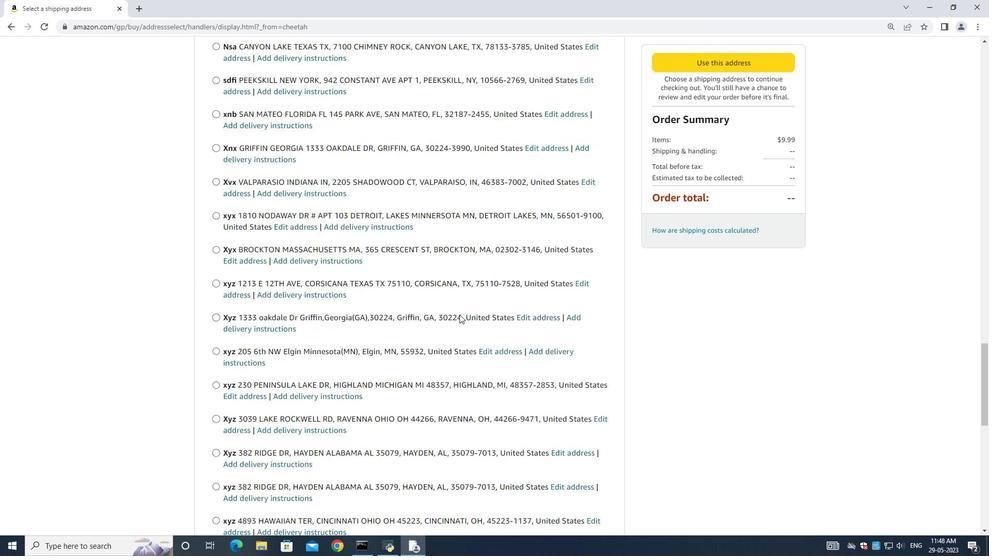 
Action: Mouse scrolled (459, 314) with delta (0, 0)
Screenshot: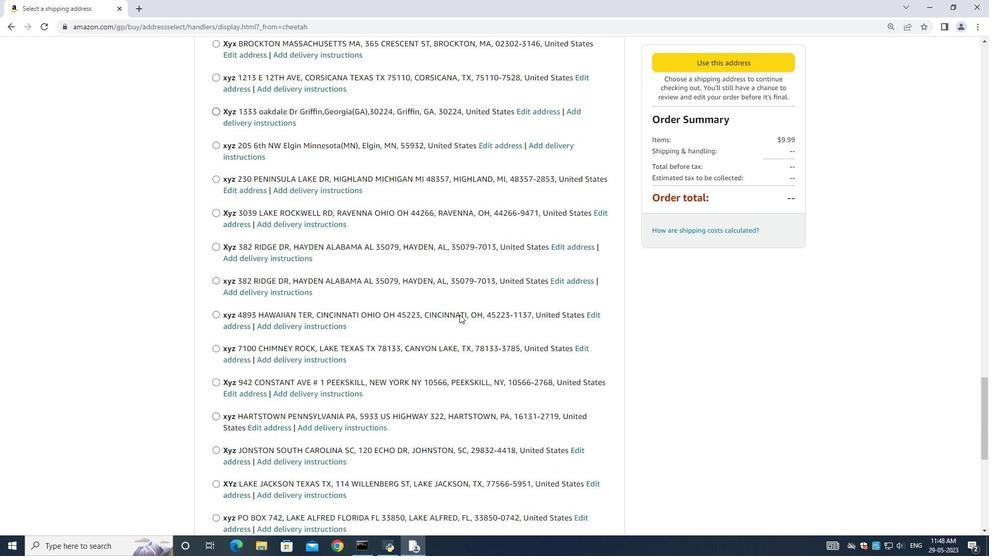 
Action: Mouse scrolled (459, 314) with delta (0, 0)
Screenshot: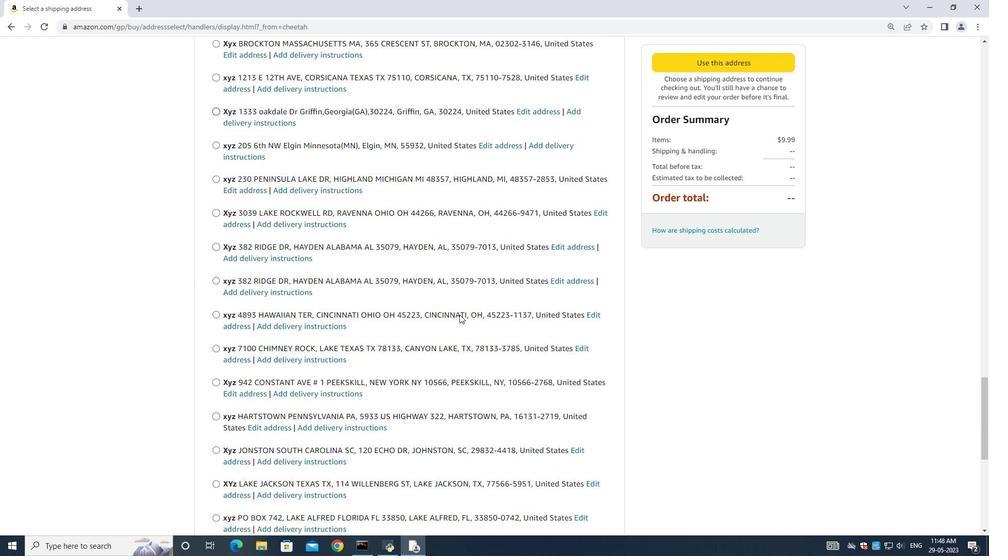 
Action: Mouse scrolled (459, 314) with delta (0, 0)
Screenshot: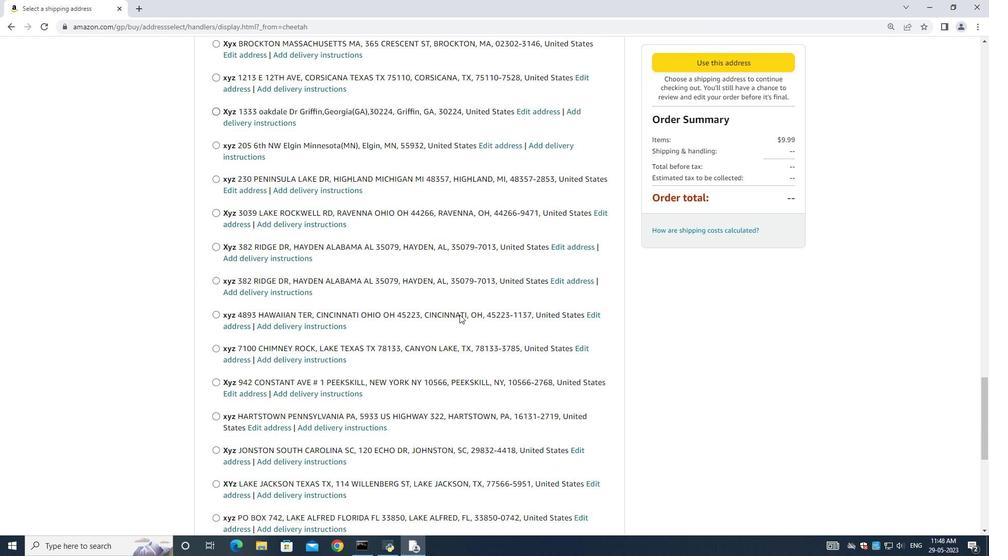 
Action: Mouse scrolled (459, 314) with delta (0, 0)
Screenshot: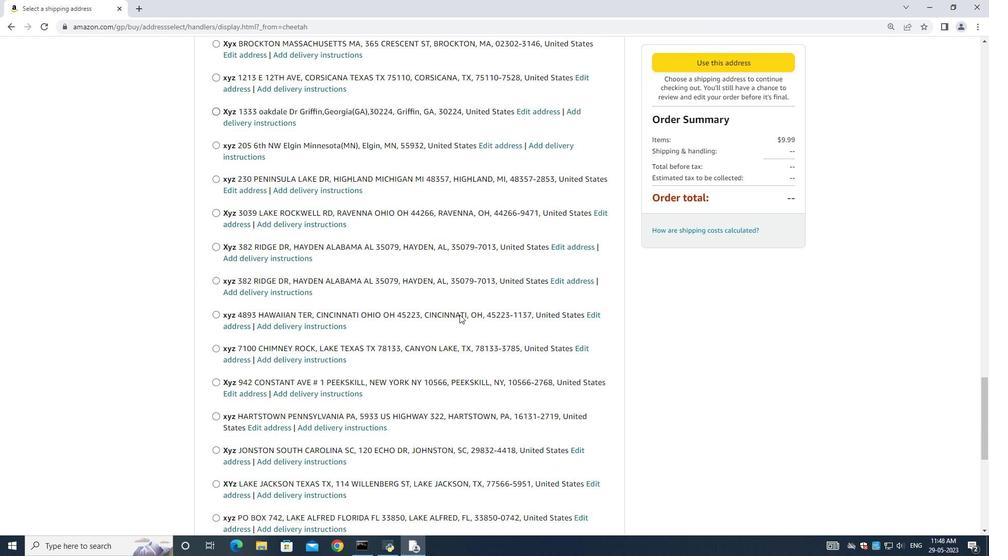 
Action: Mouse scrolled (459, 314) with delta (0, 0)
Screenshot: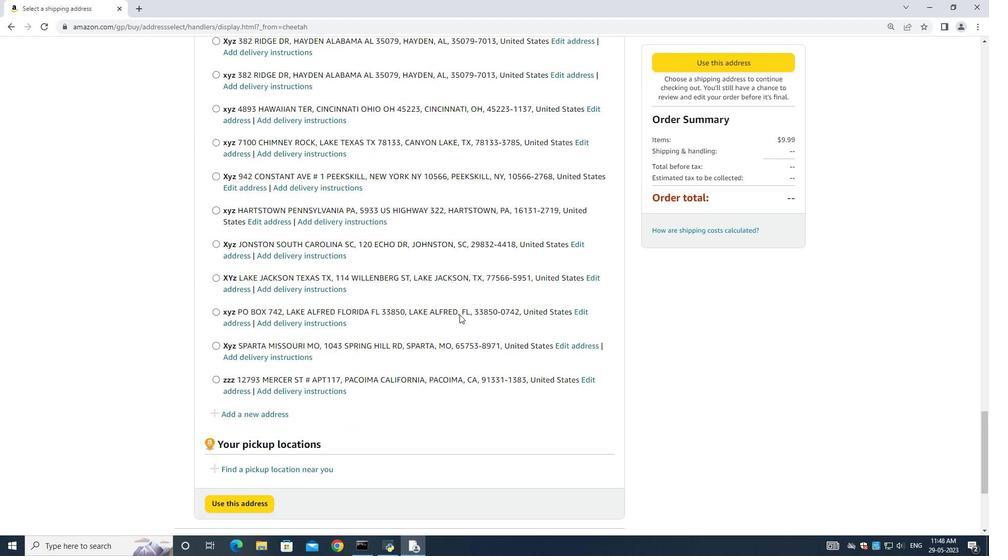 
Action: Mouse moved to (255, 365)
Screenshot: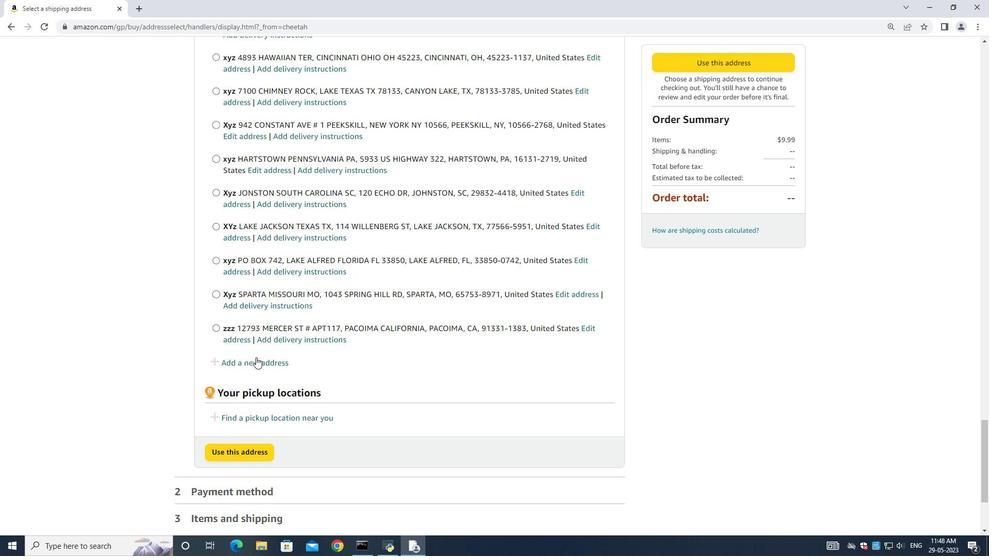 
Action: Mouse pressed left at (255, 365)
Screenshot: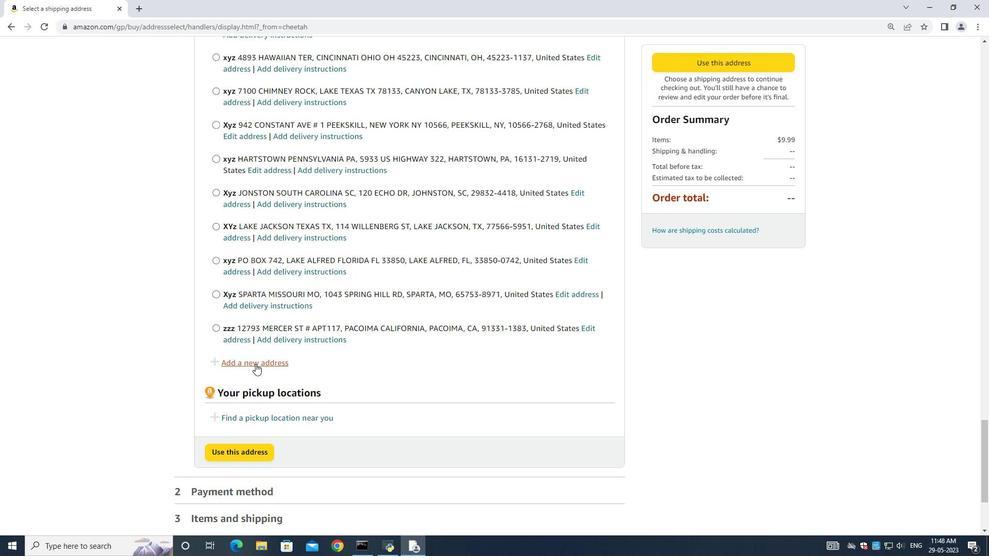 
Action: Mouse moved to (369, 257)
Screenshot: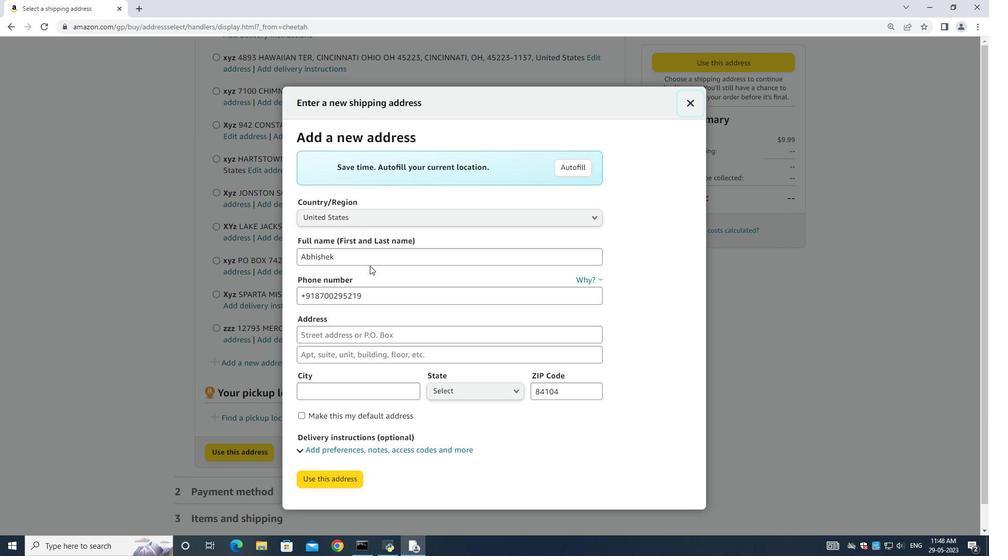 
Action: Mouse pressed left at (369, 257)
Screenshot: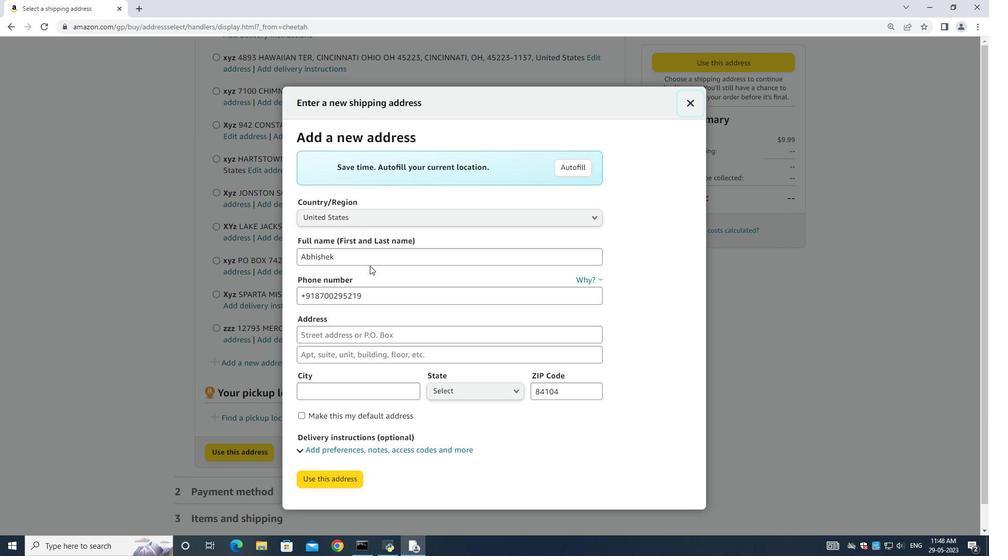 
Action: Key pressed ctrl+A<Key.backspace><Key.shift><Key.shift><Key.shift><Key.shift><Key.shift><Key.shift><Key.shift><Key.shift><Key.shift><Key.shift><Key.shift><Key.shift><Key.shift><Key.shift><Key.shift><Key.shift><Key.shift><Key.shift><Key.shift><Key.shift><Key.shift><Key.shift><Key.shift><Key.shift><Key.shift><Key.shift><Key.shift><Key.shift><Key.shift><Key.shift><Key.shift><Key.shift><Key.shift><Key.shift><Key.shift><Key.shift><Key.shift><Key.shift><Key.shift><Key.shift><Key.shift><Key.shift><Key.shift><Key.shift><Key.shift><Key.shift><Key.shift><Key.shift><Key.shift><Key.shift><Key.shift><Key.shift><Key.shift><Key.shift><Key.shift><Key.shift><Key.shift><Key.shift><Key.shift><Key.shift><Key.shift><Key.shift><Key.shift><Key.shift><Key.shift><Key.shift><Key.shift><Key.shift><Key.shift><Key.shift><Key.shift><Key.shift><Key.shift><Key.shift><Key.shift><Key.shift><Key.shift><Key.shift><Key.shift><Key.shift><Key.shift><Key.shift><Key.shift><Key.shift><Key.shift><Key.shift><Key.shift><Key.shift><Key.shift><Key.shift><Key.shift><Key.shift><Key.shift><Key.shift><Key.shift><Key.shift><Key.shift><Key.shift><Key.shift><Key.shift><Key.shift><Key.shift><Key.shift><Key.shift><Key.shift><Key.shift><Key.shift><Key.shift><Key.shift><Key.shift><Key.shift><Key.shift><Key.shift><Key.shift><Key.shift><Key.shift><Key.shift><Key.shift><Key.shift><Key.shift><Key.shift><Key.shift><Key.shift><Key.shift><Key.shift><Key.shift><Key.shift><Key.shift><Key.shift><Key.shift><Key.shift><Key.shift><Key.shift><Key.shift><Key.shift><Key.shift><Key.shift><Key.shift><Key.shift><Key.shift><Key.shift><Key.shift><Key.shift><Key.shift><Key.shift><Key.shift><Key.shift><Key.shift><Key.shift><Key.shift><Key.shift><Key.shift><Key.shift><Key.shift><Key.shift><Key.shift><Key.shift><Key.shift><Key.shift><Key.shift><Key.shift><Key.shift><Key.shift><Key.shift><Key.shift><Key.shift><Key.shift>Drake<Key.space><Key.shift><Key.shift><Key.shift><Key.shift><Key.shift><Key.shift><Key.shift><Key.shift><Key.shift><Key.shift><Key.shift><Key.shift><Key.shift><Key.shift><Key.shift><Key.shift><Key.shift><Key.shift><Key.shift><Key.shift><Key.shift><Key.shift>Wright<Key.space>
Screenshot: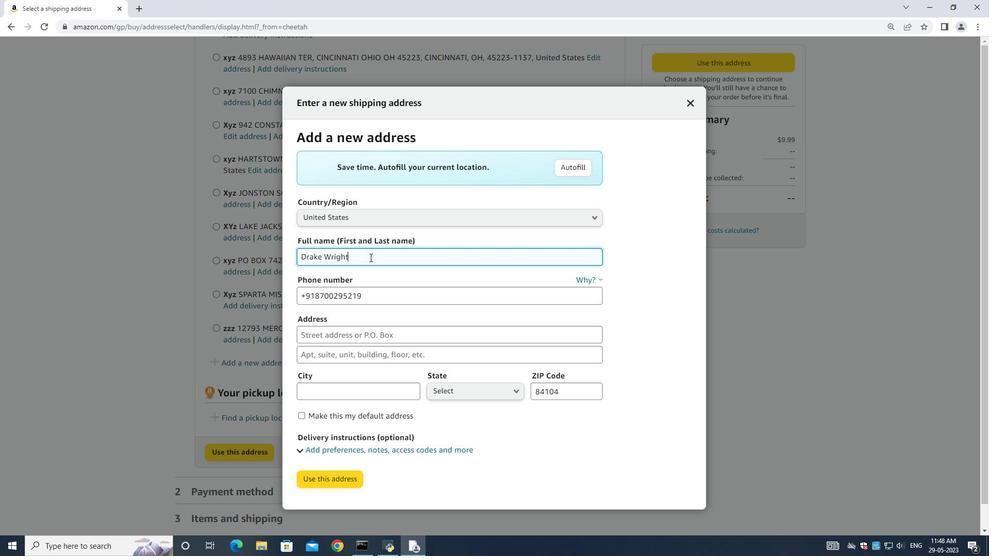 
Action: Mouse moved to (399, 298)
Screenshot: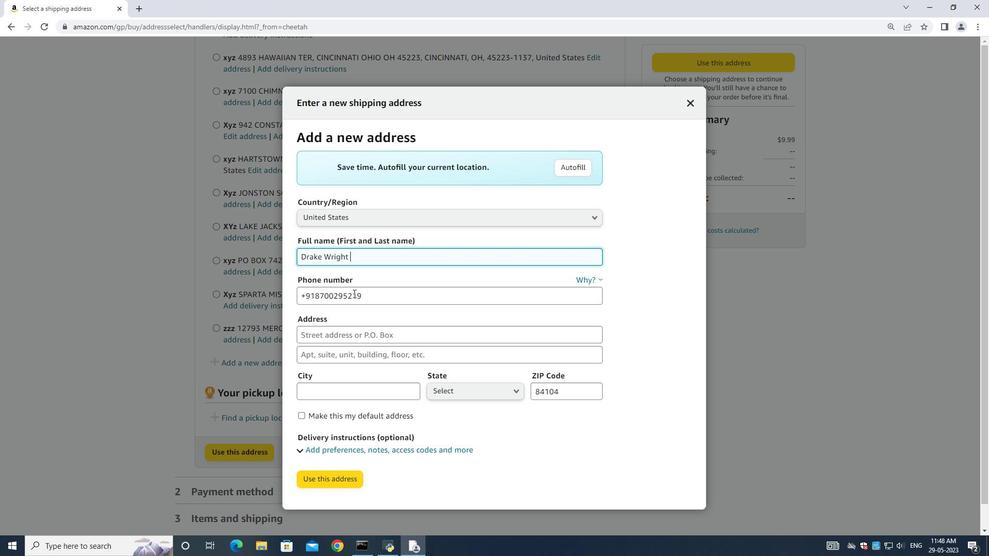 
Action: Mouse pressed left at (399, 298)
Screenshot: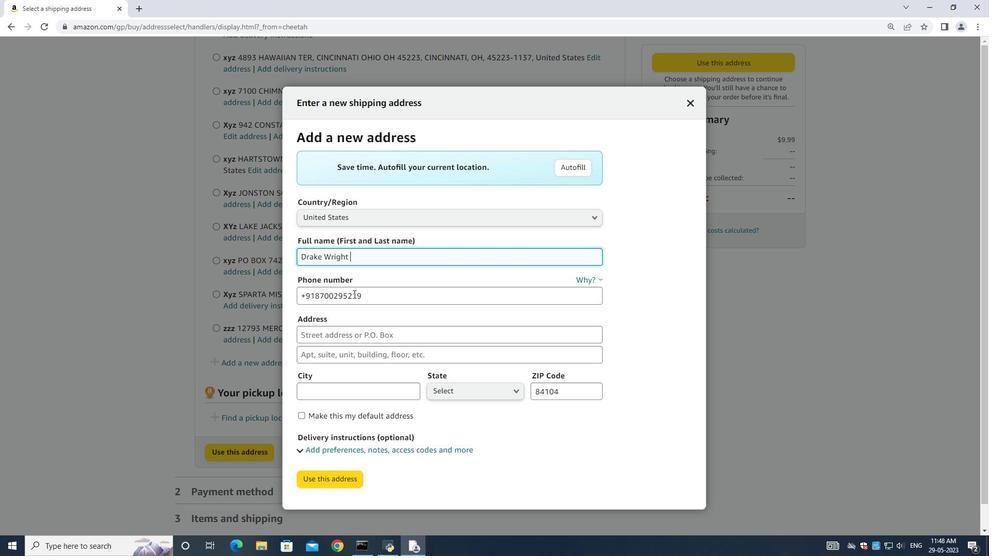 
Action: Key pressed ctrl+A<Key.backspace>2034707320
Screenshot: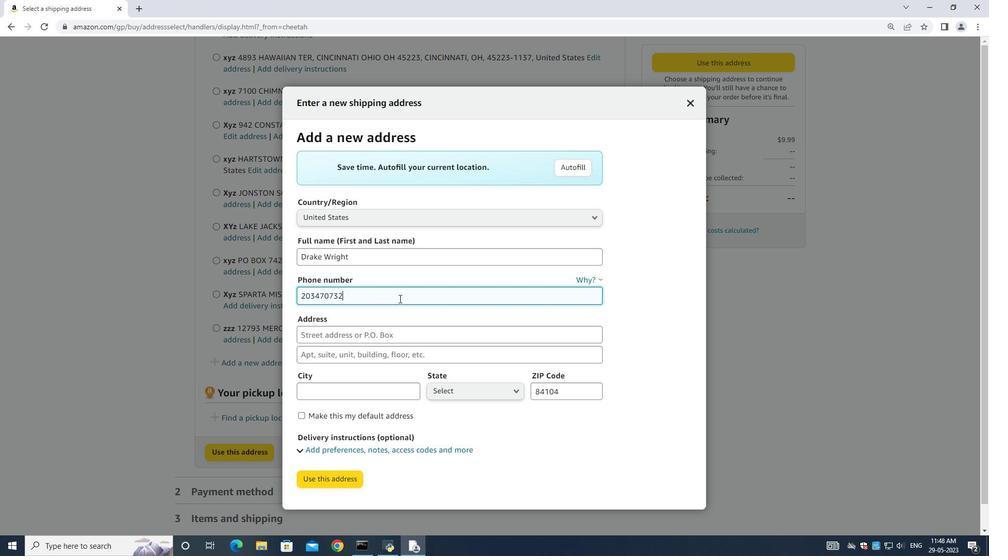 
Action: Mouse moved to (382, 343)
Screenshot: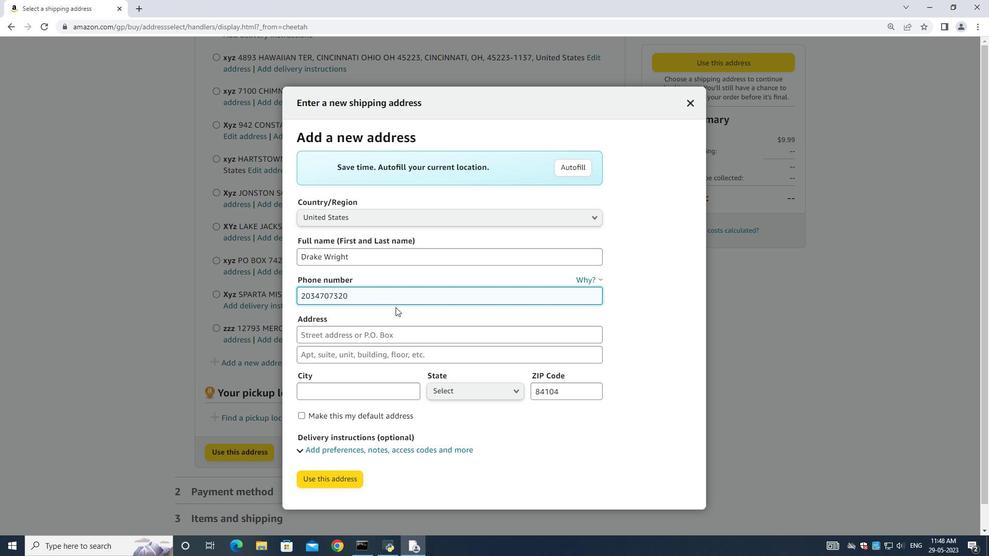 
Action: Mouse pressed left at (382, 343)
Screenshot: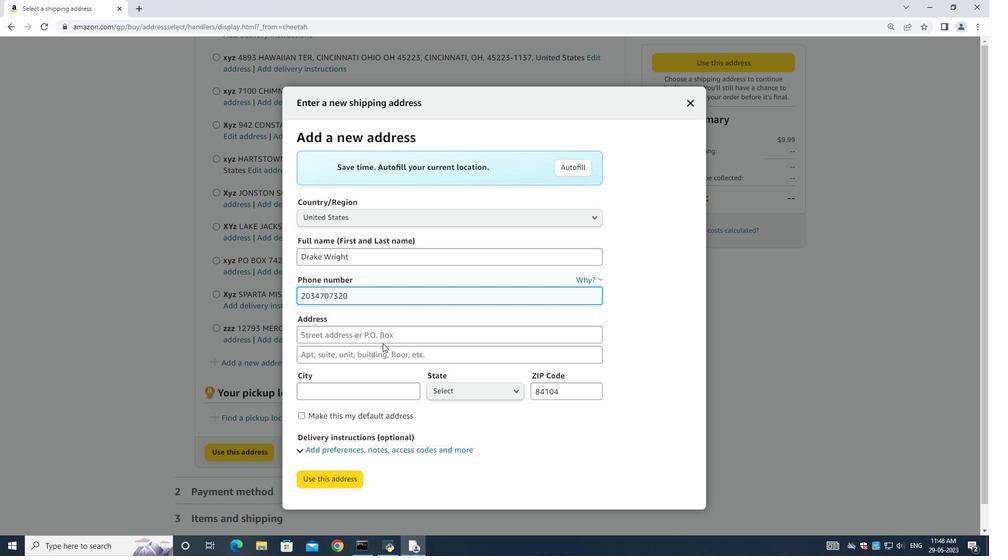 
Action: Mouse moved to (385, 330)
Screenshot: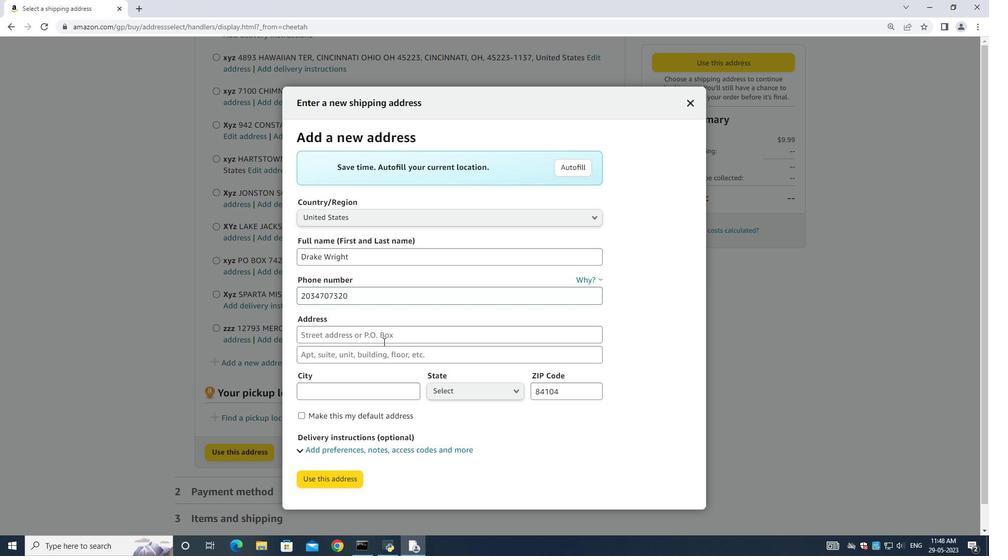 
Action: Mouse pressed left at (385, 330)
Screenshot: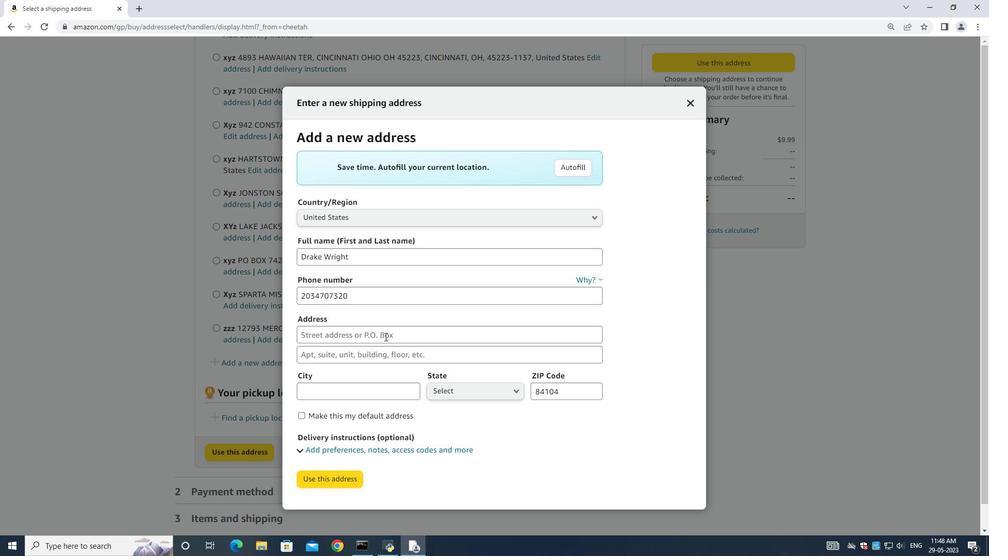
Action: Key pressed <Key.shift><Key.shift><Key.shift><Key.shift><Key.shift><Key.shift><Key.shift><Key.shift><Key.shift><Key.shift><Key.shift><Key.shift><Key.shift><Key.shift><Key.shift><Key.shift><Key.shift><Key.shift><Key.shift><Key.shift><Key.shift><Key.shift><Key.shift><Key.shift><Key.shift><Key.shift><Key.shift><Key.shift><Key.shift><Key.shift><Key.shift><Key.shift><Key.shift><Key.shift><Key.shift><Key.shift><Key.shift><Key.shift><Key.shift><Key.shift><Key.shift><Key.shift><Key.shift><Key.shift><Key.shift><Key.shift><Key.shift><Key.shift><Key.shift><Key.shift>3513<Key.space><Key.shift><Key.shift><Key.shift><Key.shift><Key.shift><Key.shift><Key.shift><Key.shift><Key.shift><Key.shift><Key.shift><Key.shift><Key.shift><Key.shift><Key.shift><Key.shift>Cook<Key.space>hill<Key.space><Key.shift>Road<Key.space>
Screenshot: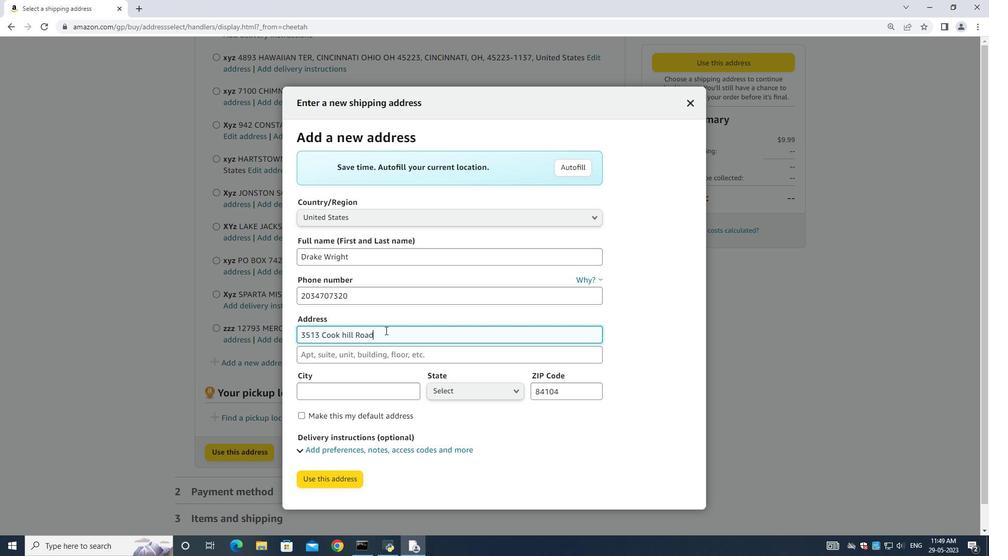 
Action: Mouse moved to (354, 355)
Screenshot: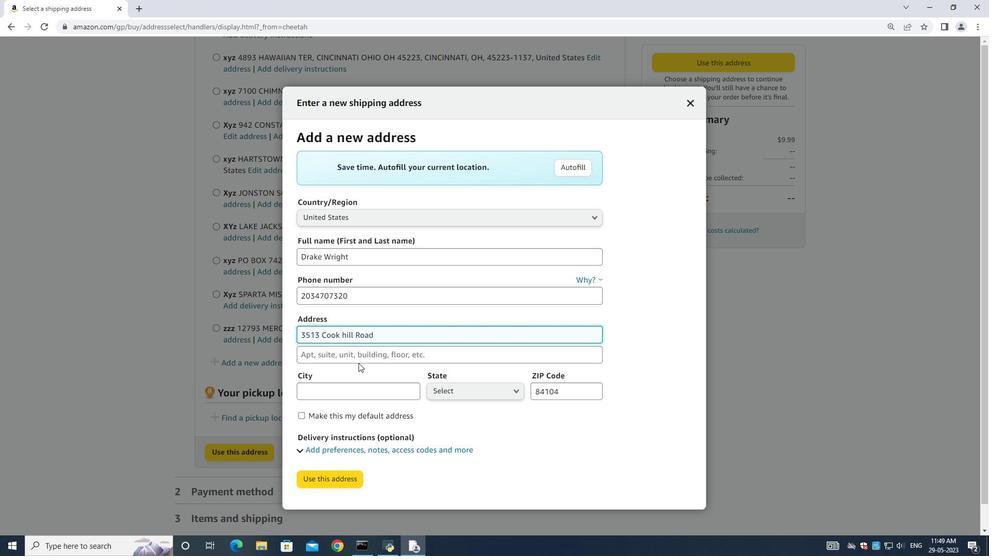 
Action: Mouse pressed left at (354, 355)
Screenshot: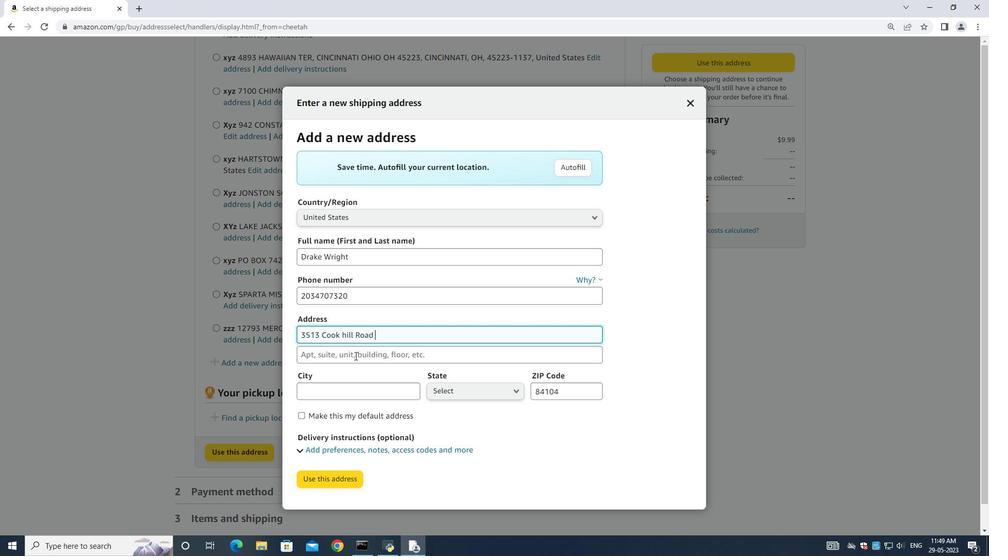 
Action: Mouse moved to (359, 352)
Screenshot: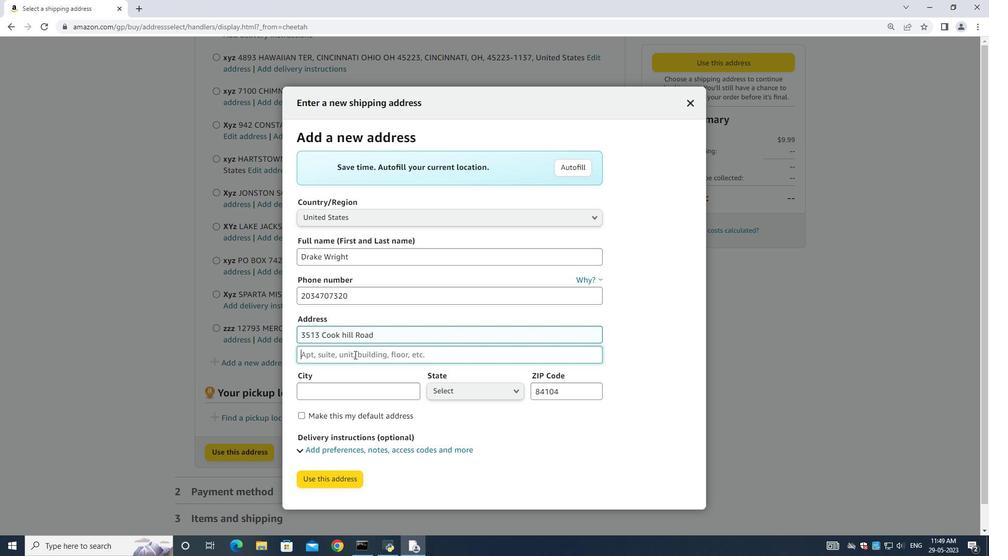 
Action: Key pressed <Key.shift><Key.shift><Key.shift><Key.shift><Key.shift><Key.shift><Key.shift><Key.shift><Key.shift><Key.shift><Key.shift><Key.shift><Key.shift><Key.shift><Key.shift><Key.shift><Key.shift><Key.shift><Key.shift><Key.shift><Key.shift><Key.shift><Key.shift><Key.shift><Key.shift><Key.shift><Key.shift><Key.shift><Key.shift><Key.shift><Key.shift><Key.shift><Key.shift><Key.shift><Key.shift><Key.shift><Key.shift><Key.shift><Key.shift><Key.shift><Key.shift><Key.shift><Key.shift><Key.shift><Key.shift><Key.shift><Key.shift><Key.shift><Key.shift><Key.shift><Key.shift><Key.shift><Key.shift><Key.shift><Key.shift><Key.shift><Key.shift><Key.shift><Key.shift><Key.shift><Key.shift><Key.shift><Key.shift><Key.shift><Key.shift><Key.shift><Key.shift><Key.shift><Key.shift><Key.shift><Key.shift><Key.shift><Key.shift><Key.shift><Key.shift><Key.shift><Key.shift><Key.shift><Key.shift><Key.shift><Key.shift><Key.shift><Key.shift><Key.shift><Key.shift><Key.shift><Key.shift><Key.shift><Key.shift><Key.shift>Danbury<Key.space><Key.shift><Key.shift><Key.shift><Key.shift>Connecticut<Key.space>
Screenshot: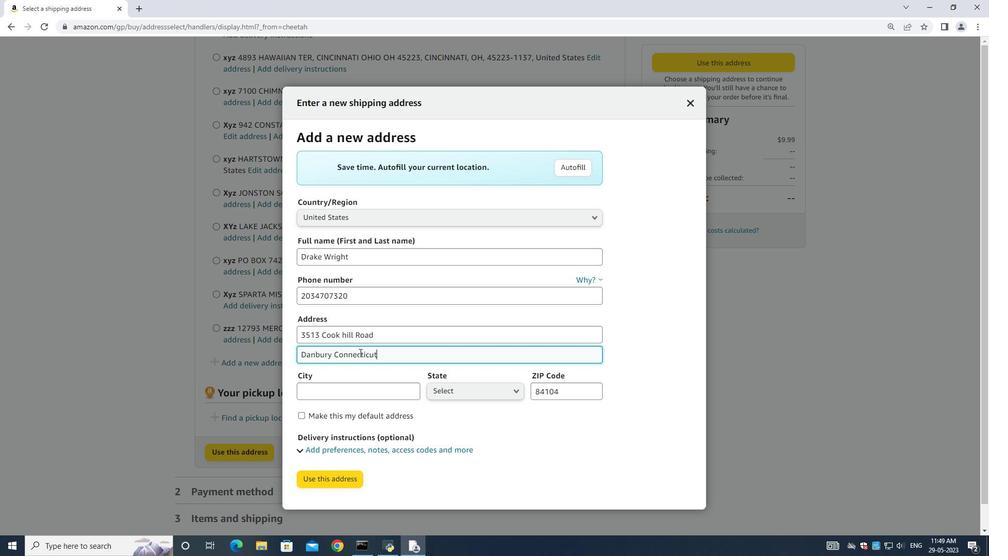 
Action: Mouse moved to (385, 397)
Screenshot: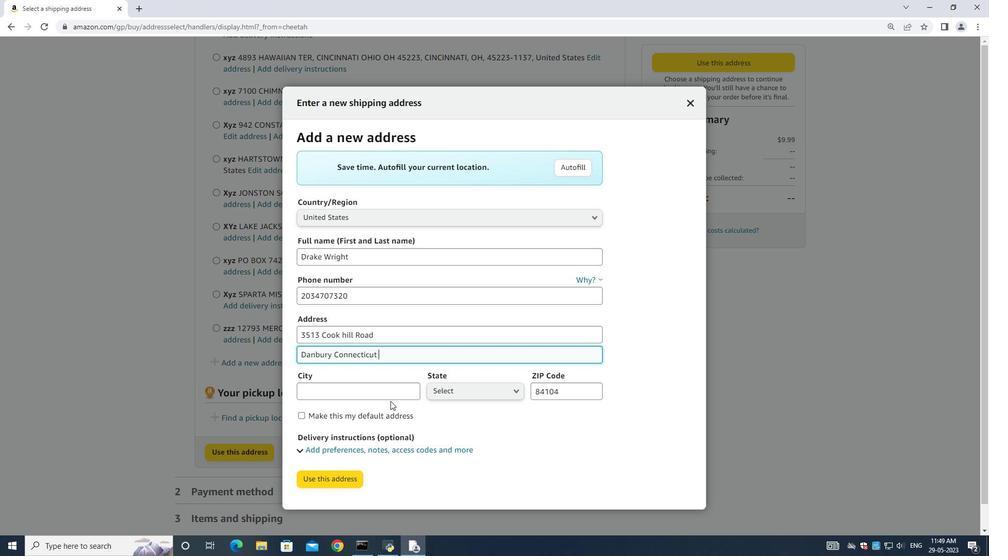 
Action: Mouse pressed left at (385, 397)
Screenshot: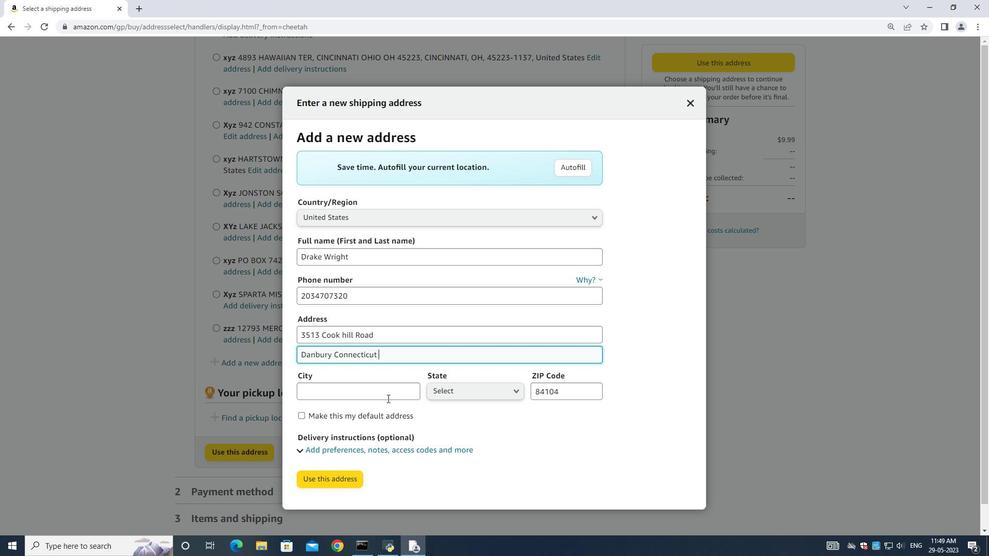 
Action: Key pressed <Key.shift>Danbury
Screenshot: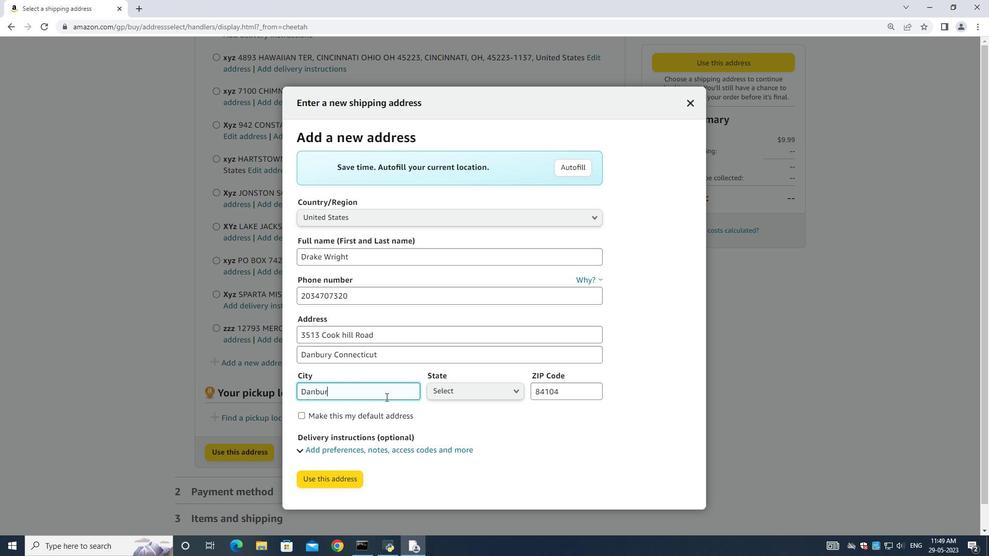 
Action: Mouse moved to (477, 390)
Screenshot: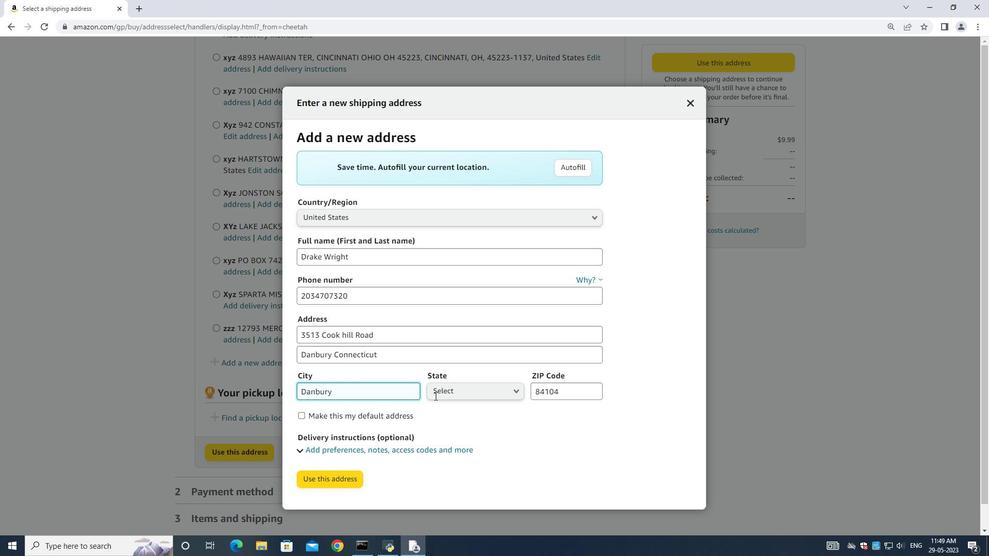 
Action: Mouse pressed left at (477, 390)
Screenshot: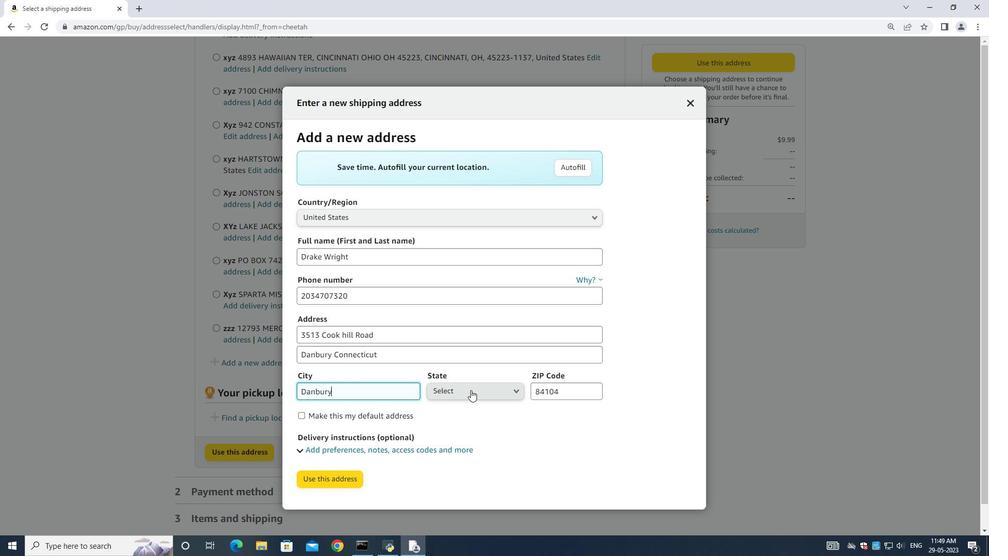 
Action: Mouse moved to (477, 390)
Screenshot: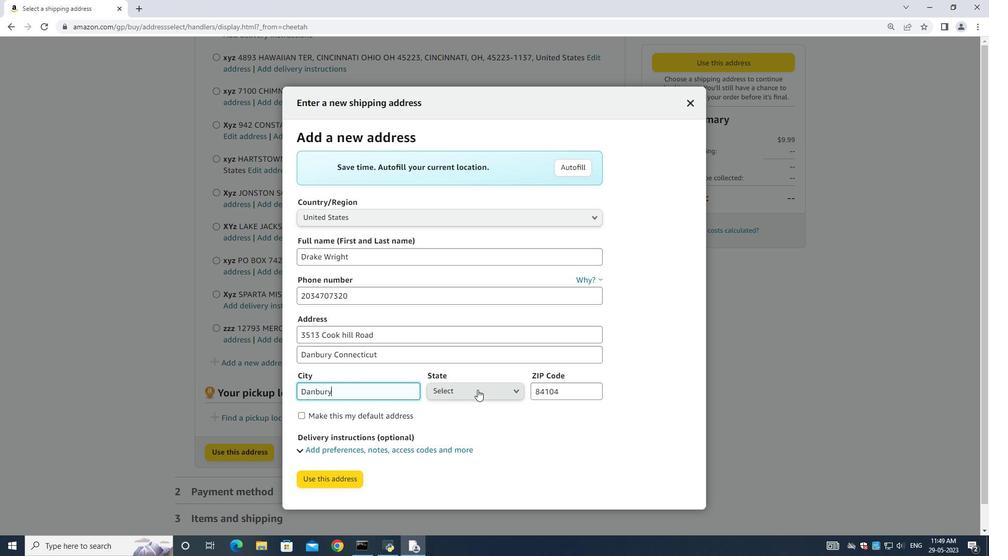 
Action: Key pressed conn
Screenshot: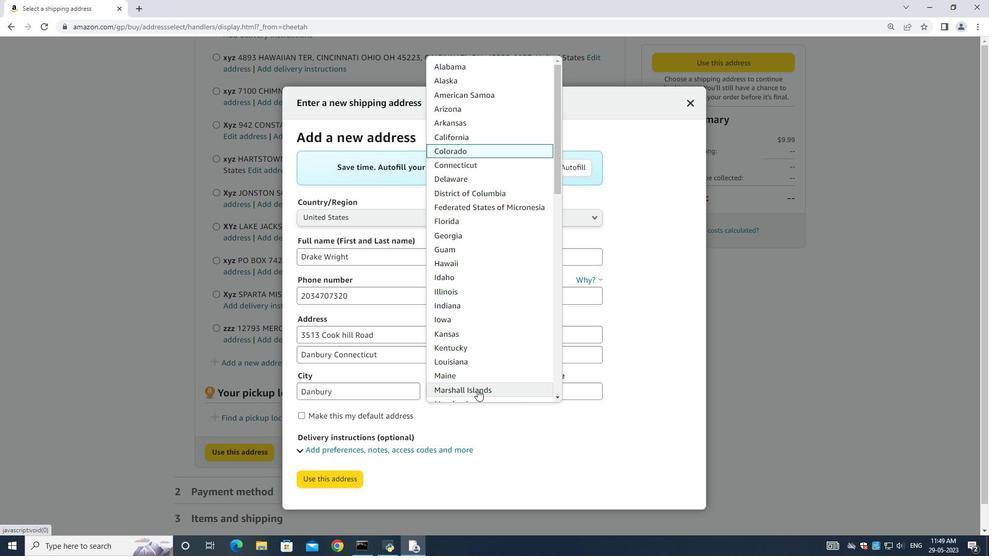 
Action: Mouse moved to (469, 165)
Screenshot: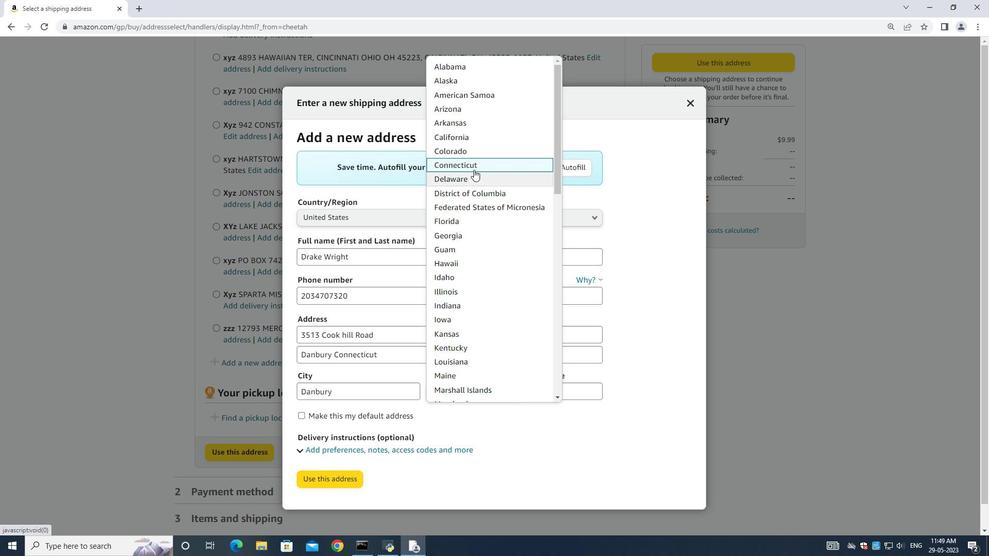
Action: Mouse pressed left at (469, 165)
Screenshot: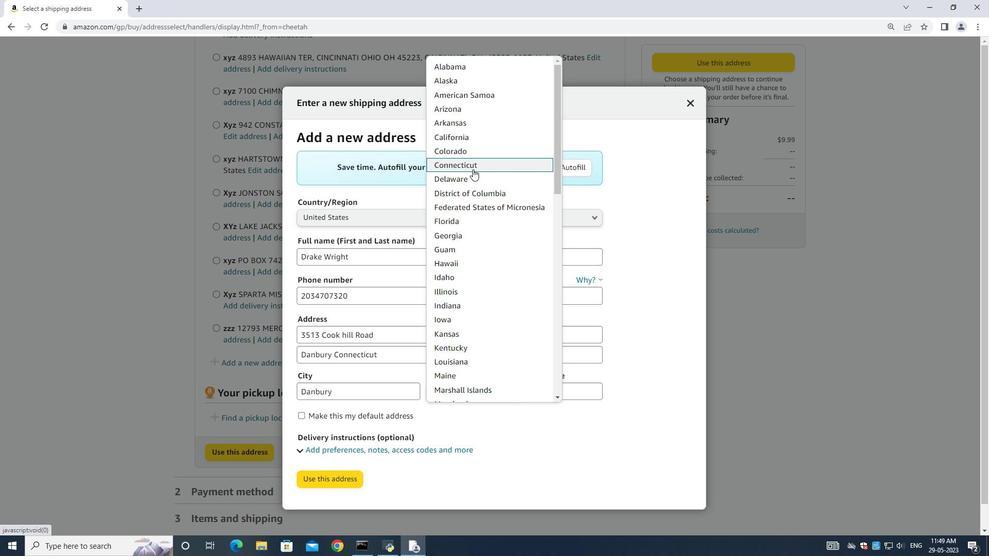 
Action: Mouse moved to (568, 393)
Screenshot: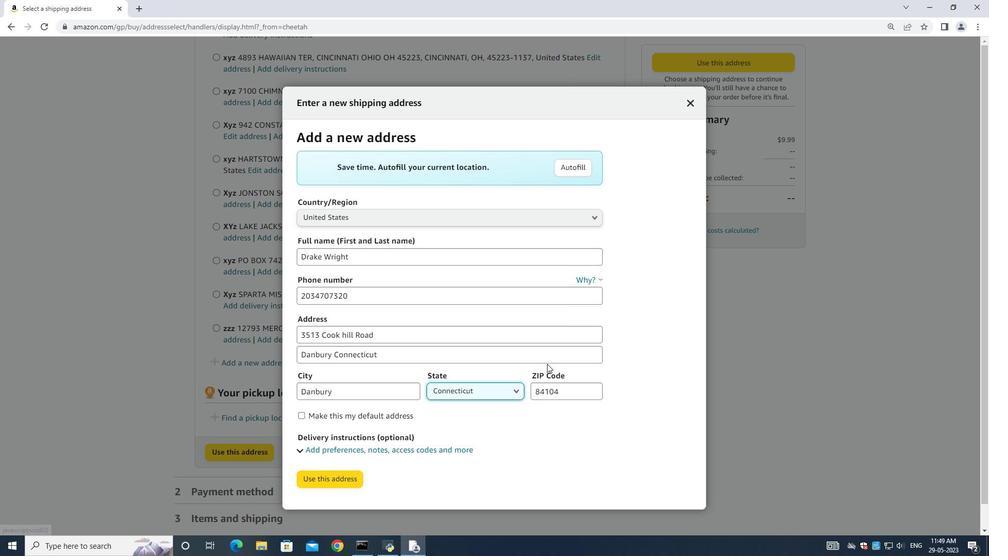 
Action: Mouse pressed left at (568, 393)
Screenshot: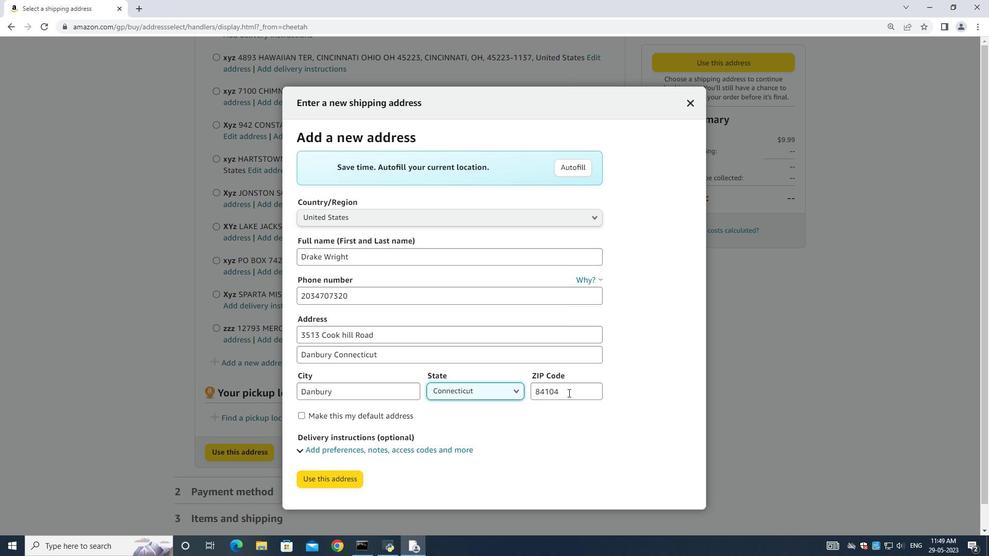 
Action: Key pressed ctrl+A<Key.backspace>06810
Screenshot: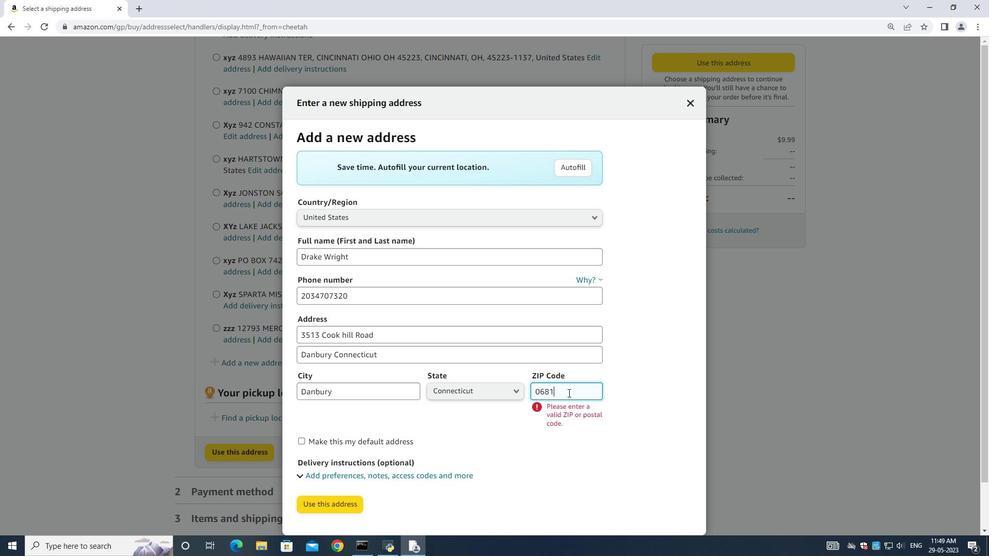 
Action: Mouse moved to (329, 477)
Screenshot: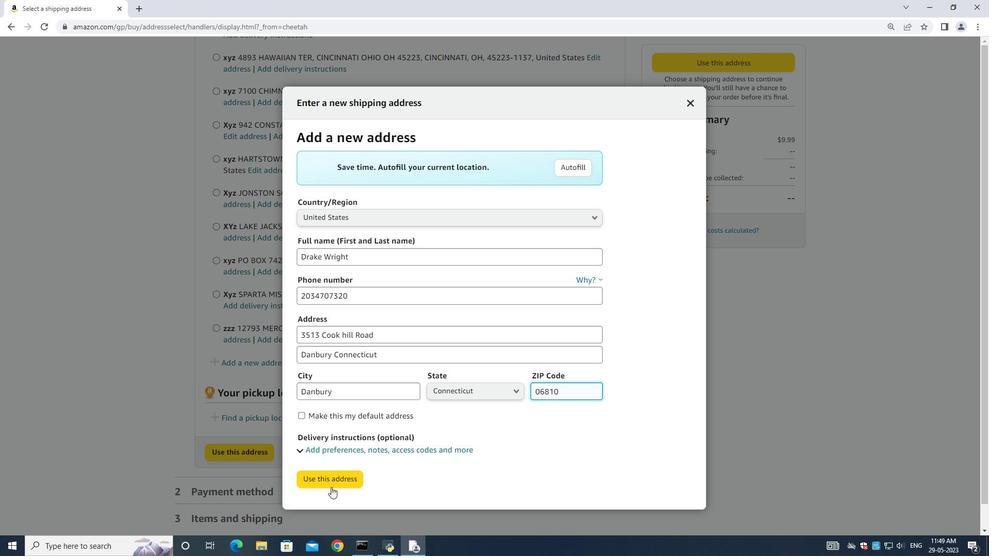 
Action: Mouse pressed left at (329, 477)
Screenshot: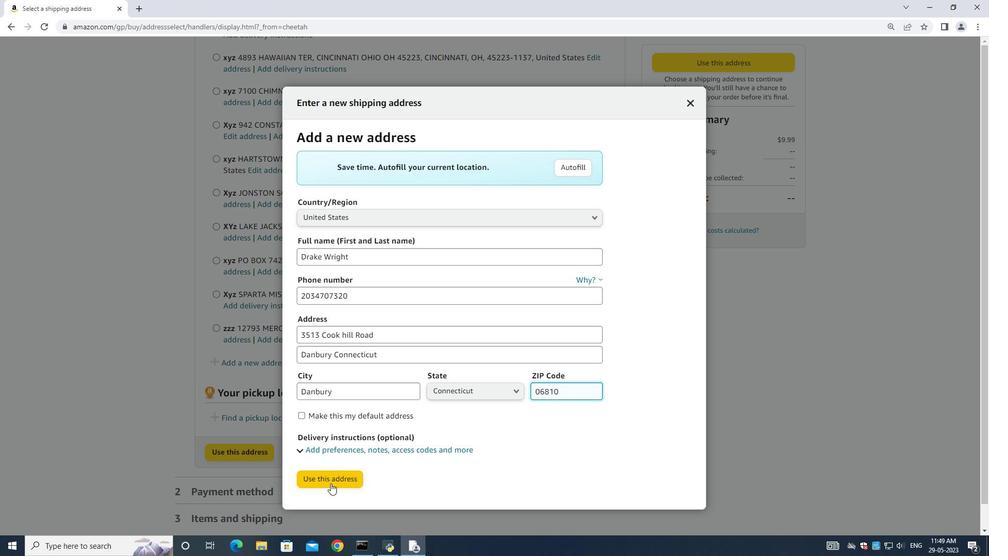 
Action: Mouse moved to (420, 460)
Screenshot: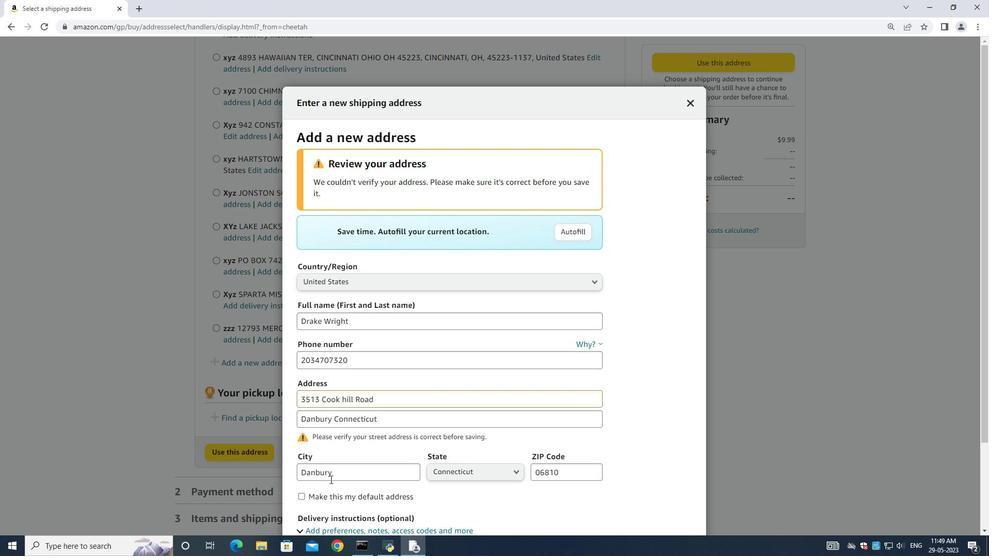 
Action: Mouse scrolled (420, 459) with delta (0, 0)
Screenshot: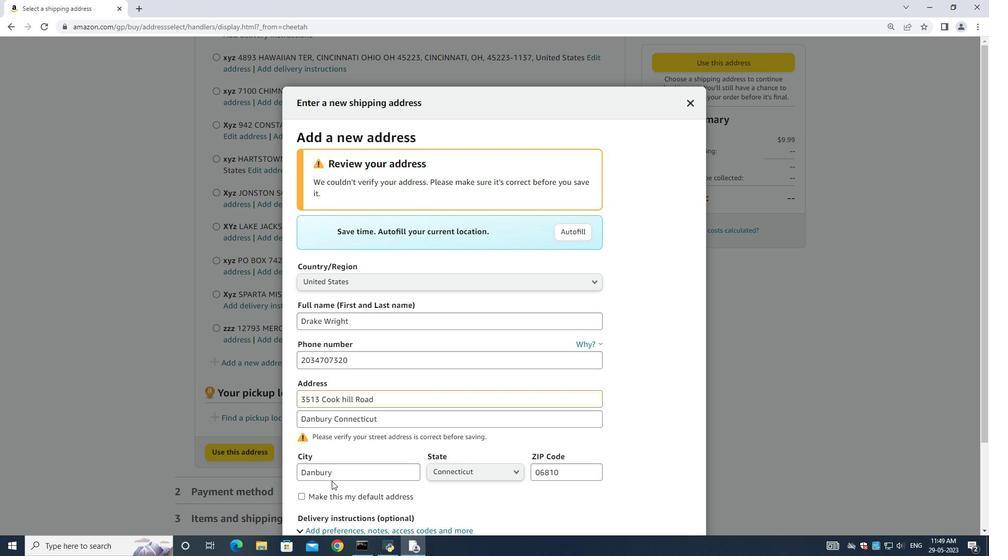 
Action: Mouse scrolled (420, 459) with delta (0, 0)
Screenshot: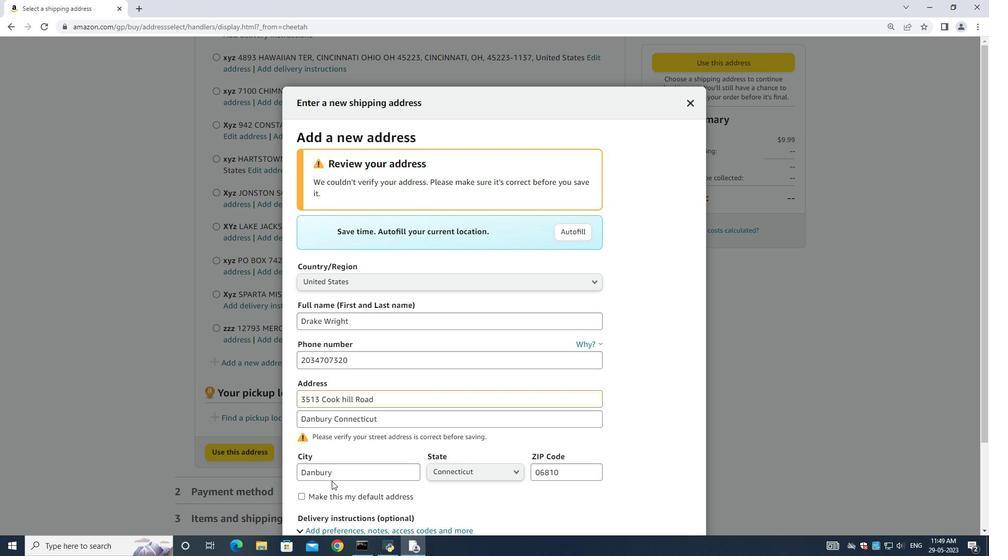 
Action: Mouse scrolled (420, 459) with delta (0, 0)
Screenshot: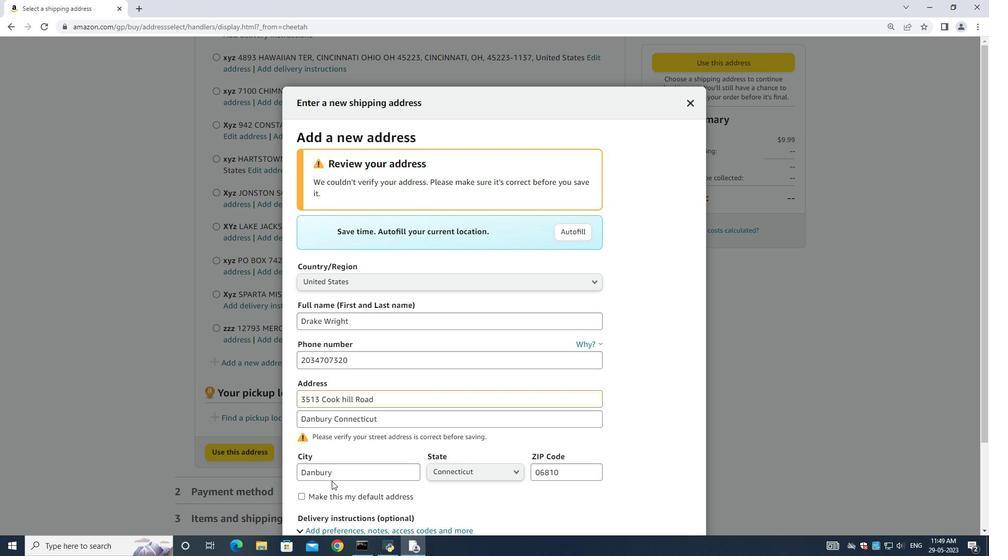 
Action: Mouse scrolled (420, 459) with delta (0, 0)
Screenshot: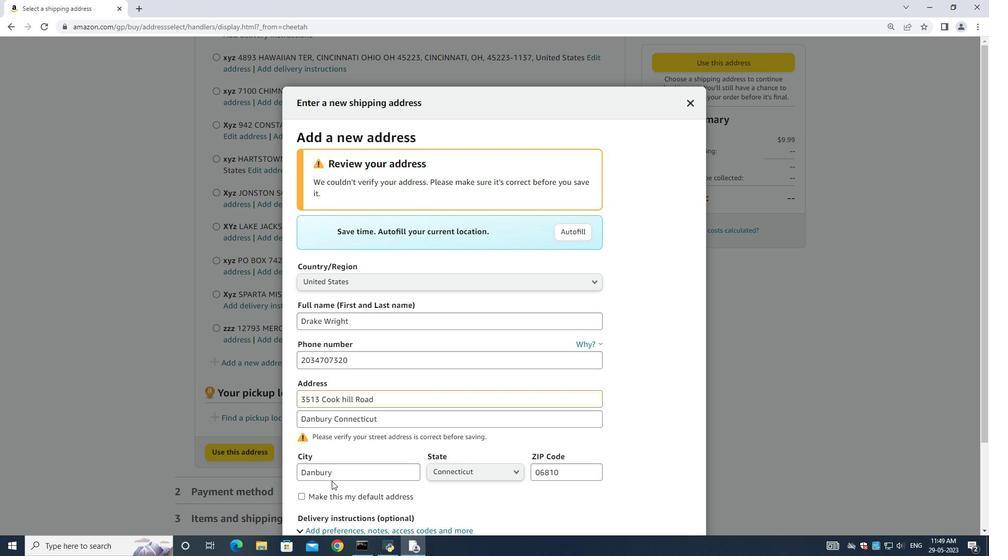 
Action: Mouse scrolled (420, 459) with delta (0, 0)
Screenshot: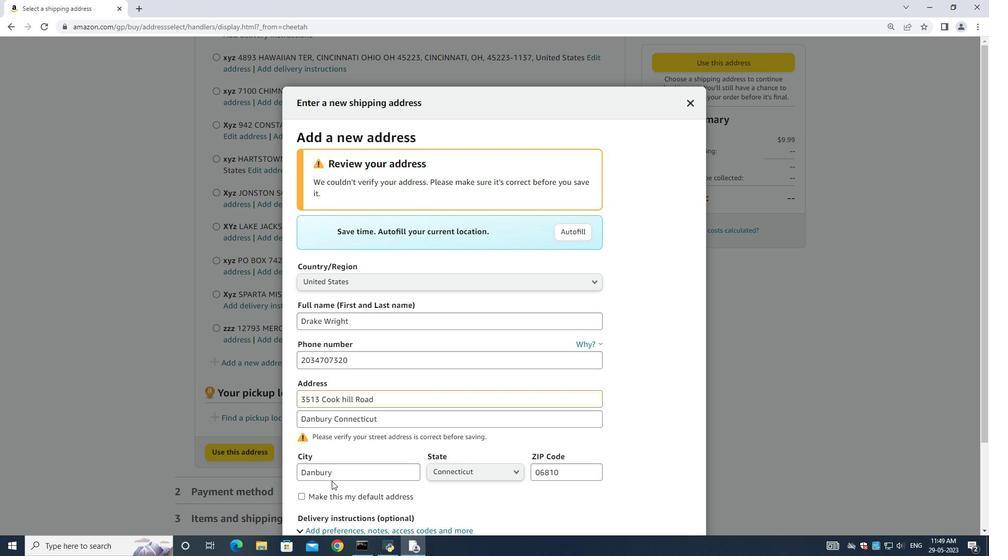 
Action: Mouse moved to (420, 458)
Screenshot: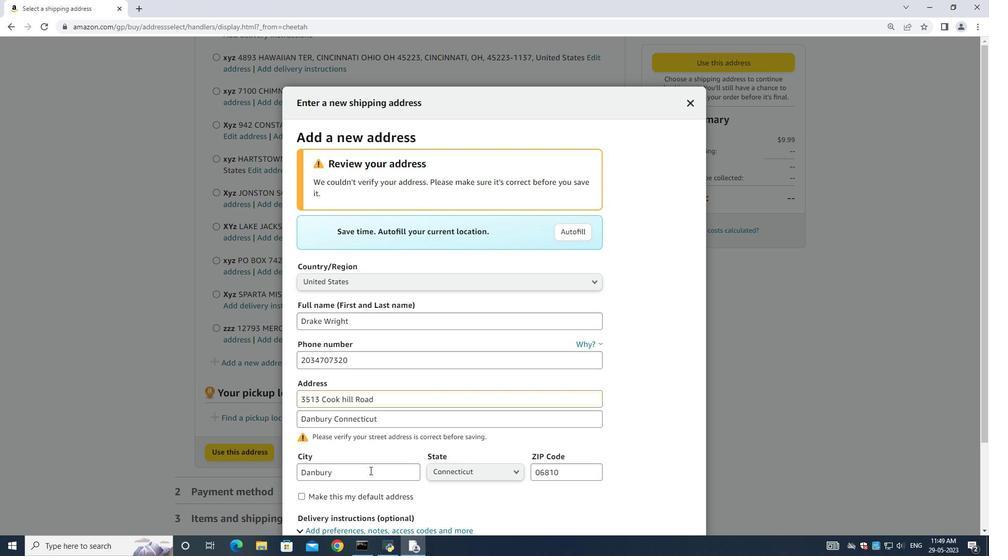 
Action: Mouse scrolled (420, 459) with delta (0, 0)
Screenshot: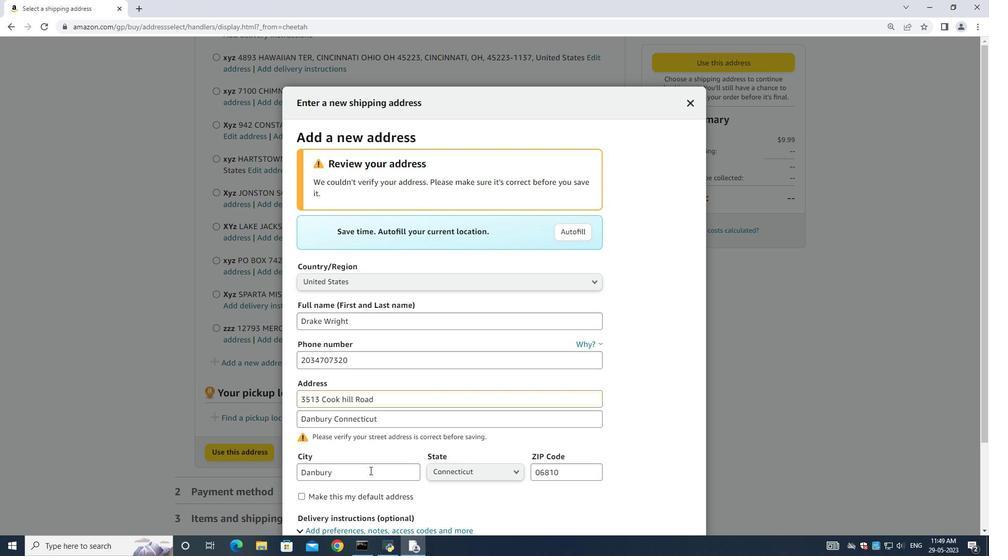 
Action: Mouse moved to (336, 456)
Screenshot: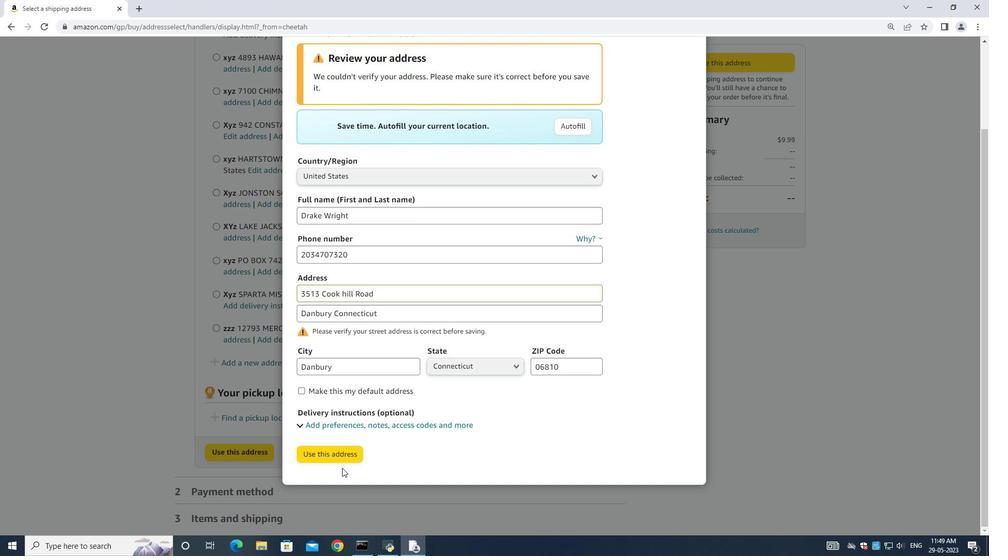 
Action: Mouse pressed left at (336, 456)
Screenshot: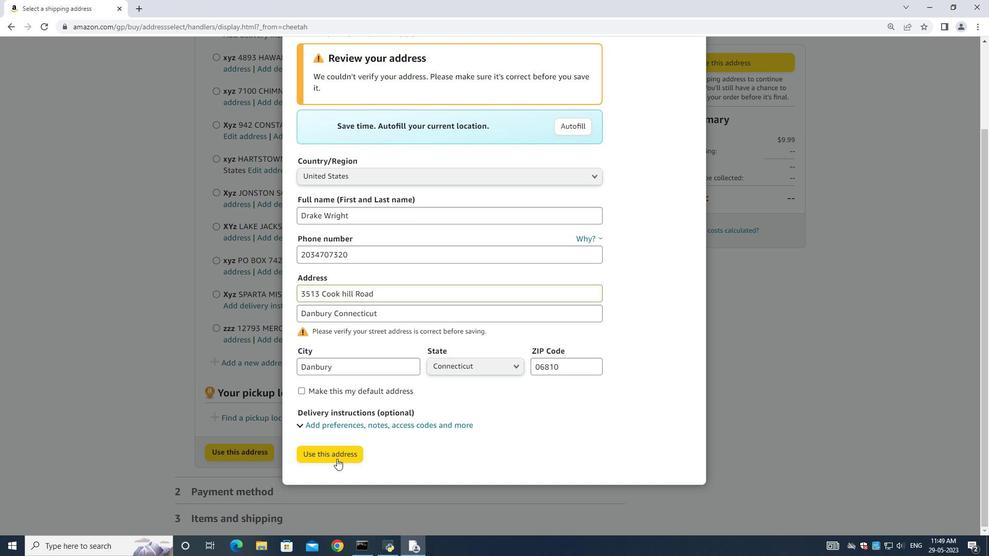 
Action: Mouse moved to (411, 280)
Screenshot: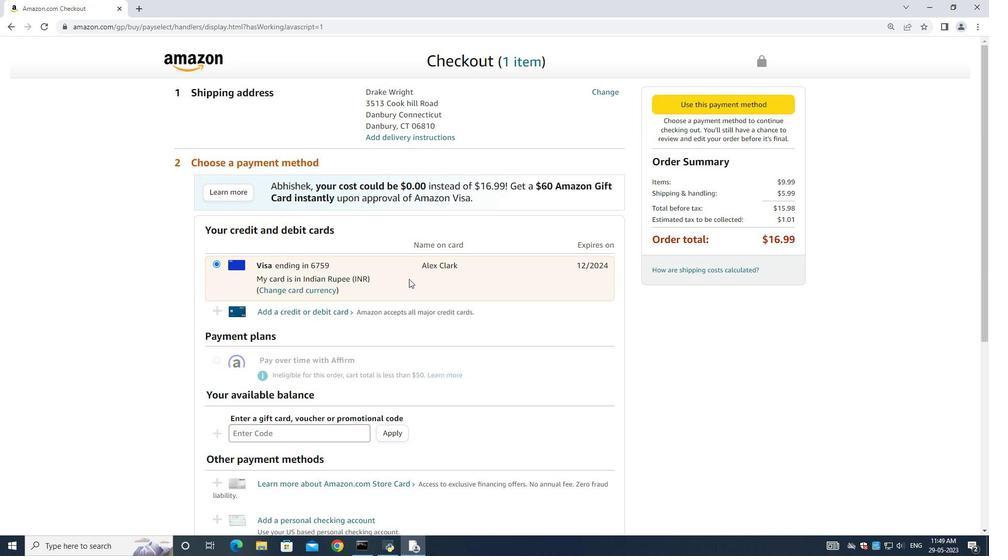 
